 Task: Get directions from Dinosaur Valley State Park, Texas, United States to Hilton Head Island, South Carolina, United States and reverse  starting point and destination and check the driving options
Action: Mouse moved to (107, 85)
Screenshot: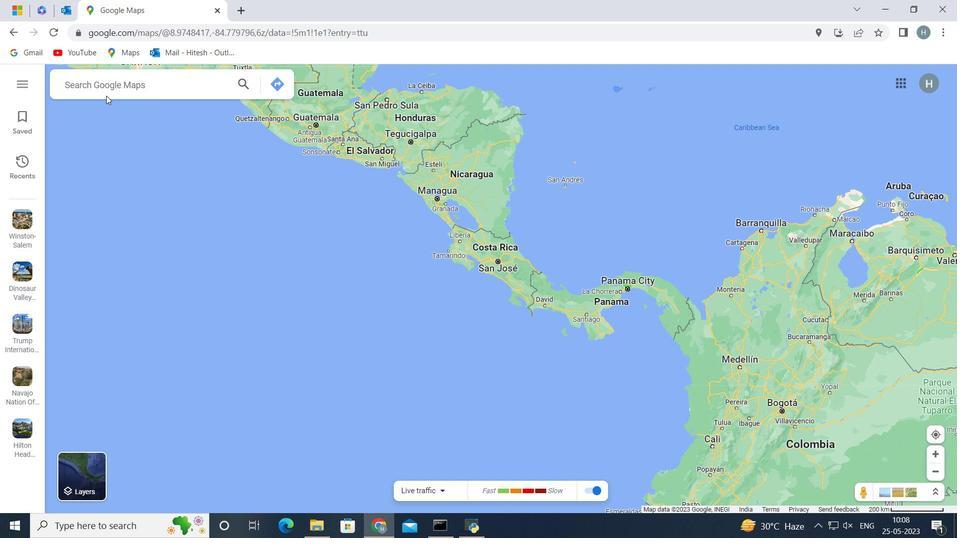 
Action: Mouse pressed left at (107, 85)
Screenshot: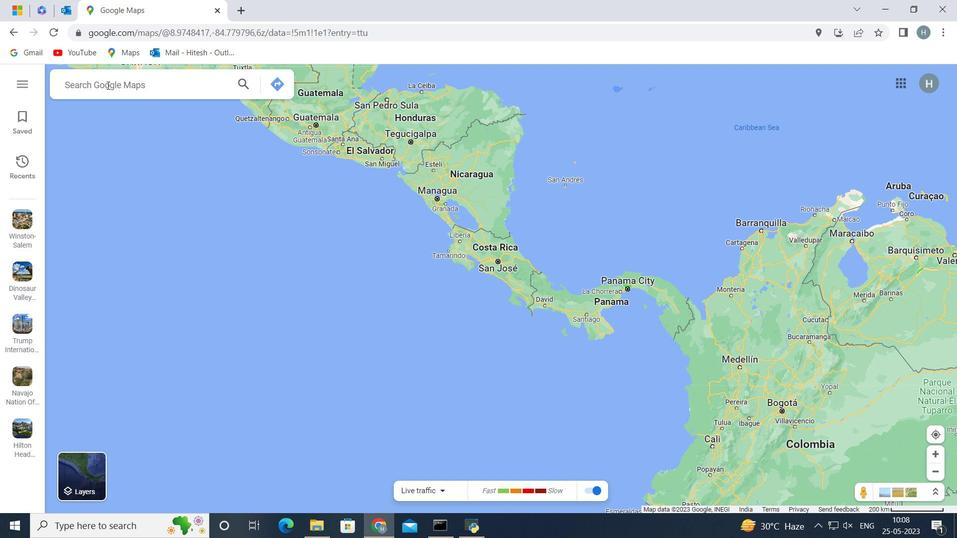 
Action: Key pressed <Key.shift>Dinosaur<Key.space>valley<Key.space>state<Key.space>park<Key.space>texas<Key.space>united<Key.space>states<Key.space>
Screenshot: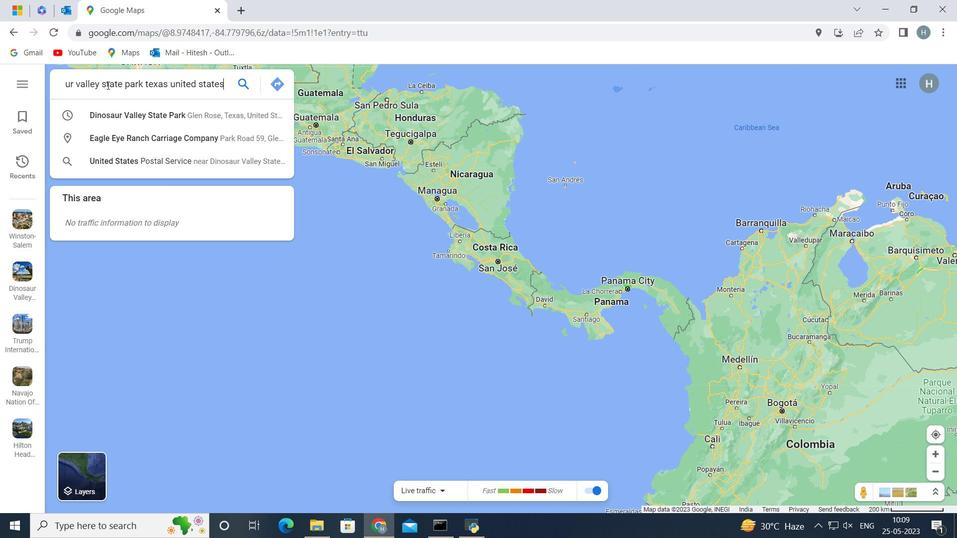 
Action: Mouse moved to (243, 79)
Screenshot: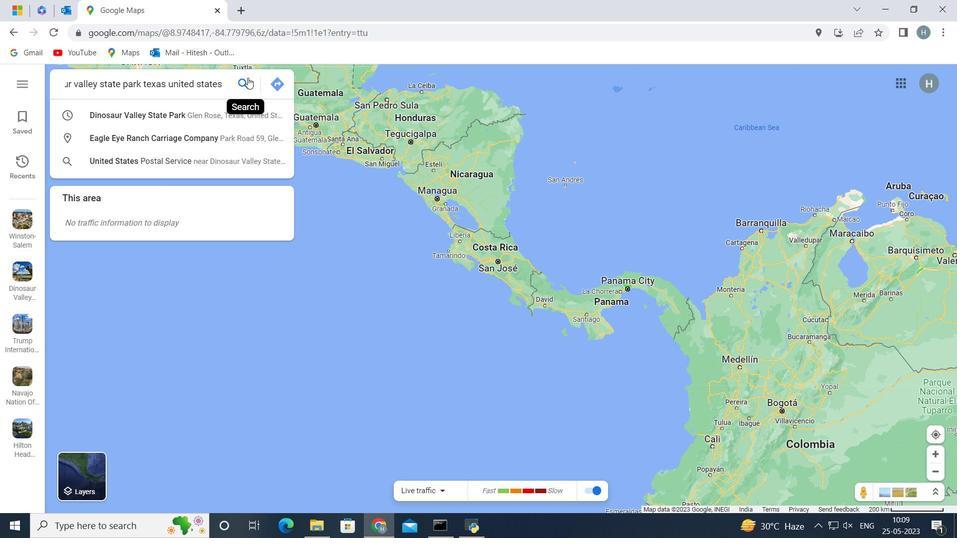
Action: Mouse pressed left at (243, 79)
Screenshot: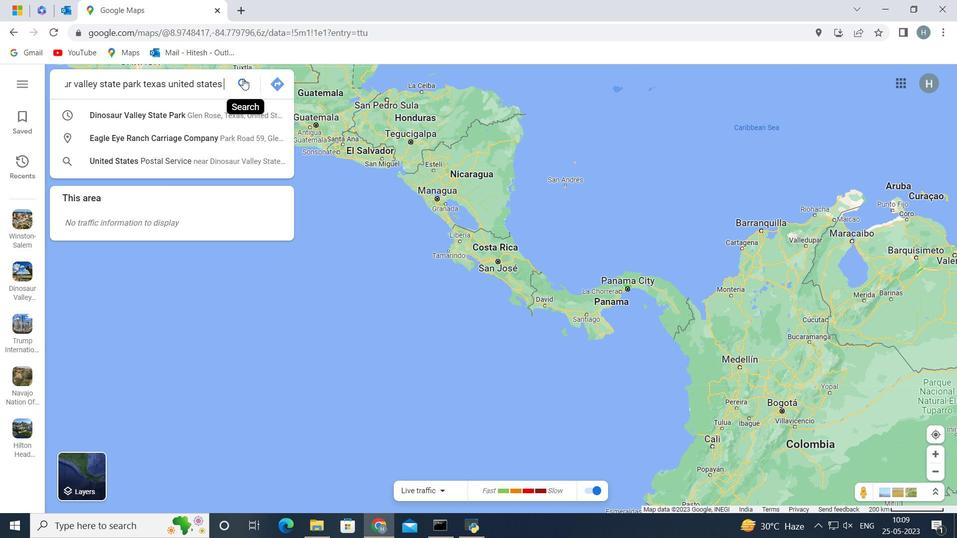 
Action: Mouse moved to (82, 326)
Screenshot: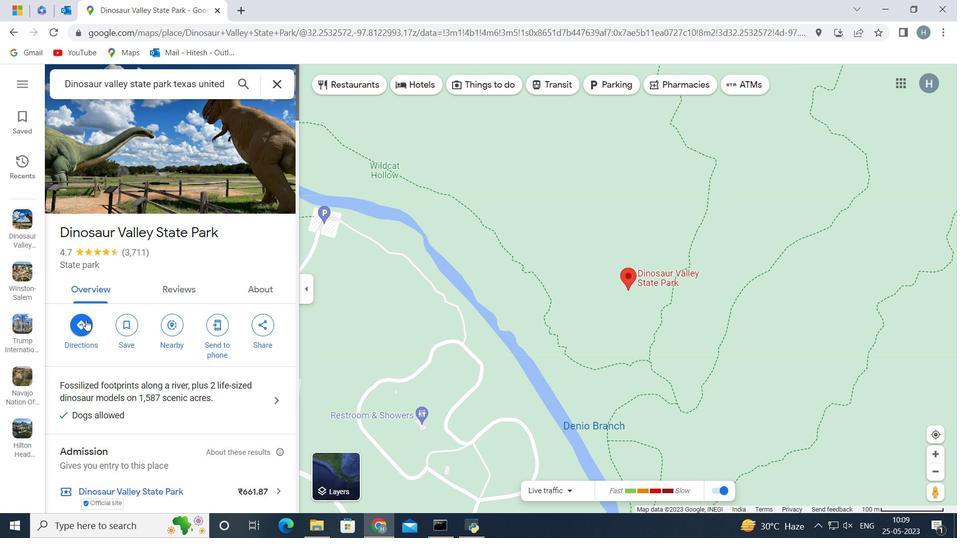 
Action: Mouse pressed left at (82, 326)
Screenshot: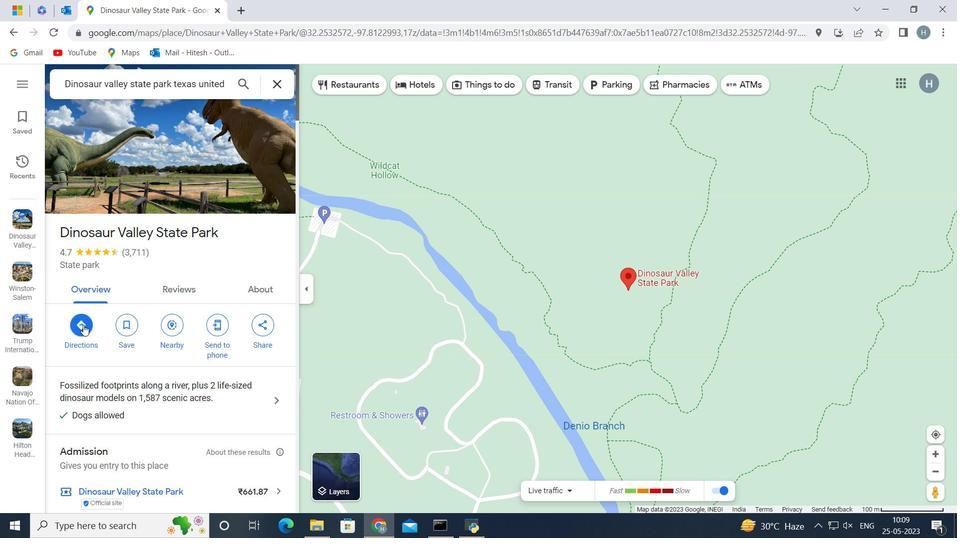 
Action: Mouse moved to (277, 133)
Screenshot: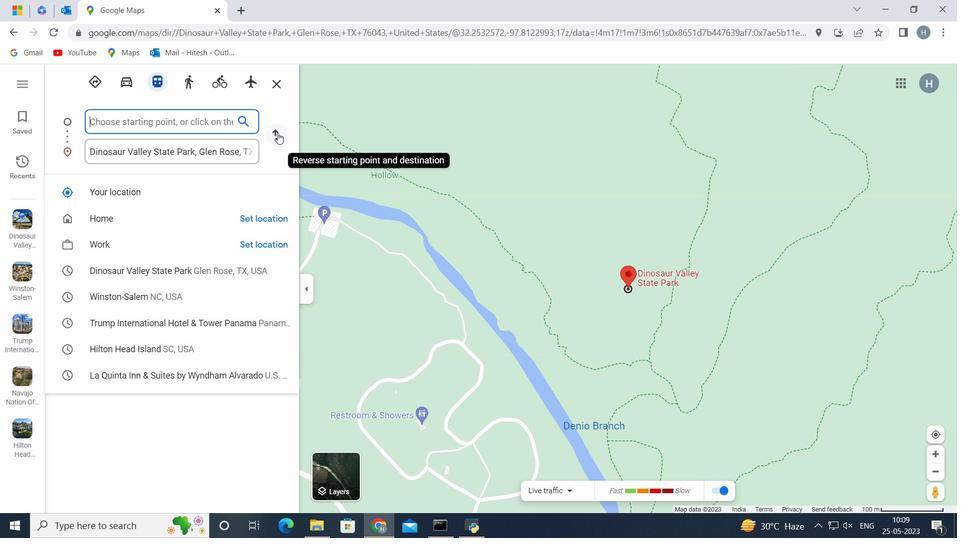 
Action: Mouse pressed left at (277, 133)
Screenshot: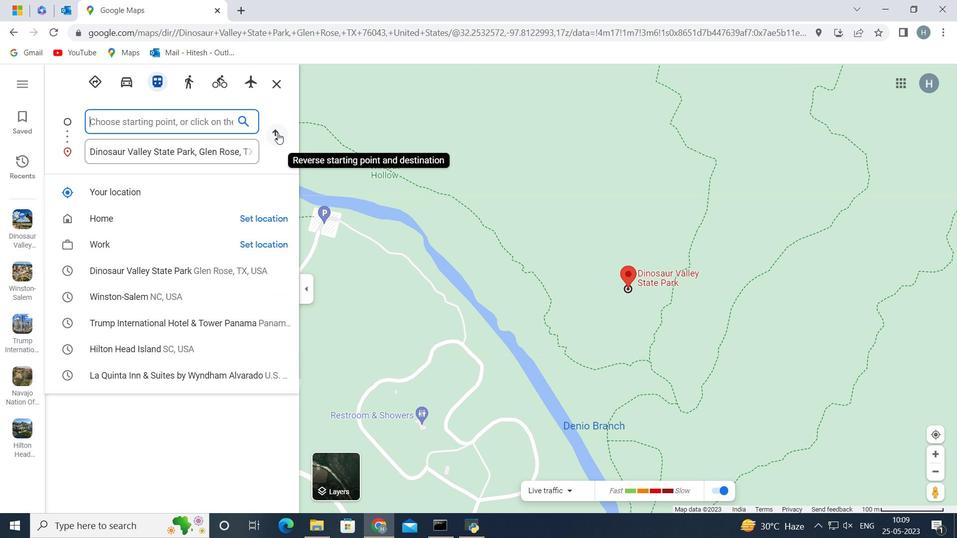 
Action: Mouse moved to (160, 158)
Screenshot: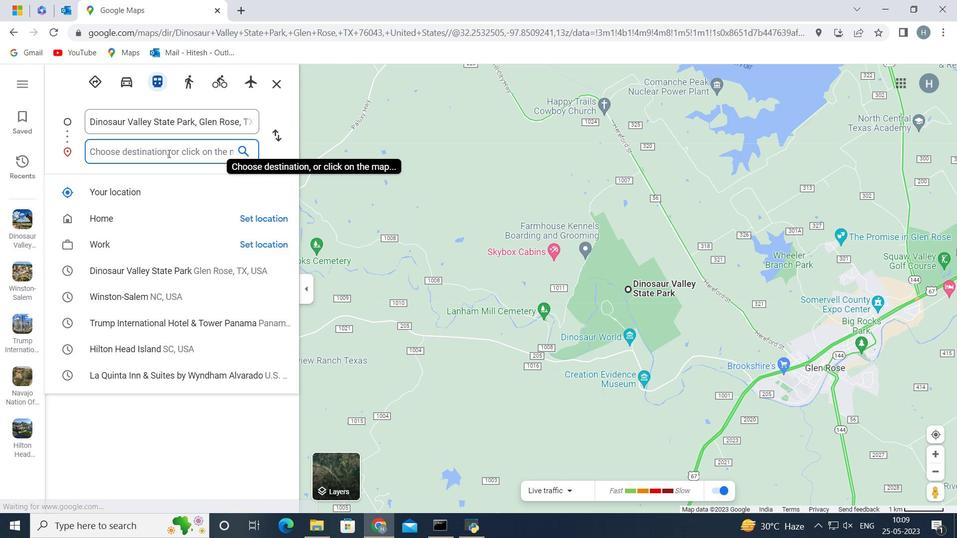 
Action: Key pressed <Key.shift><Key.shift><Key.shift><Key.shift><Key.shift><Key.shift><Key.shift><Key.shift><Key.shift><Key.shift><Key.shift><Key.shift><Key.shift><Key.shift><Key.shift><Key.shift><Key.shift><Key.shift><Key.shift><Key.shift><Key.shift><Key.shift><Key.shift><Key.shift><Key.shift><Key.shift><Key.shift><Key.shift><Key.shift><Key.shift><Key.shift><Key.shift><Key.shift><Key.shift><Key.shift>Hilton<Key.space>head<Key.space>island<Key.space>south<Key.space>carolina<Key.space>united<Key.space>states<Key.space>
Screenshot: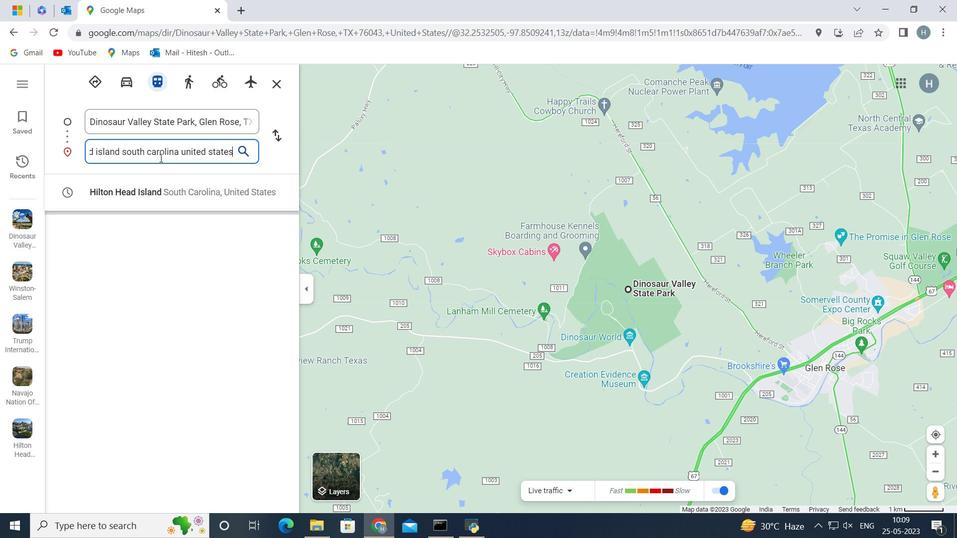 
Action: Mouse moved to (275, 139)
Screenshot: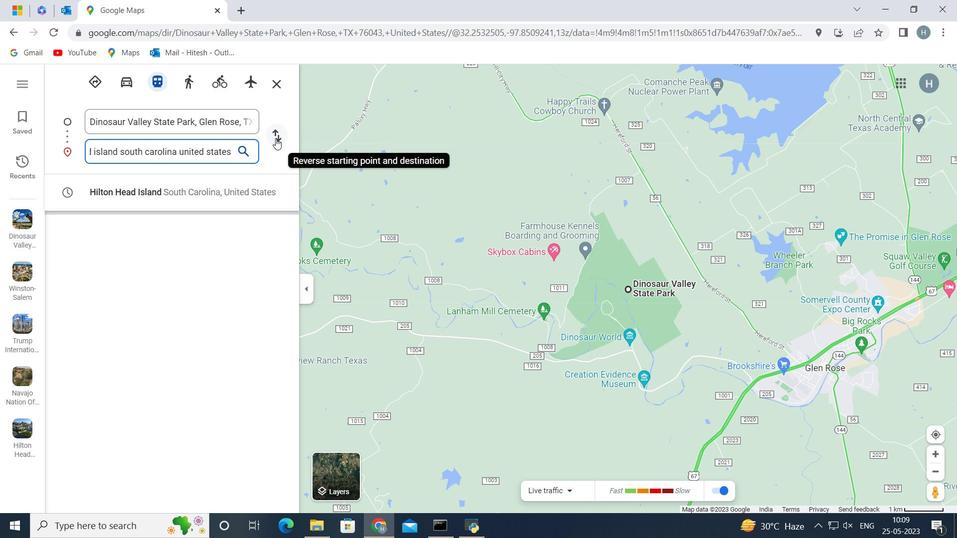 
Action: Mouse pressed left at (275, 139)
Screenshot: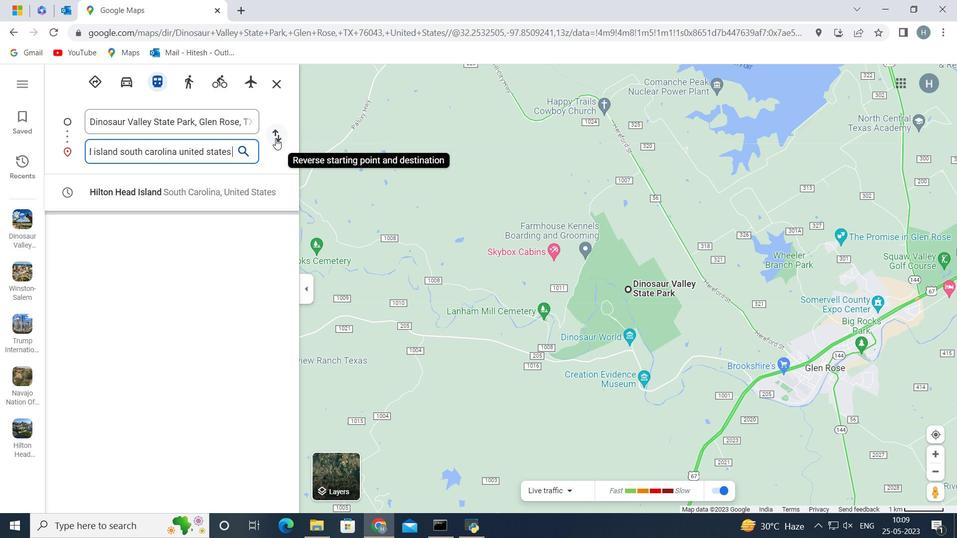 
Action: Mouse moved to (130, 269)
Screenshot: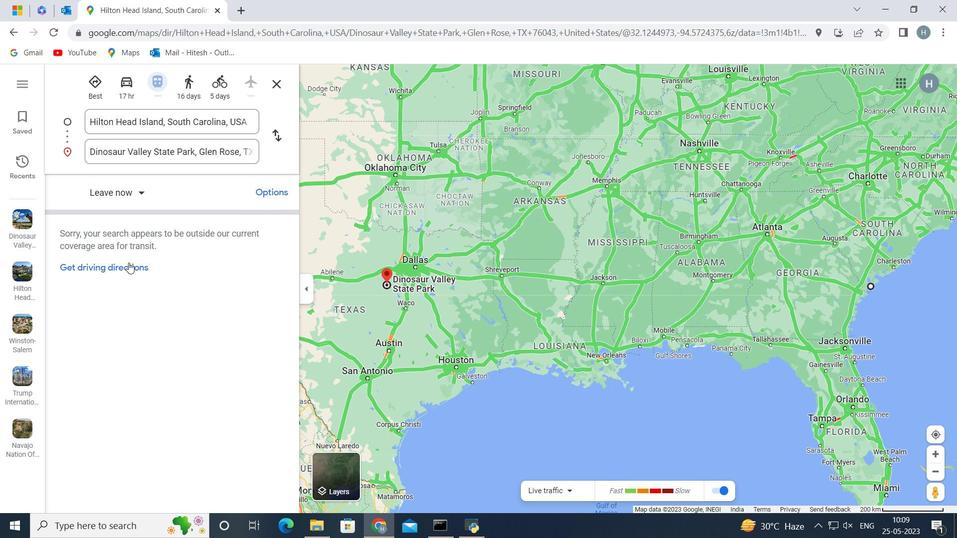 
Action: Mouse pressed left at (130, 269)
Screenshot: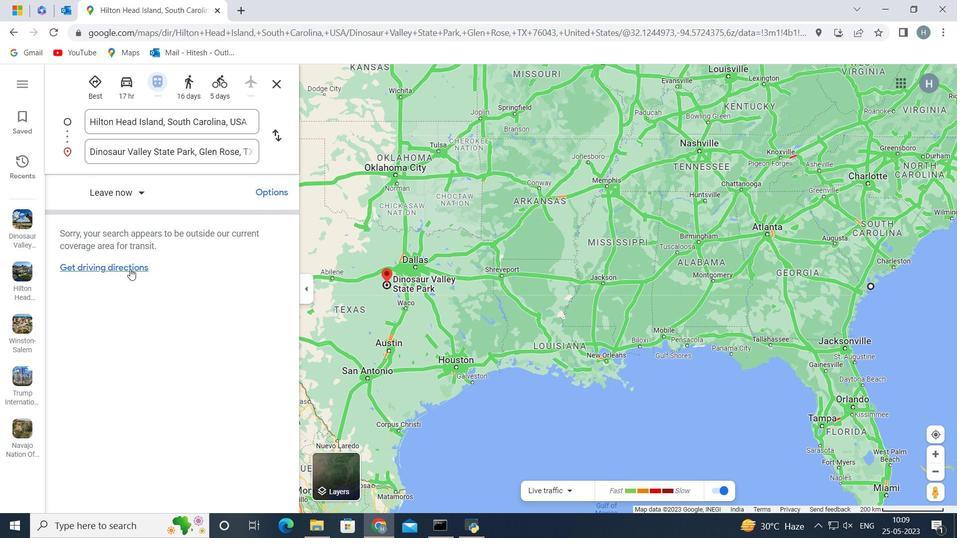 
Action: Mouse moved to (140, 260)
Screenshot: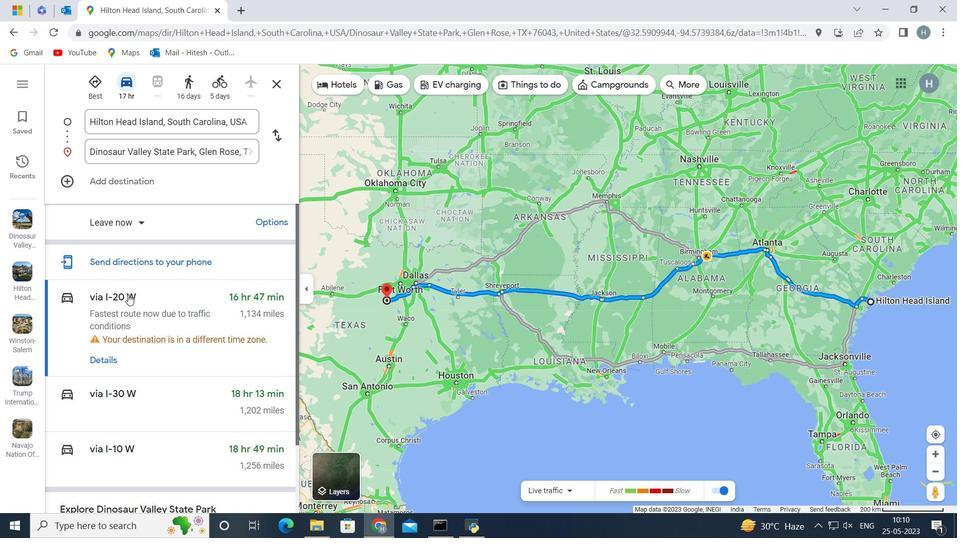 
Action: Mouse scrolled (140, 259) with delta (0, 0)
Screenshot: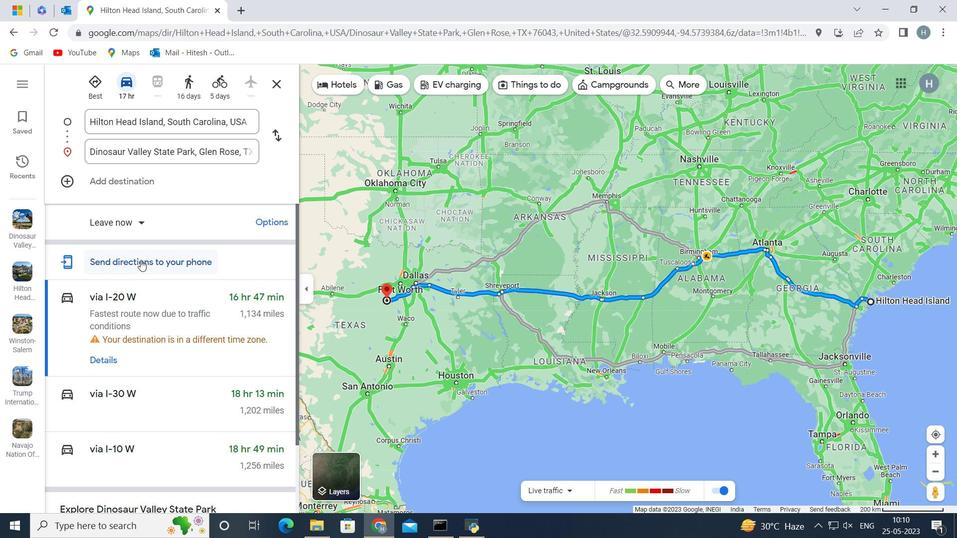 
Action: Mouse scrolled (140, 259) with delta (0, 0)
Screenshot: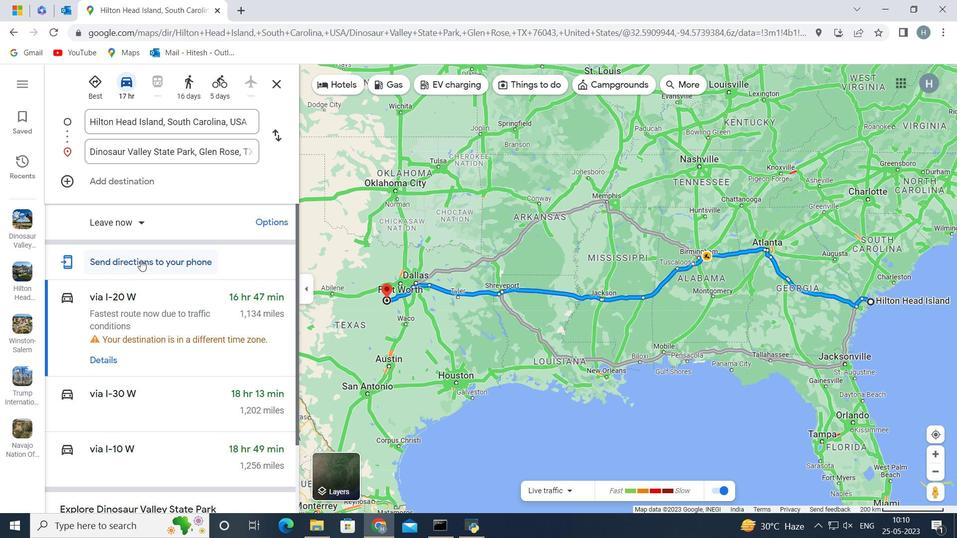 
Action: Mouse scrolled (140, 260) with delta (0, 0)
Screenshot: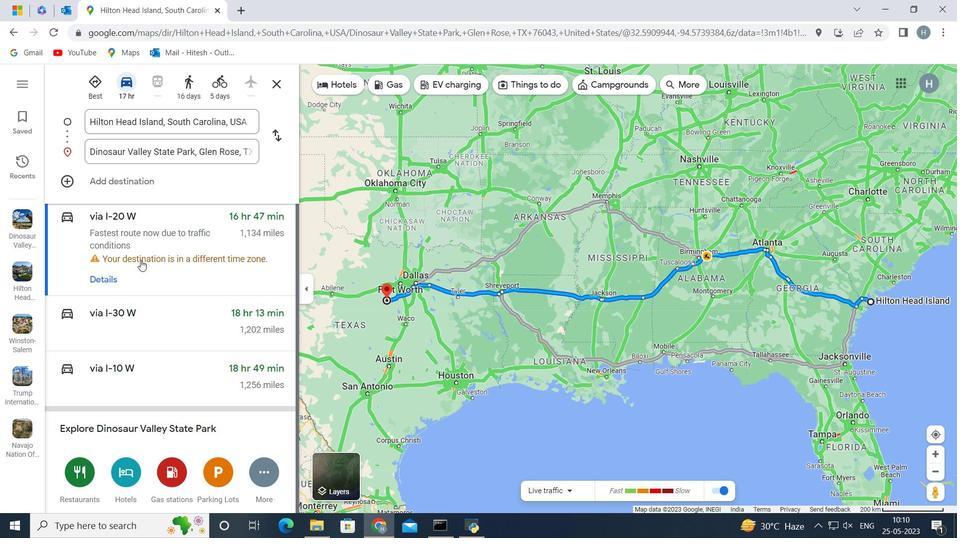 
Action: Mouse scrolled (140, 260) with delta (0, 0)
Screenshot: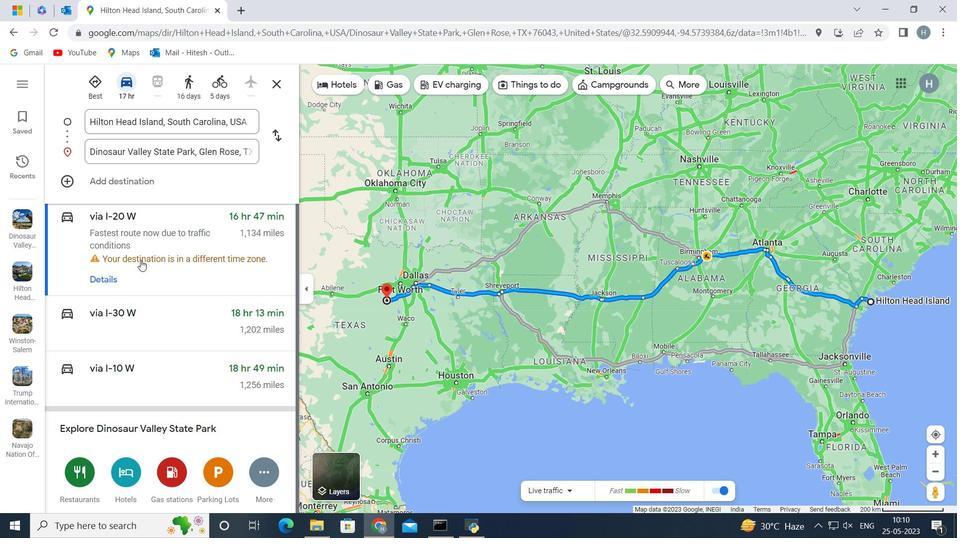 
Action: Mouse scrolled (140, 260) with delta (0, 0)
Screenshot: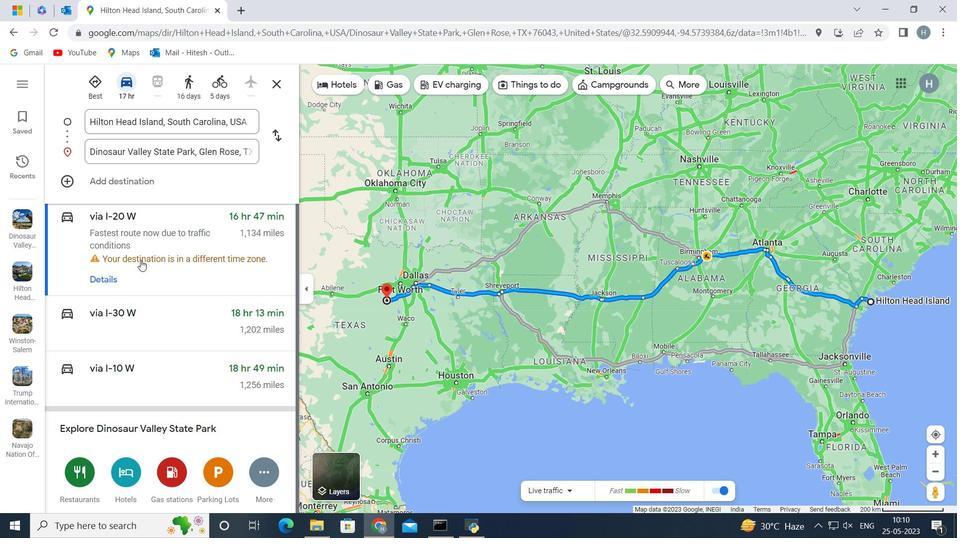 
Action: Mouse moved to (164, 279)
Screenshot: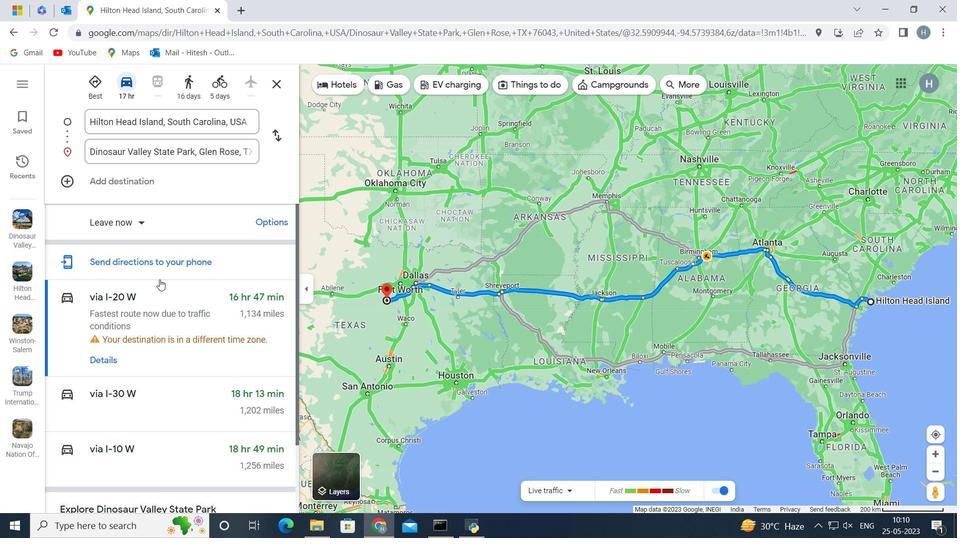 
Action: Mouse scrolled (164, 279) with delta (0, 0)
Screenshot: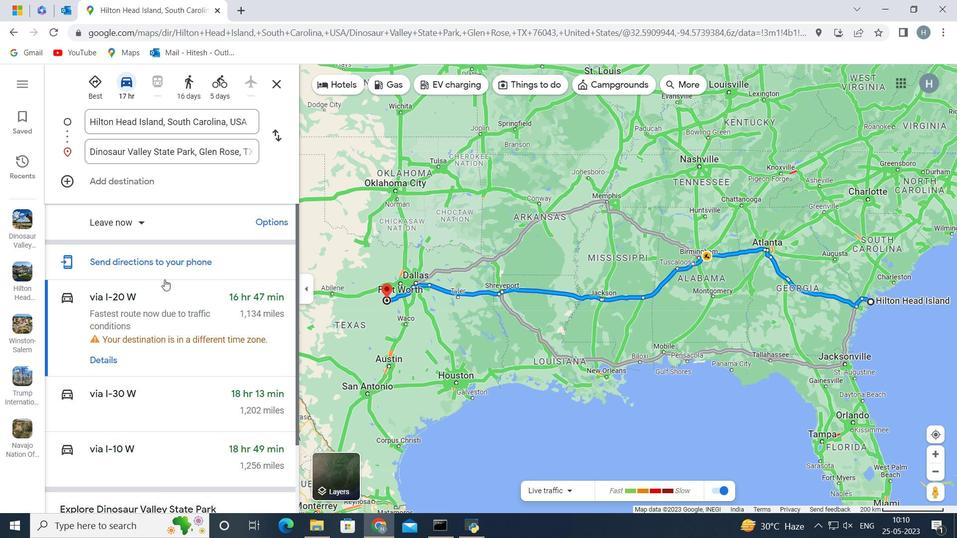 
Action: Mouse scrolled (164, 279) with delta (0, 0)
Screenshot: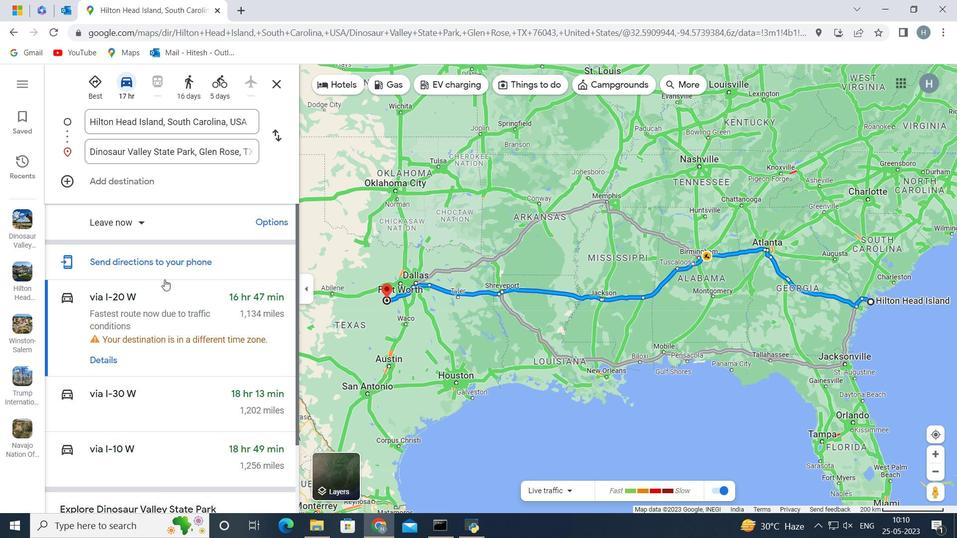 
Action: Mouse scrolled (164, 279) with delta (0, 0)
Screenshot: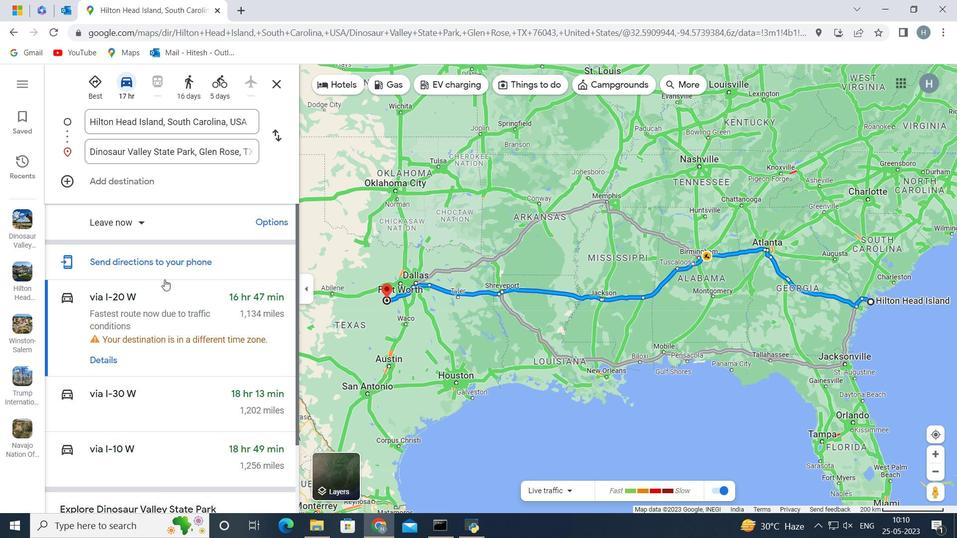 
Action: Mouse moved to (177, 442)
Screenshot: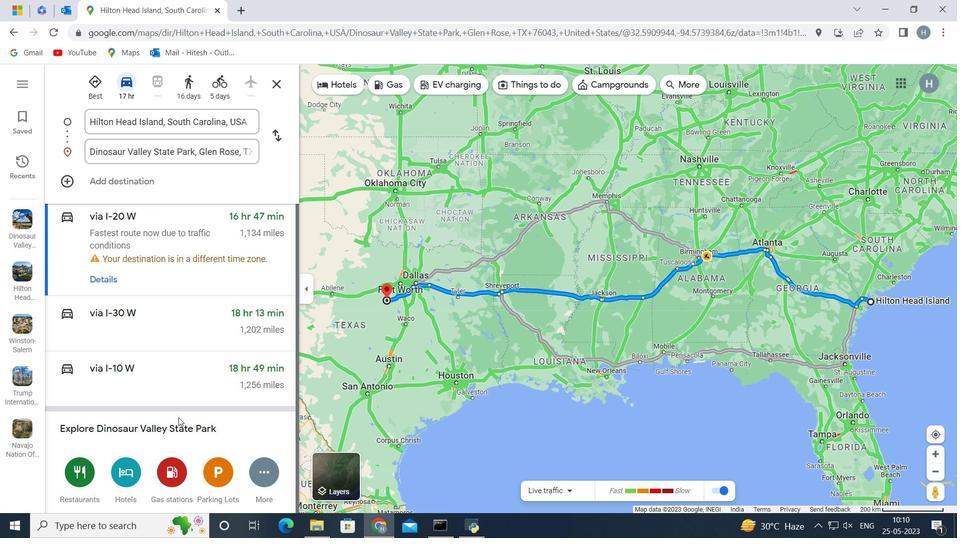 
Action: Mouse scrolled (177, 442) with delta (0, 0)
Screenshot: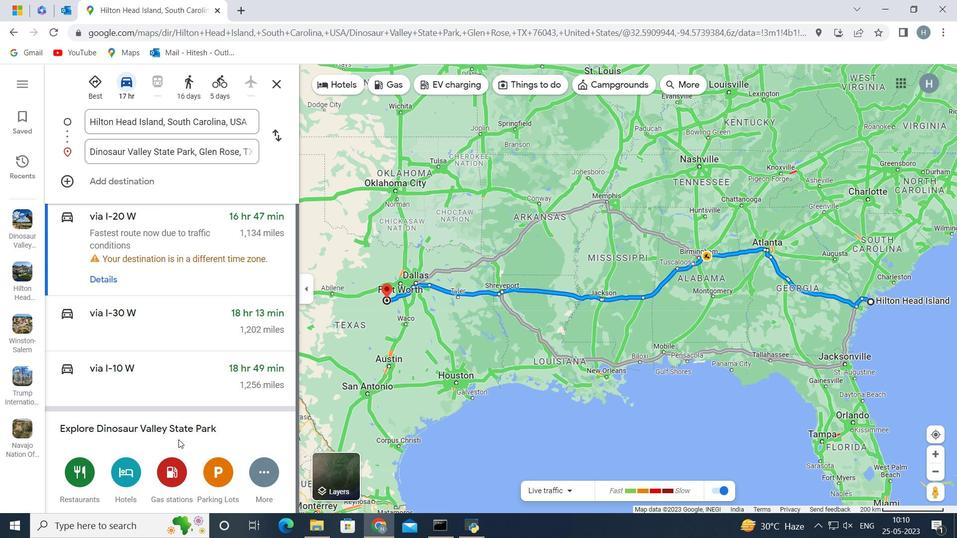 
Action: Mouse scrolled (177, 442) with delta (0, 0)
Screenshot: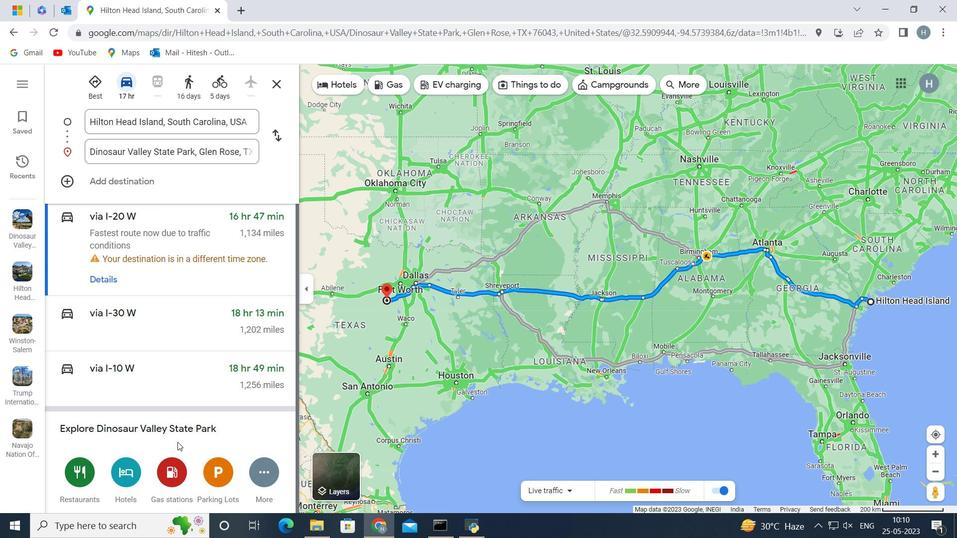 
Action: Mouse scrolled (177, 442) with delta (0, 0)
Screenshot: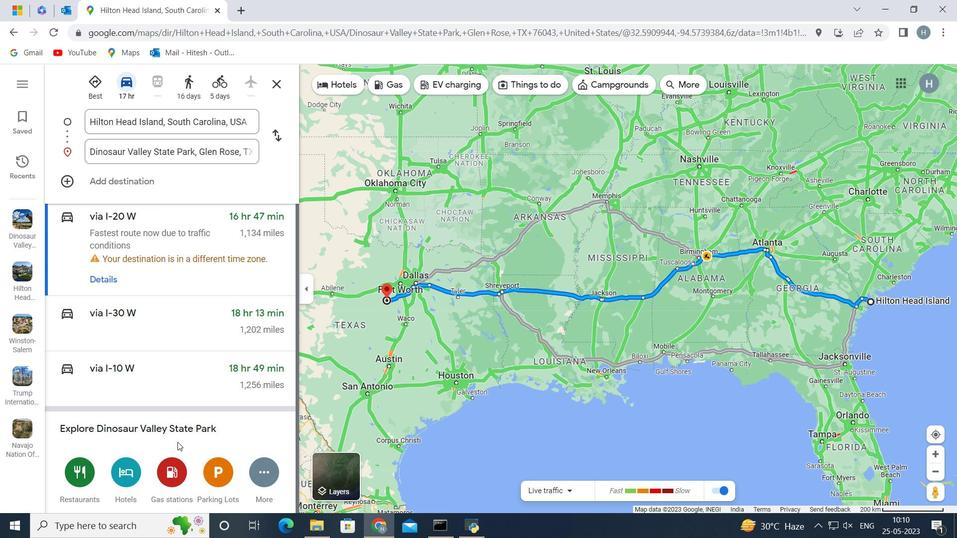
Action: Mouse moved to (176, 443)
Screenshot: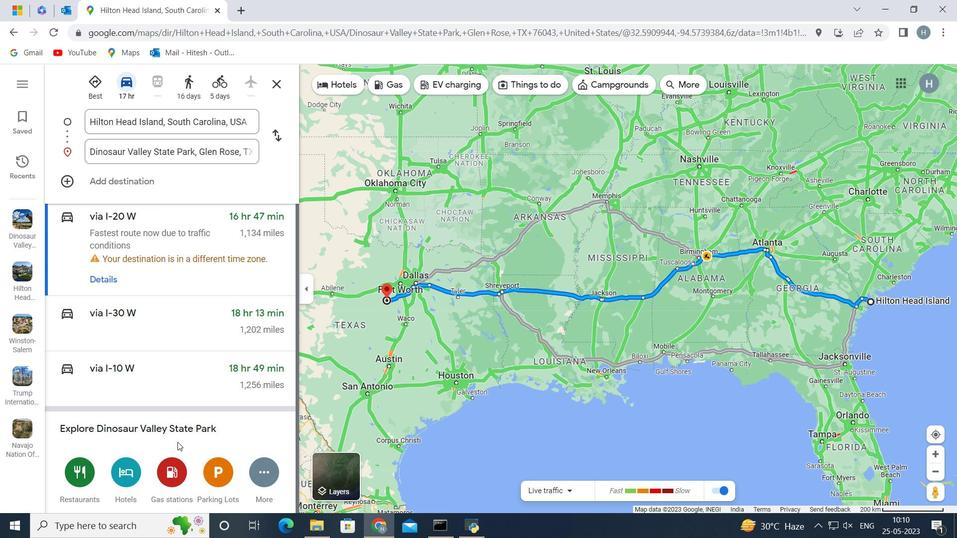 
Action: Mouse scrolled (176, 442) with delta (0, 0)
Screenshot: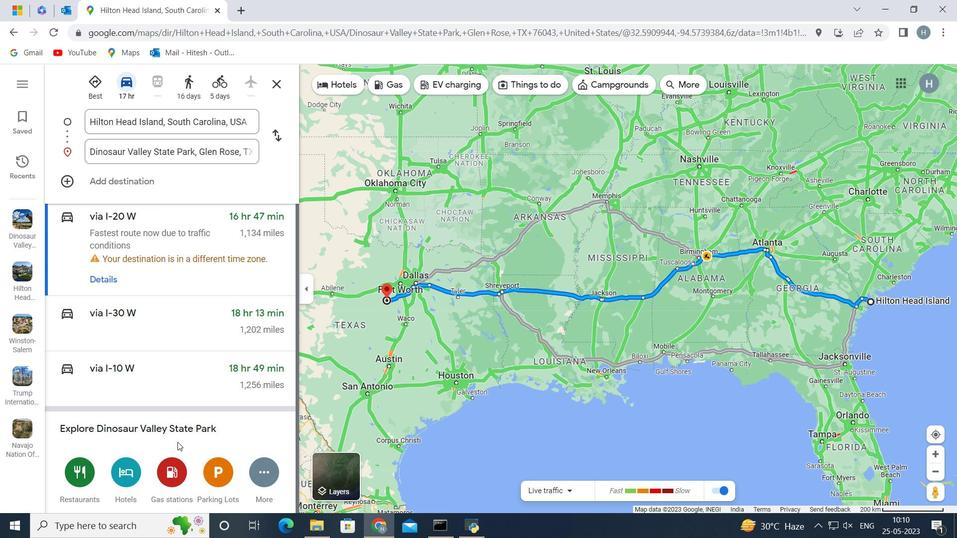 
Action: Mouse moved to (263, 466)
Screenshot: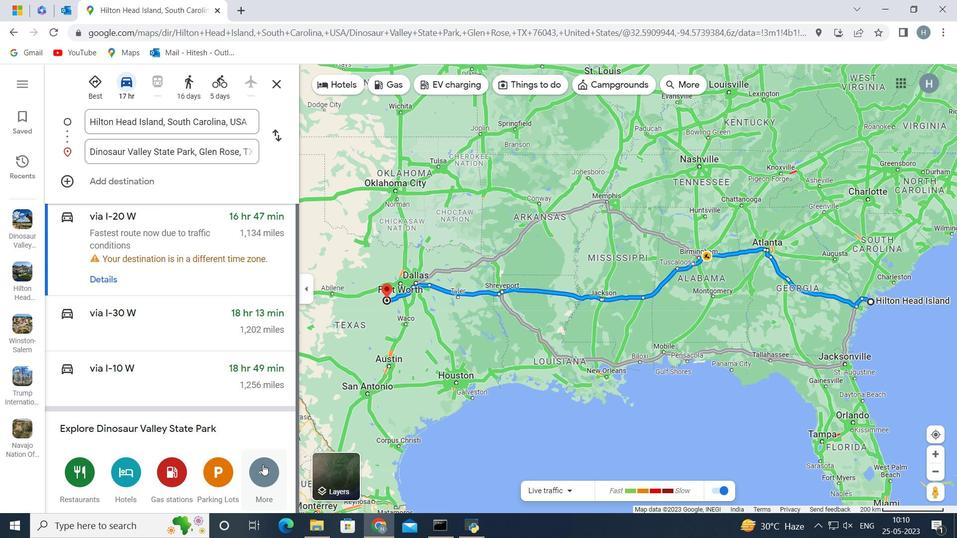 
Action: Mouse pressed left at (263, 466)
Screenshot: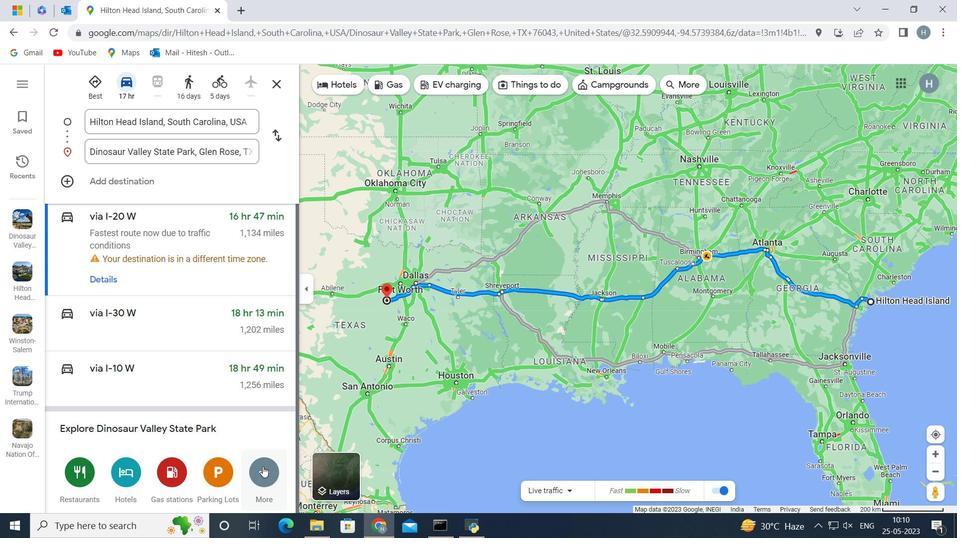 
Action: Mouse moved to (207, 387)
Screenshot: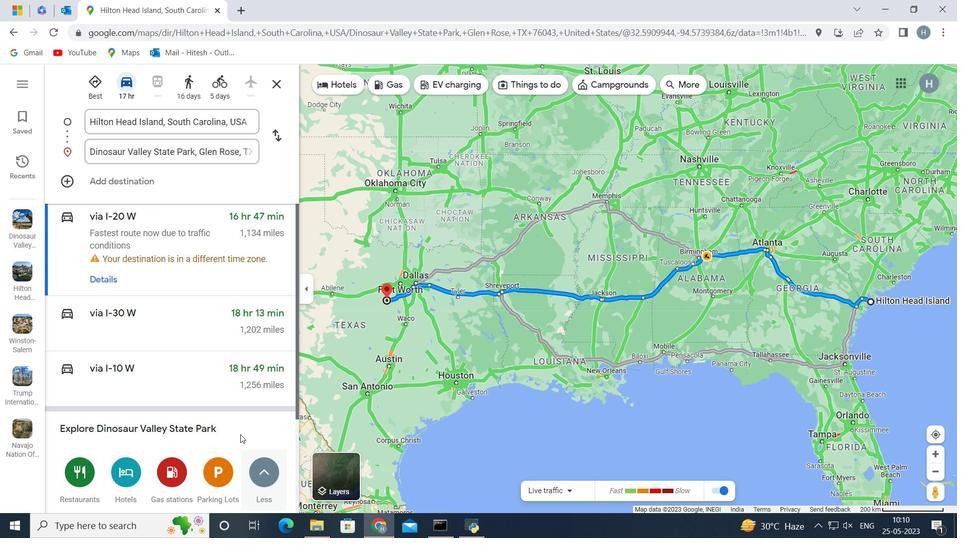 
Action: Mouse scrolled (207, 386) with delta (0, 0)
Screenshot: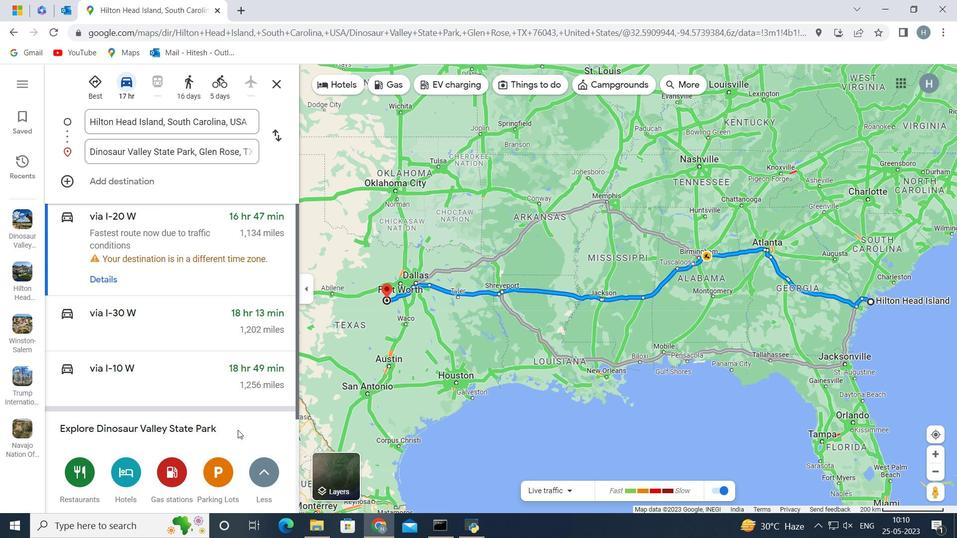 
Action: Mouse moved to (206, 387)
Screenshot: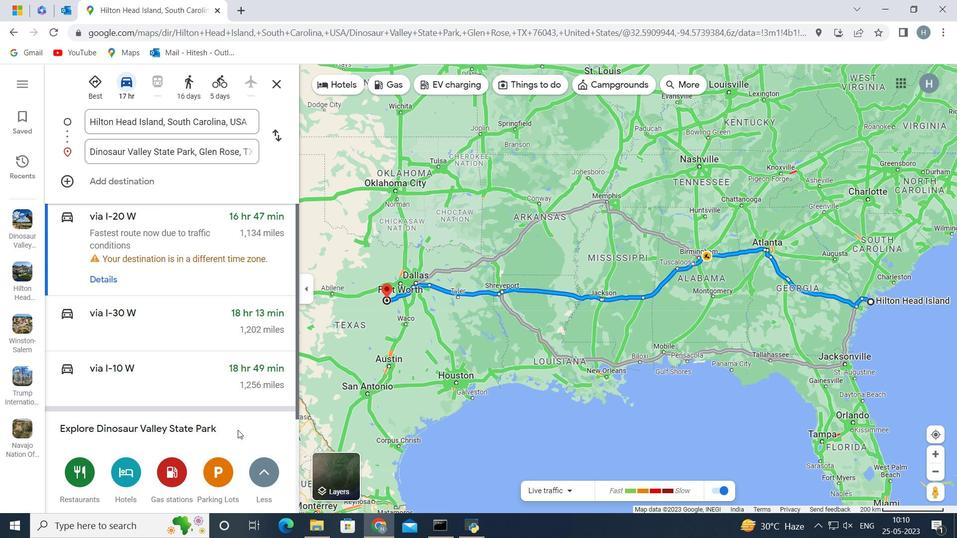 
Action: Mouse scrolled (206, 386) with delta (0, 0)
Screenshot: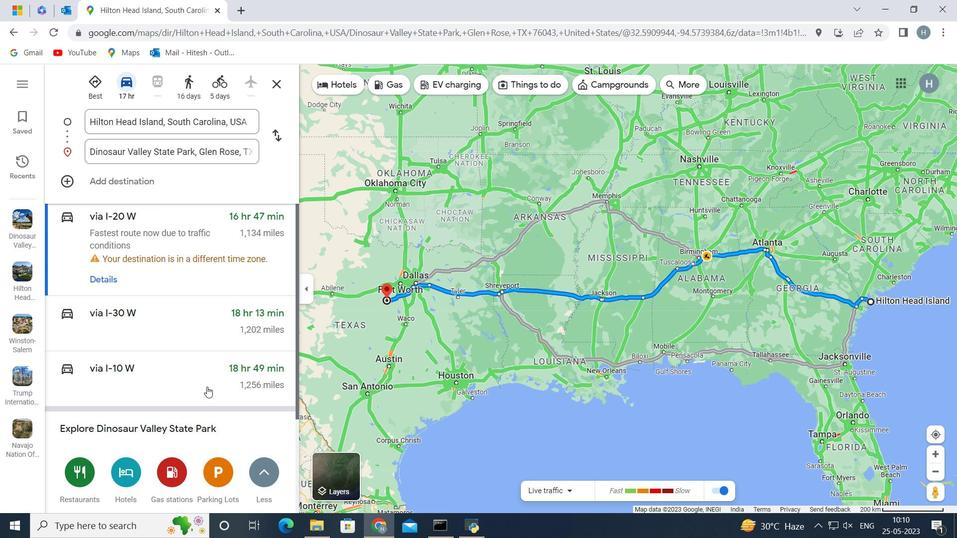 
Action: Mouse scrolled (206, 386) with delta (0, 0)
Screenshot: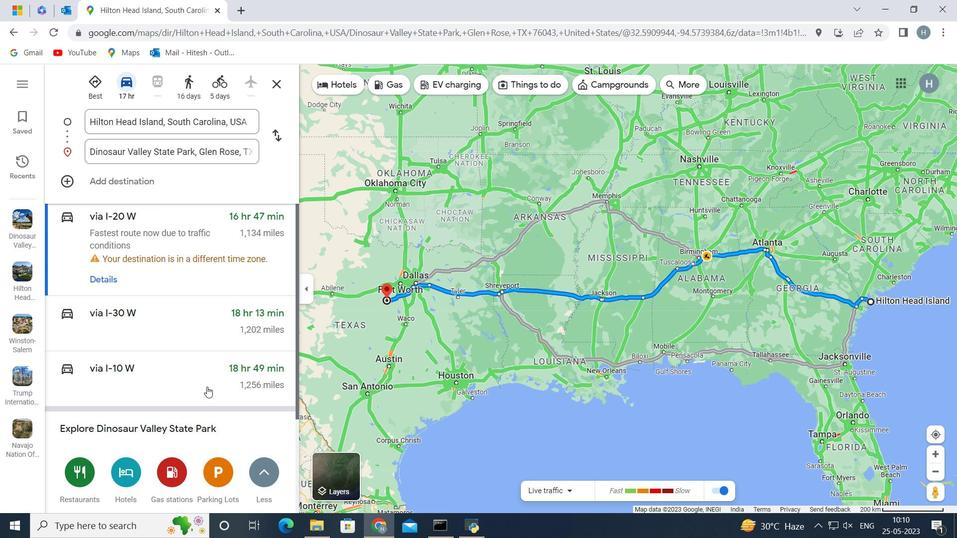 
Action: Mouse scrolled (206, 386) with delta (0, 0)
Screenshot: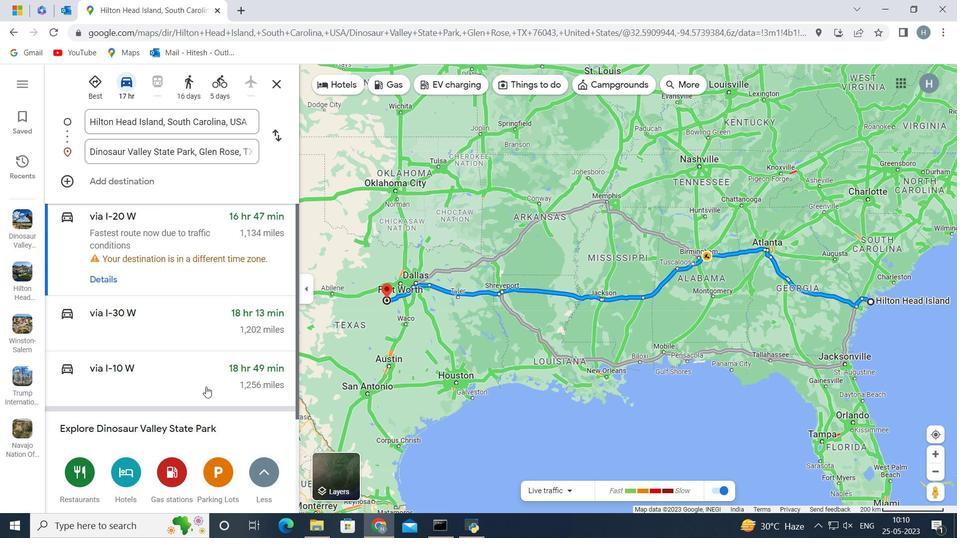 
Action: Mouse moved to (184, 355)
Screenshot: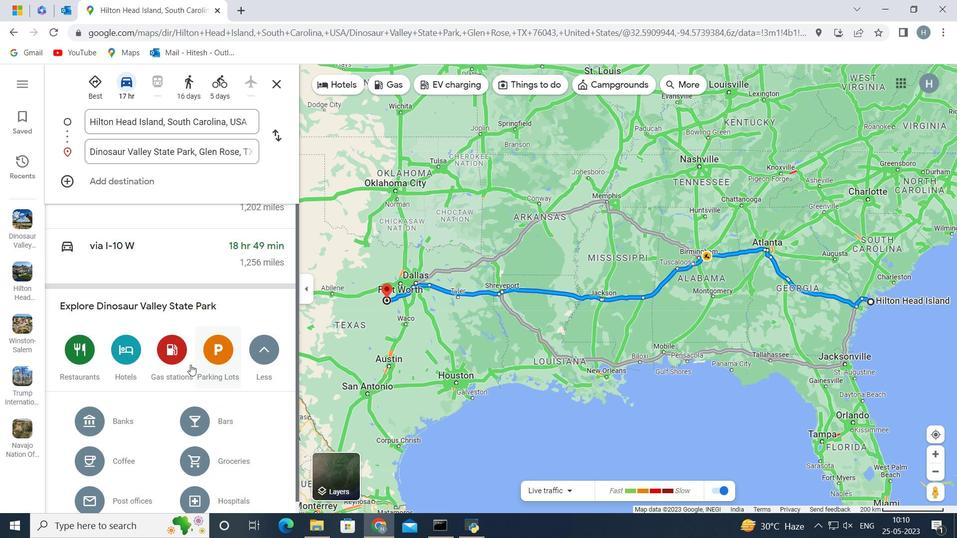 
Action: Mouse scrolled (184, 355) with delta (0, 0)
Screenshot: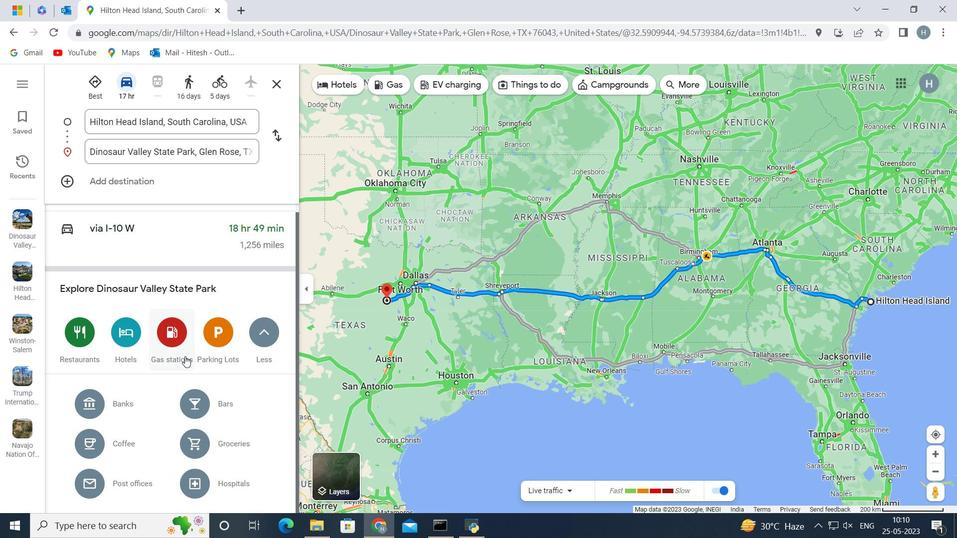 
Action: Mouse scrolled (184, 355) with delta (0, 0)
Screenshot: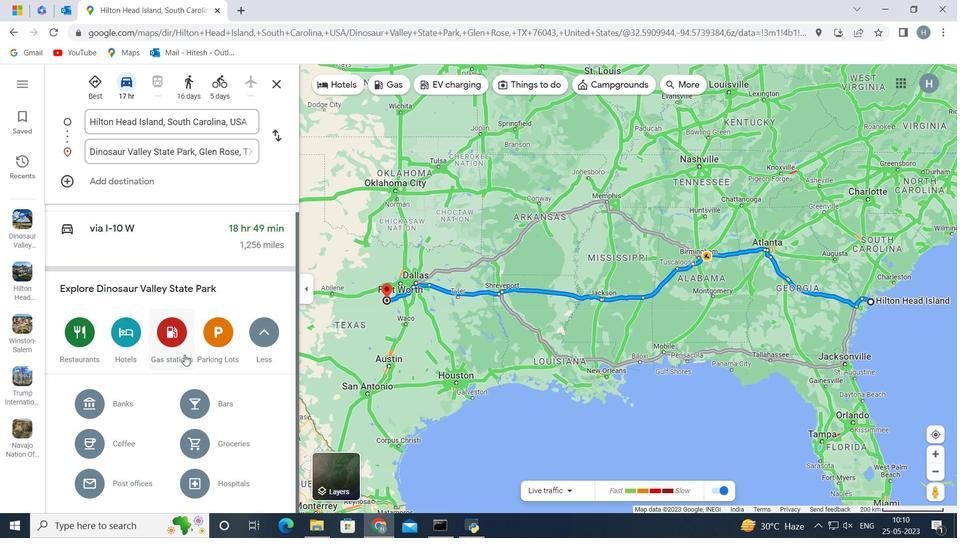 
Action: Mouse scrolled (184, 355) with delta (0, 0)
Screenshot: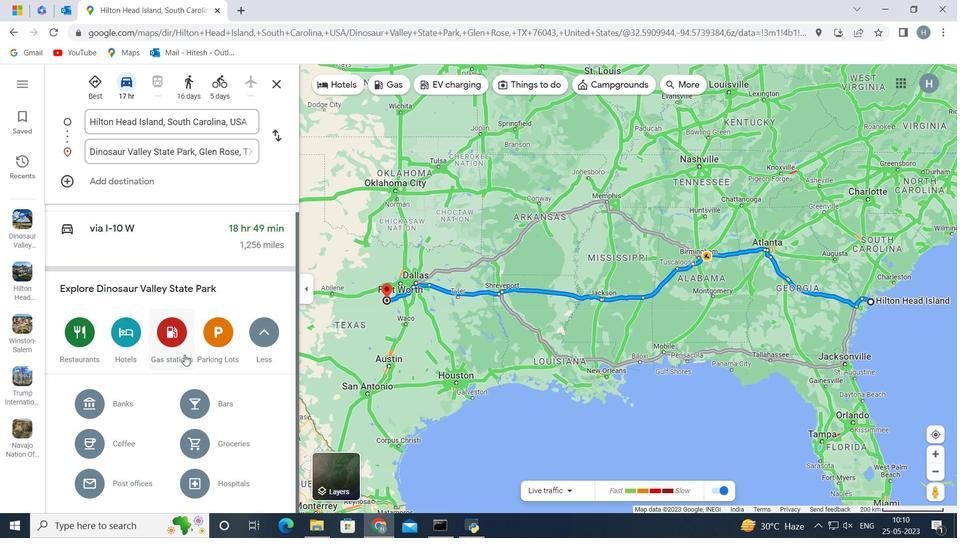 
Action: Mouse scrolled (184, 355) with delta (0, 0)
Screenshot: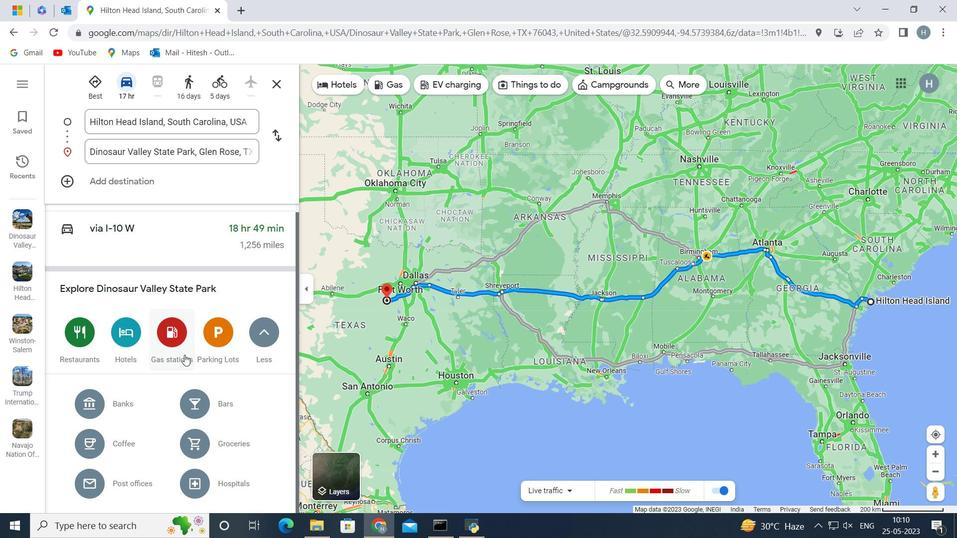 
Action: Mouse moved to (174, 391)
Screenshot: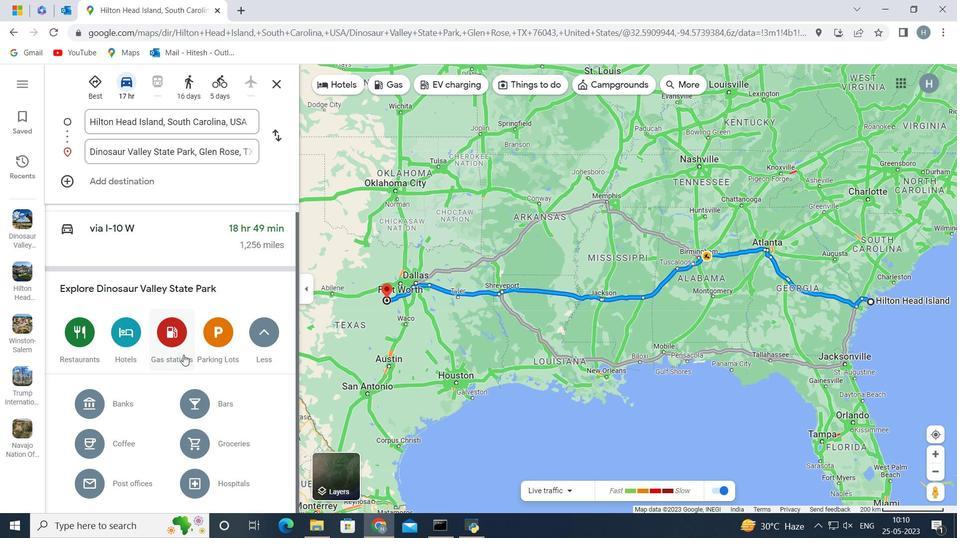 
Action: Mouse scrolled (174, 392) with delta (0, 0)
Screenshot: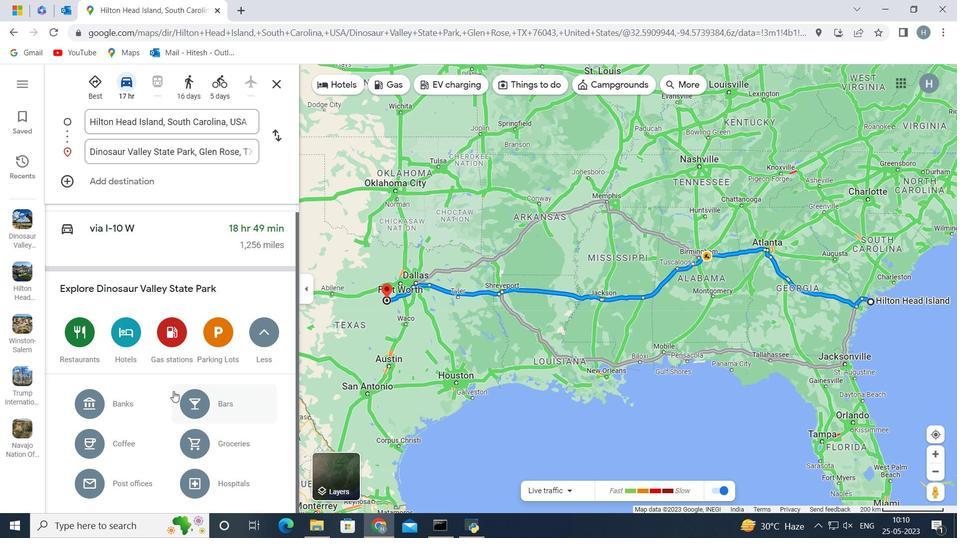 
Action: Mouse scrolled (174, 392) with delta (0, 0)
Screenshot: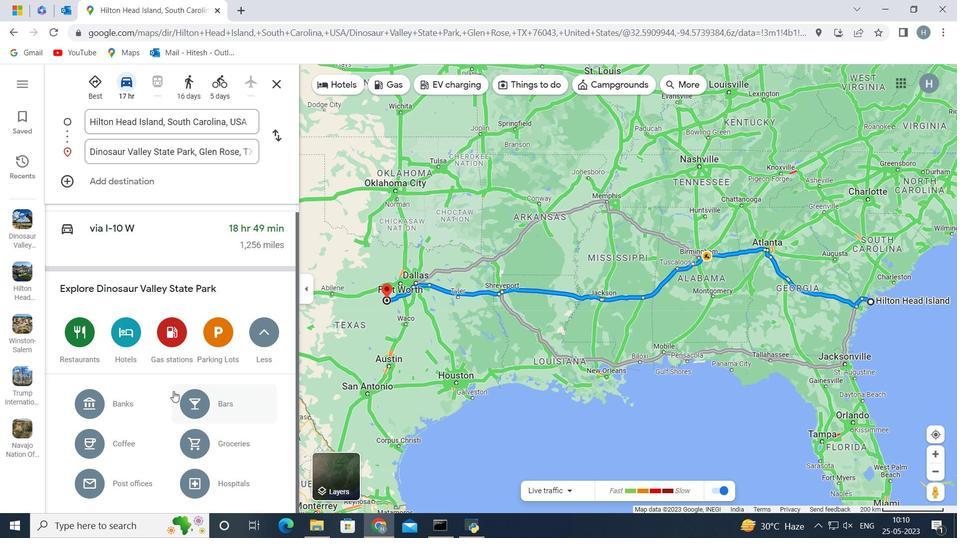 
Action: Mouse moved to (175, 391)
Screenshot: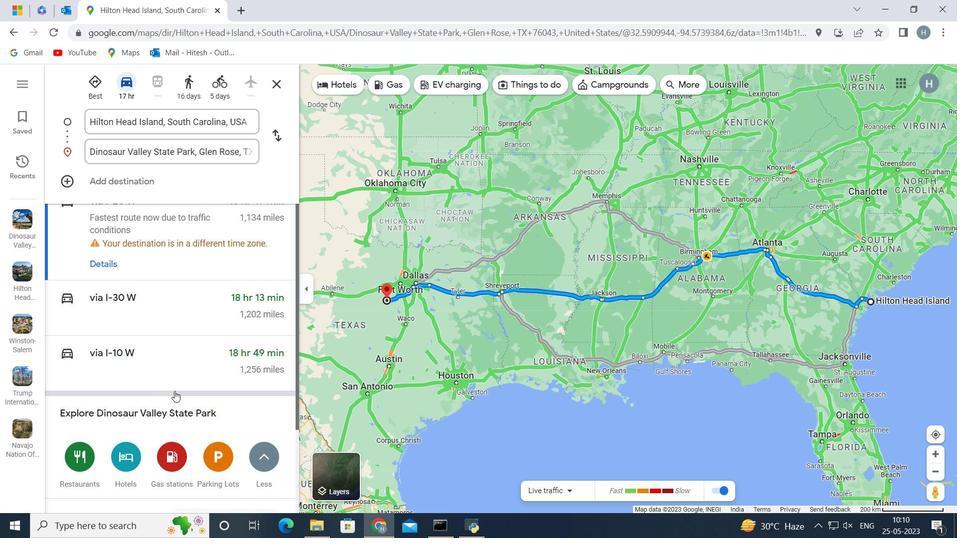 
Action: Mouse scrolled (175, 392) with delta (0, 0)
Screenshot: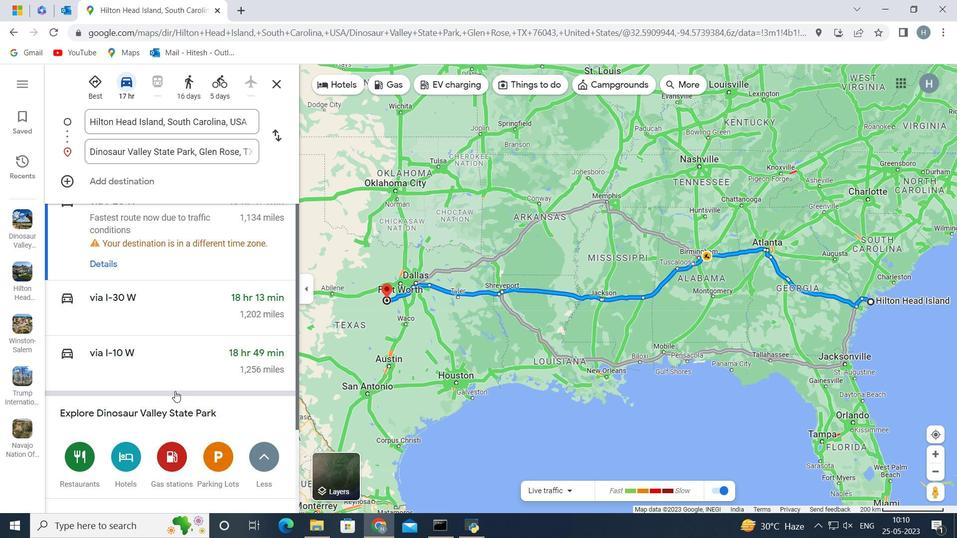 
Action: Mouse scrolled (175, 392) with delta (0, 0)
Screenshot: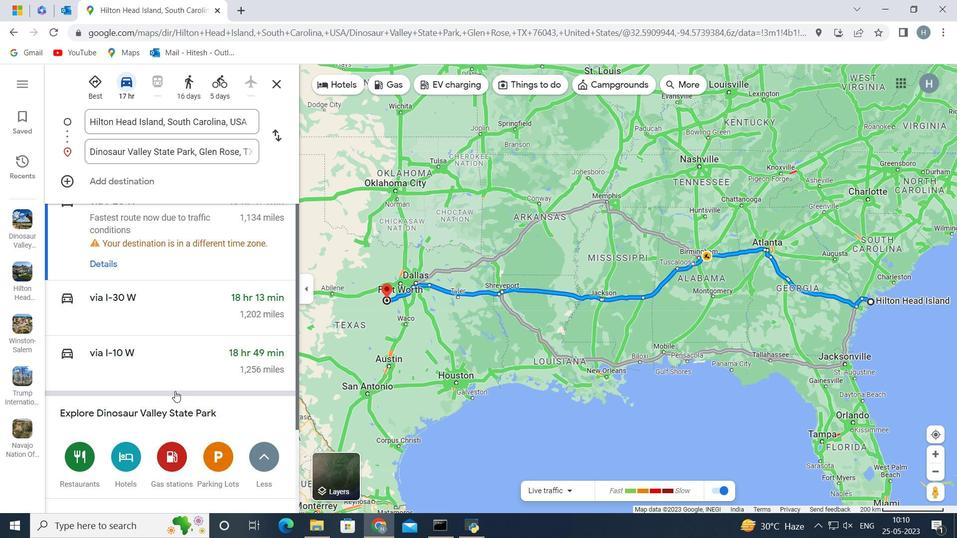 
Action: Mouse scrolled (175, 392) with delta (0, 0)
Screenshot: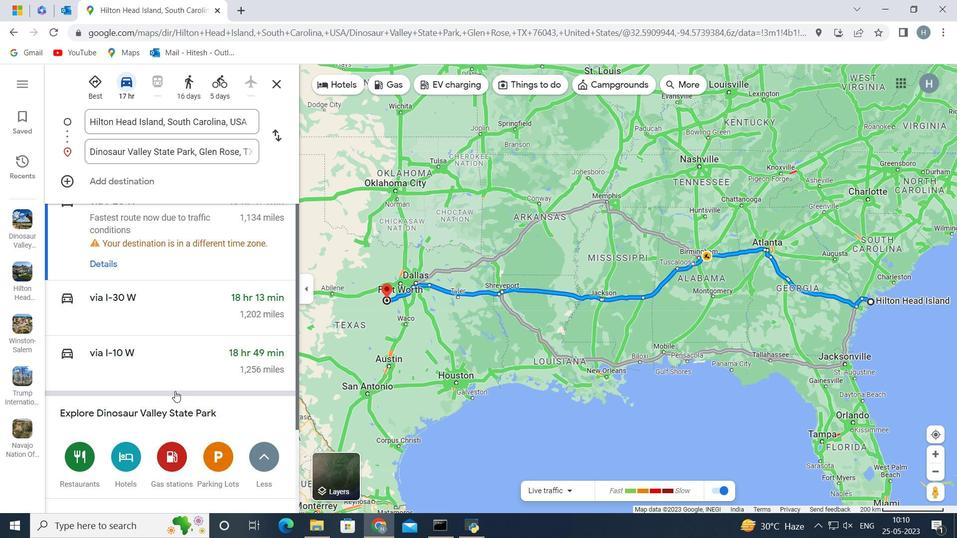 
Action: Mouse scrolled (175, 392) with delta (0, 0)
Screenshot: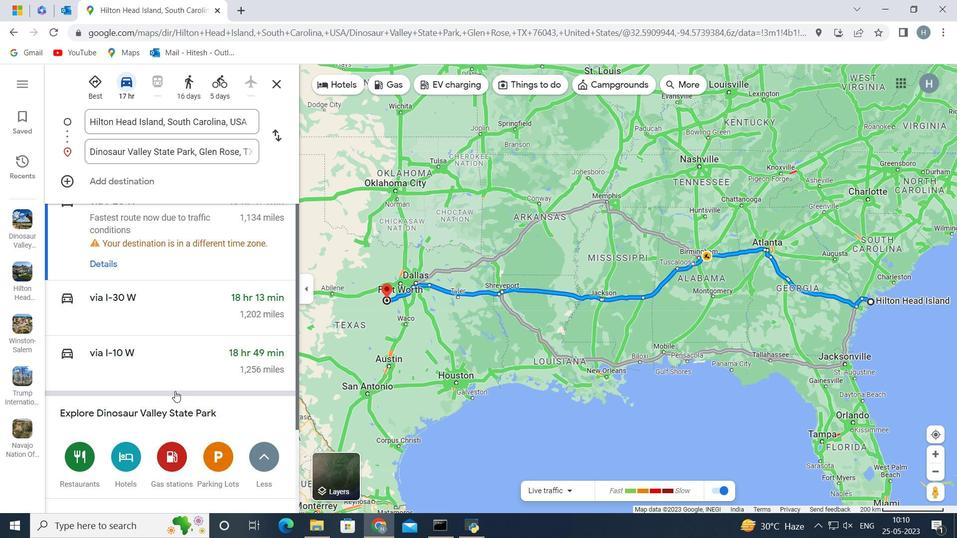
Action: Mouse moved to (166, 340)
Screenshot: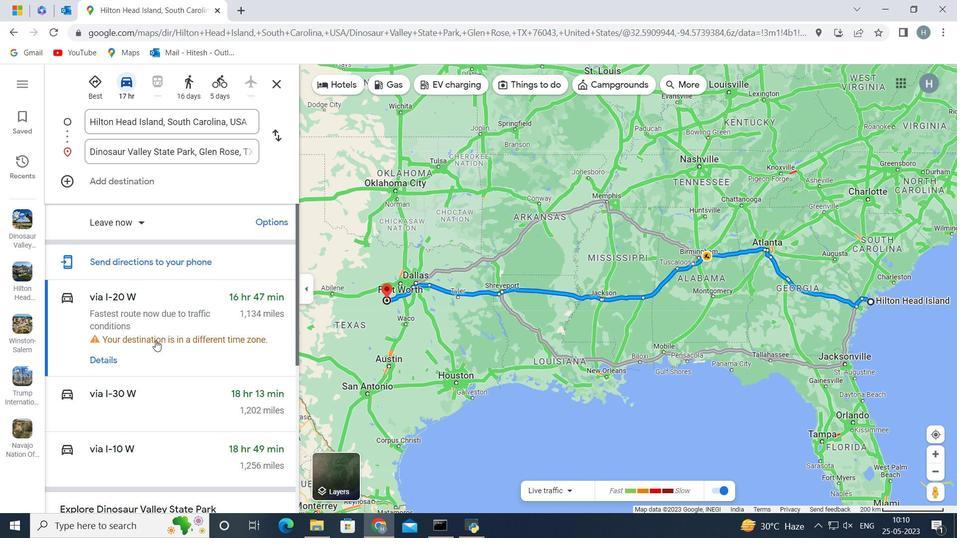 
Action: Mouse scrolled (166, 340) with delta (0, 0)
Screenshot: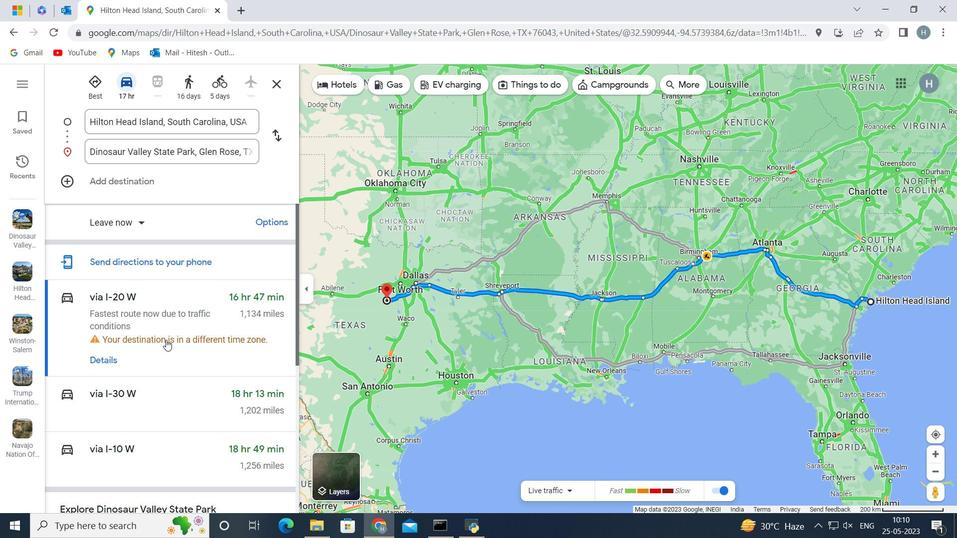 
Action: Mouse moved to (155, 342)
Screenshot: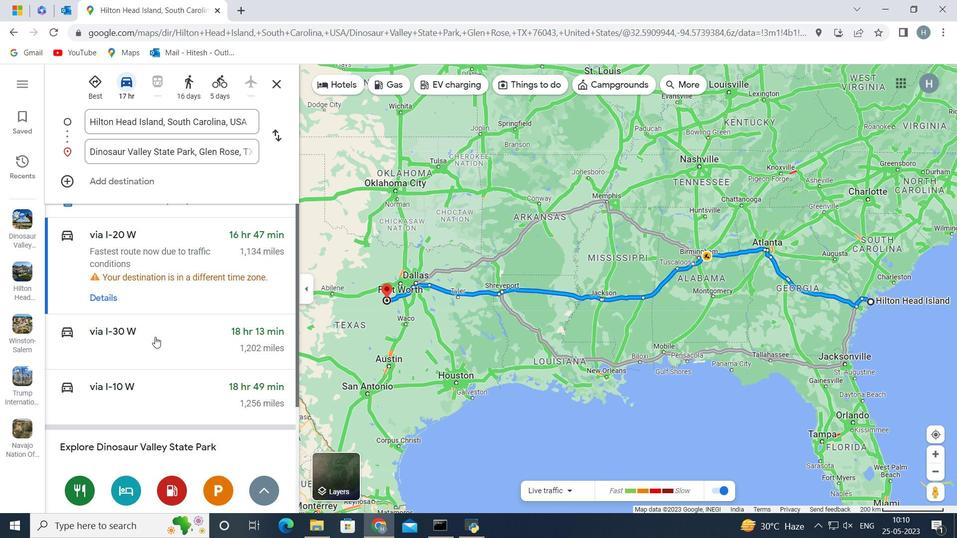 
Action: Mouse pressed left at (155, 342)
Screenshot: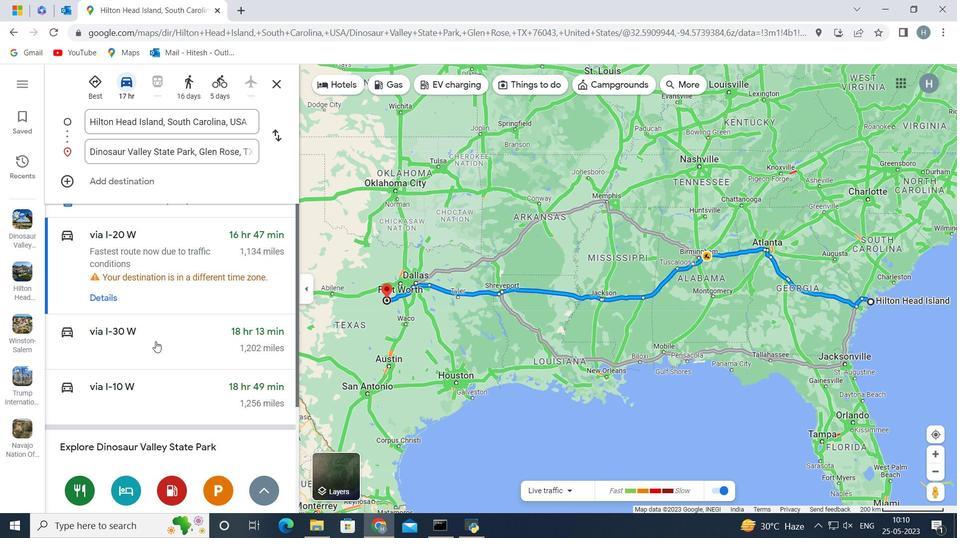 
Action: Mouse moved to (164, 397)
Screenshot: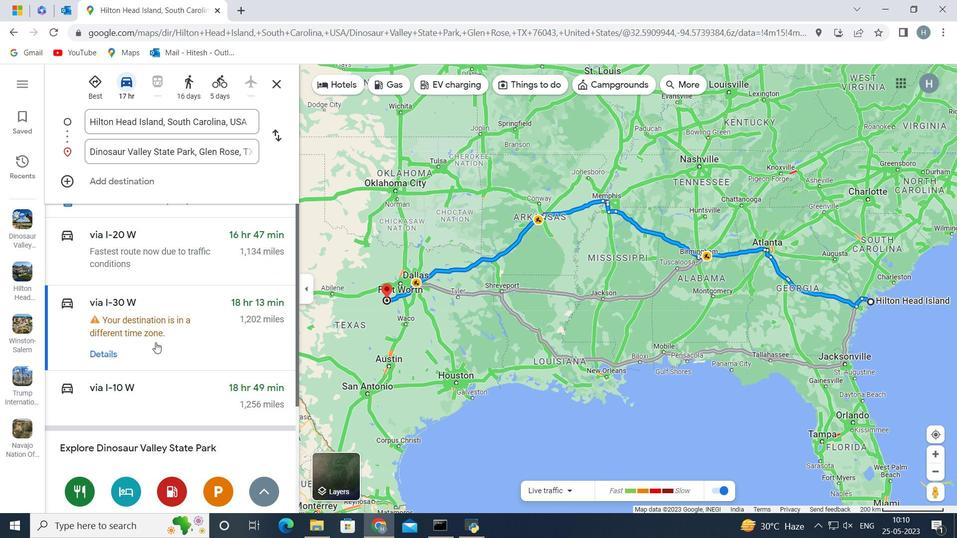 
Action: Mouse pressed left at (164, 397)
Screenshot: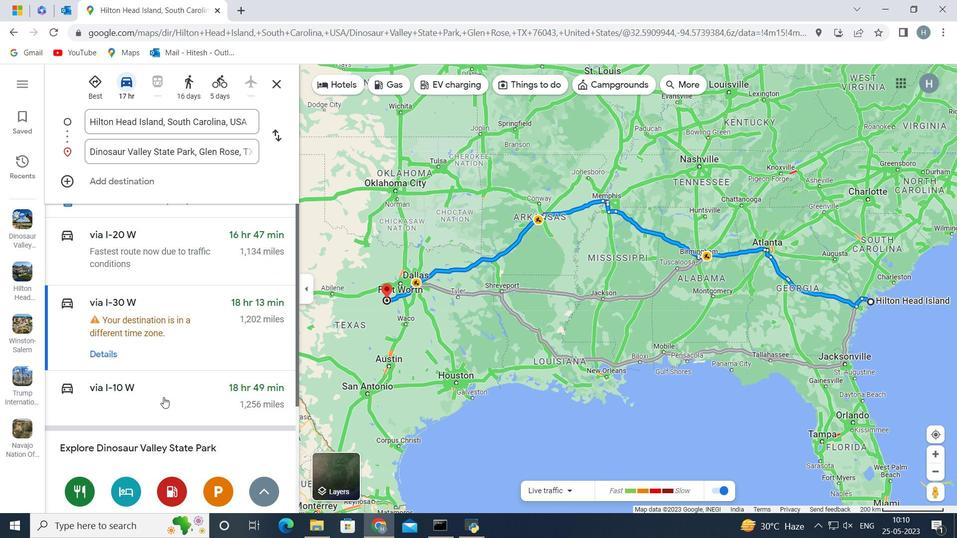 
Action: Mouse moved to (147, 263)
Screenshot: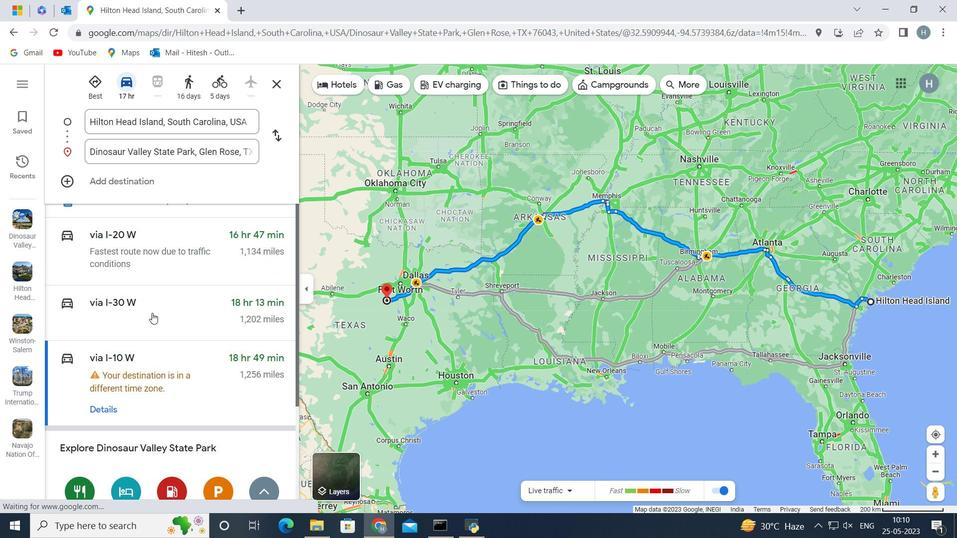
Action: Mouse pressed left at (147, 263)
Screenshot: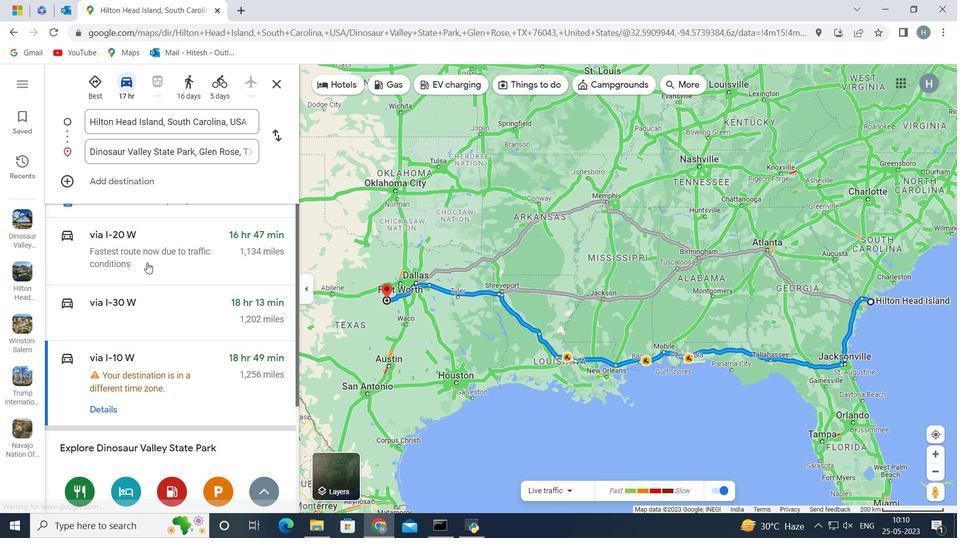 
Action: Mouse moved to (72, 234)
Screenshot: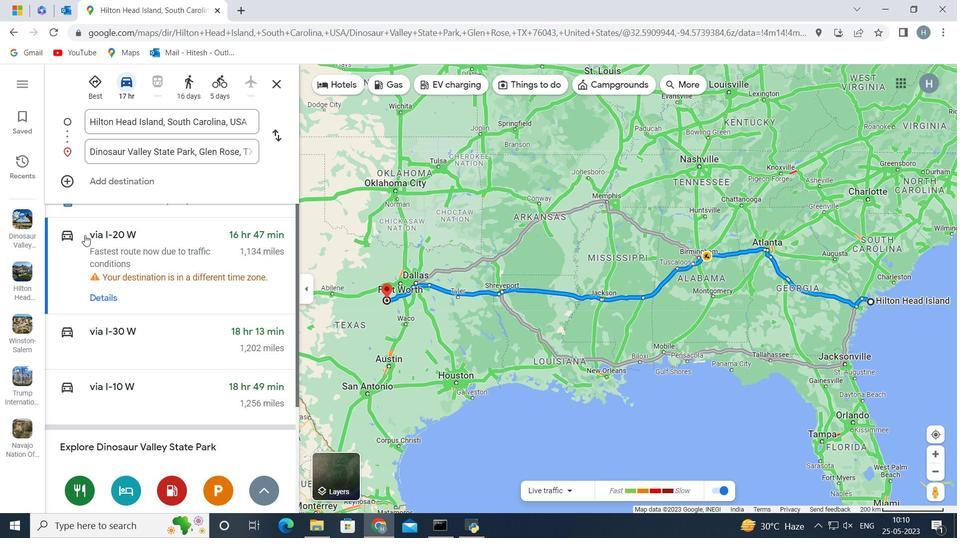 
Action: Mouse pressed left at (72, 234)
Screenshot: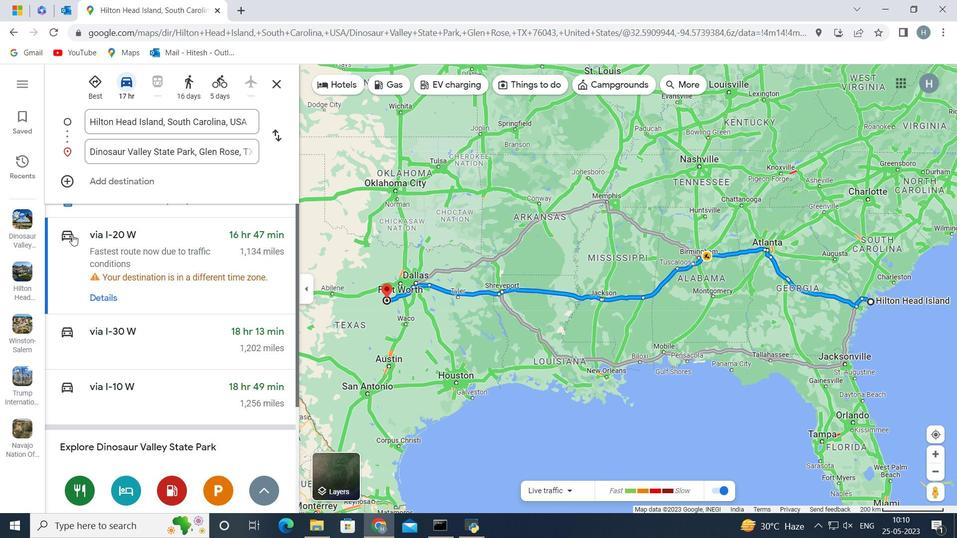 
Action: Mouse moved to (65, 250)
Screenshot: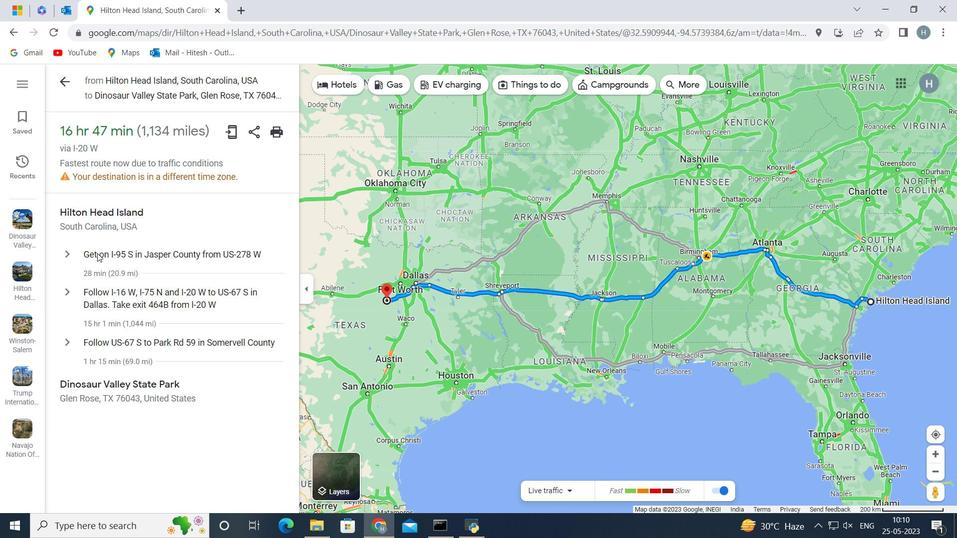 
Action: Mouse pressed left at (65, 250)
Screenshot: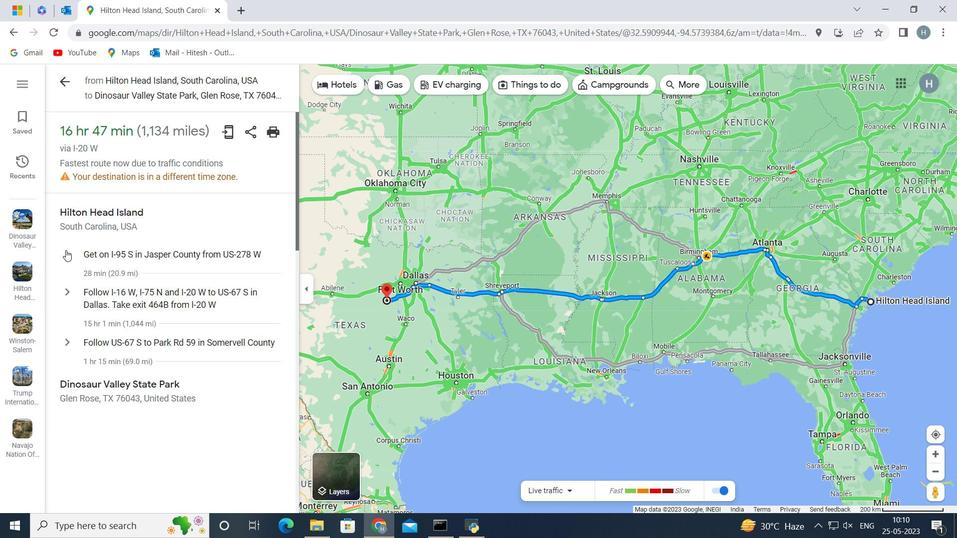 
Action: Mouse moved to (265, 303)
Screenshot: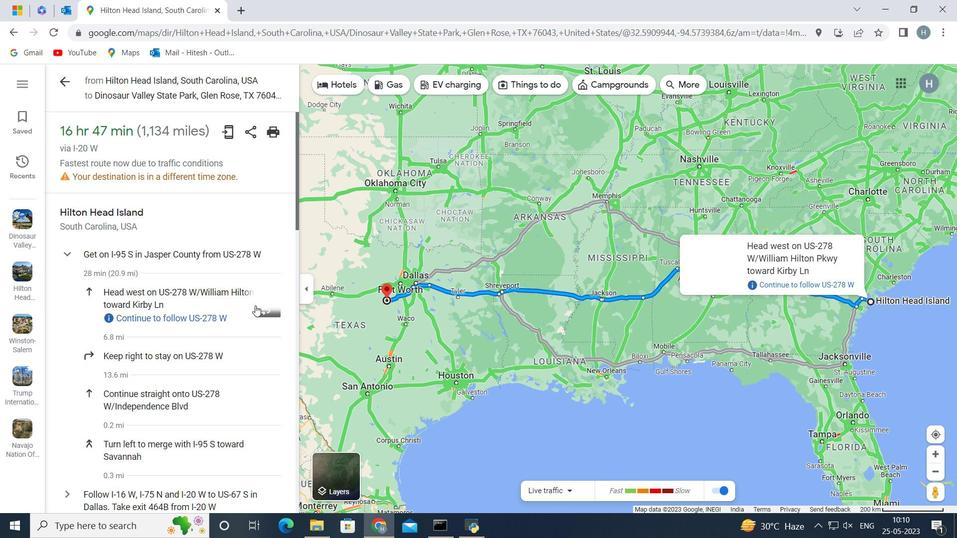 
Action: Mouse pressed left at (265, 303)
Screenshot: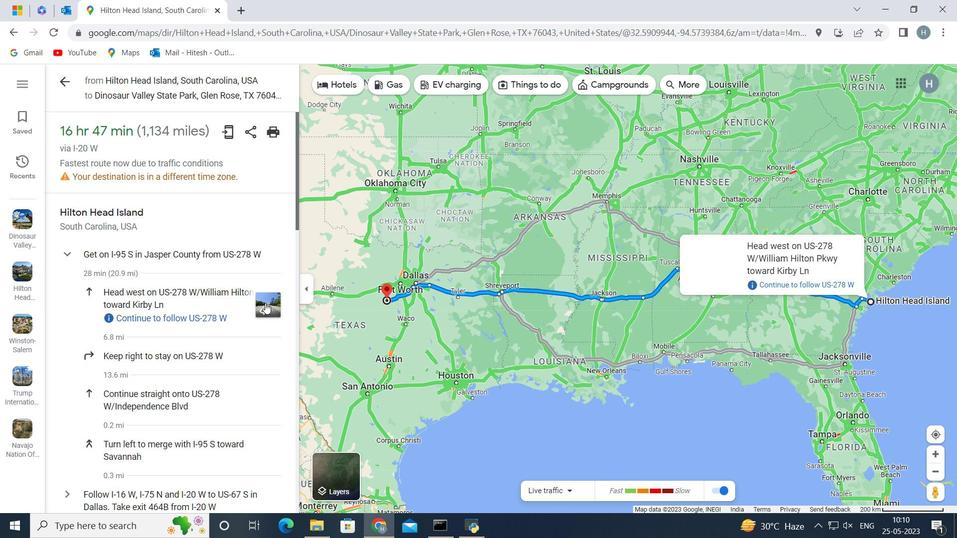 
Action: Mouse moved to (449, 203)
Screenshot: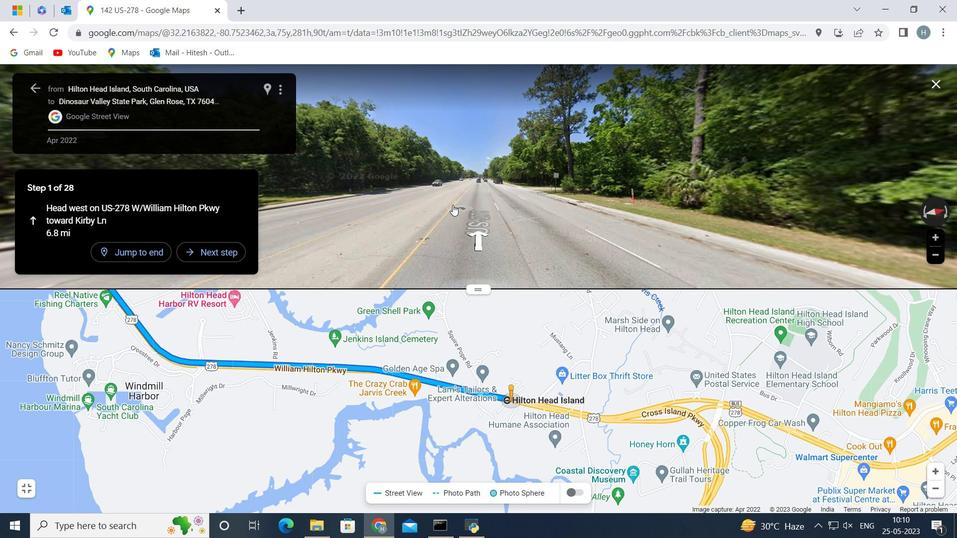 
Action: Mouse scrolled (449, 204) with delta (0, 0)
Screenshot: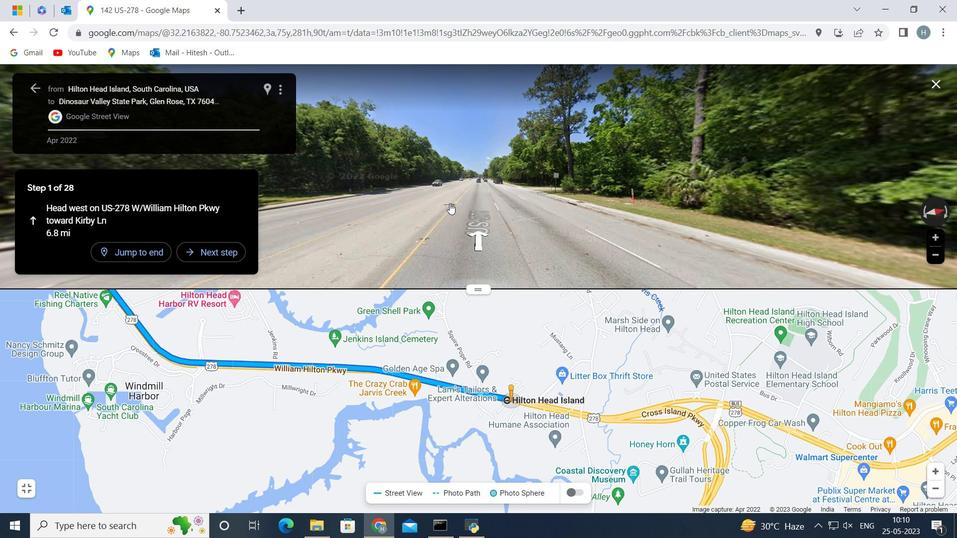 
Action: Mouse scrolled (449, 204) with delta (0, 0)
Screenshot: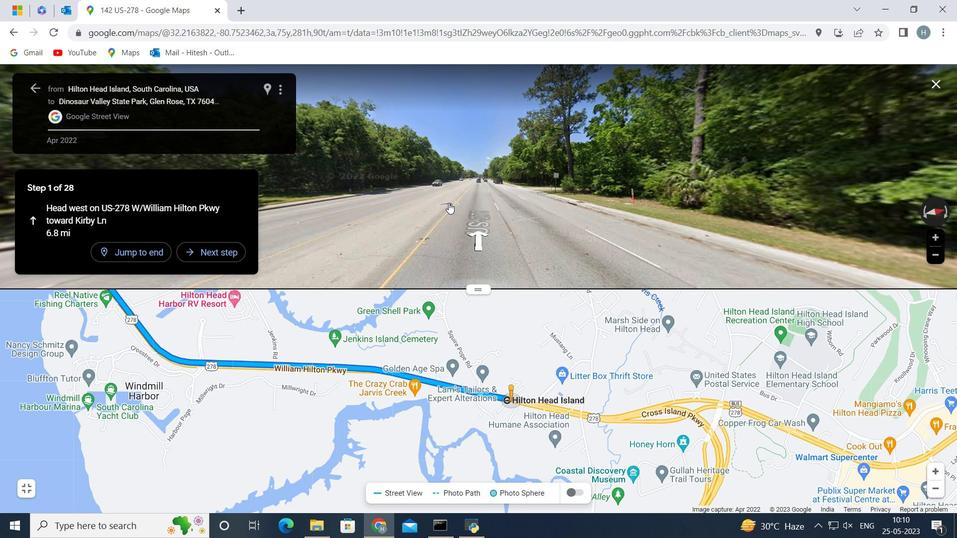 
Action: Mouse scrolled (449, 204) with delta (0, 0)
Screenshot: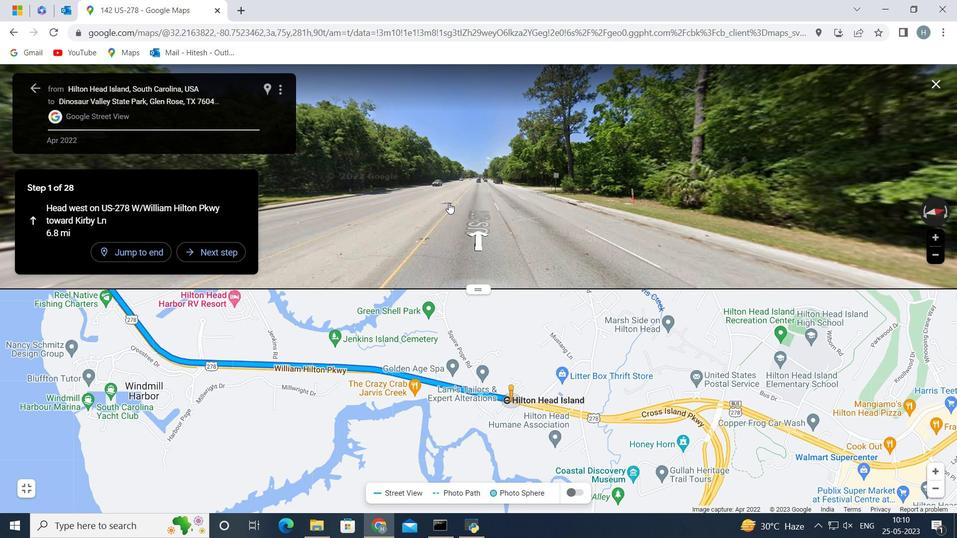 
Action: Mouse scrolled (449, 204) with delta (0, 0)
Screenshot: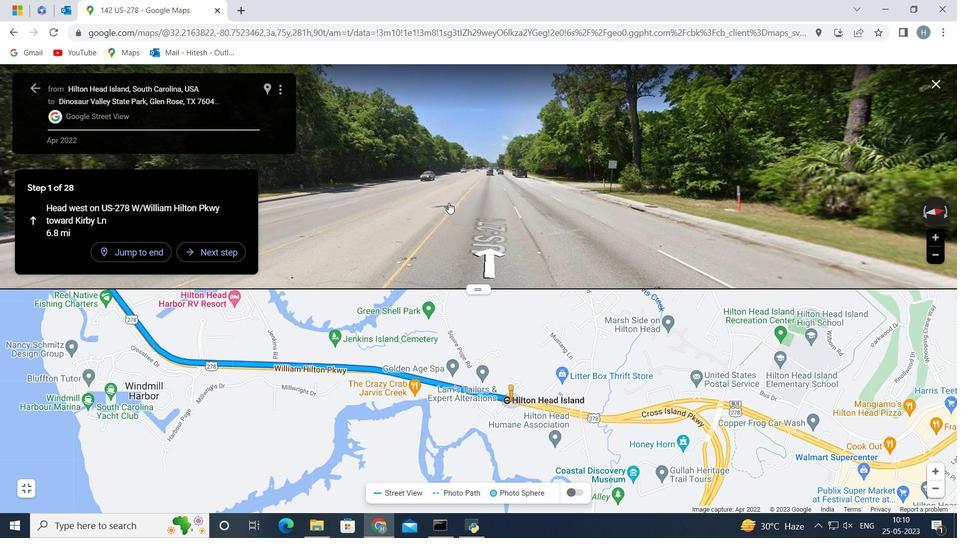 
Action: Mouse scrolled (449, 204) with delta (0, 0)
Screenshot: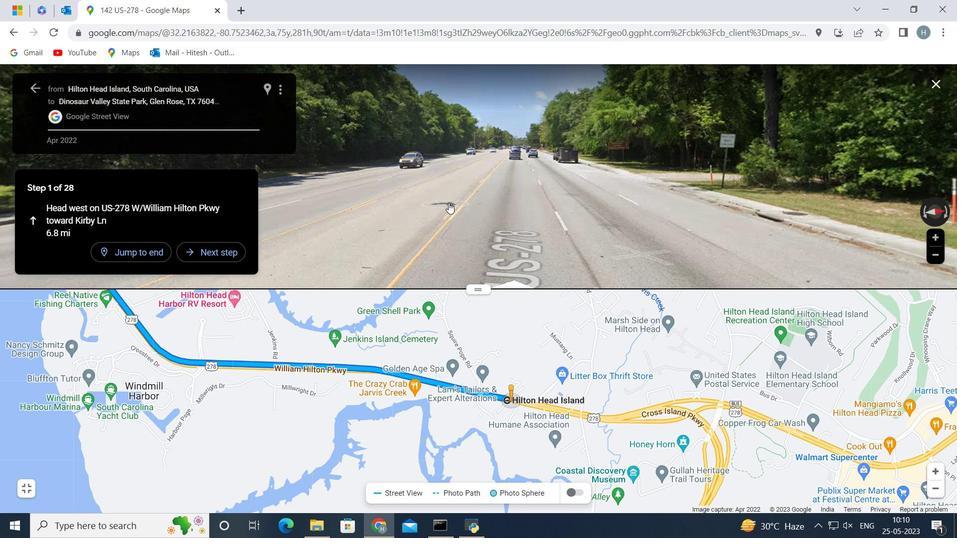 
Action: Mouse scrolled (449, 203) with delta (0, 0)
Screenshot: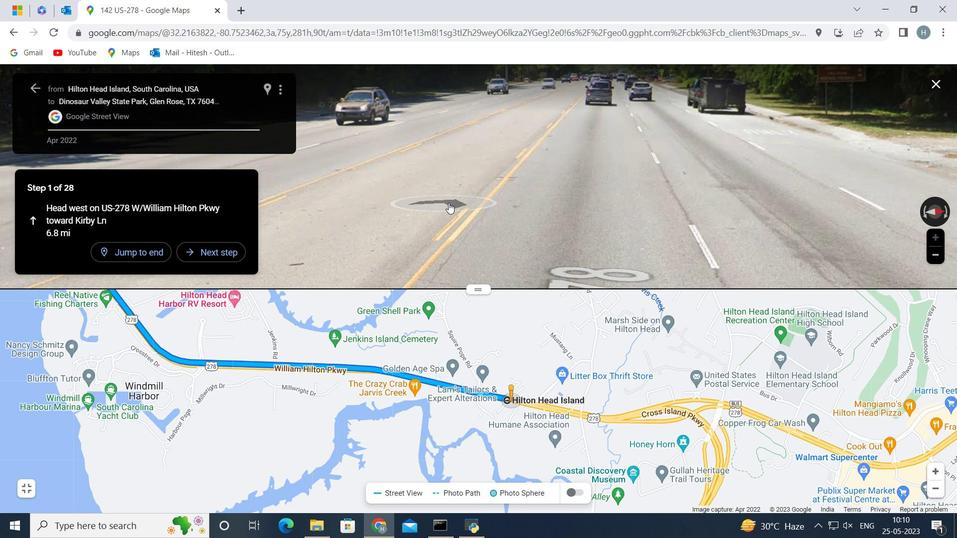 
Action: Mouse scrolled (449, 203) with delta (0, 0)
Screenshot: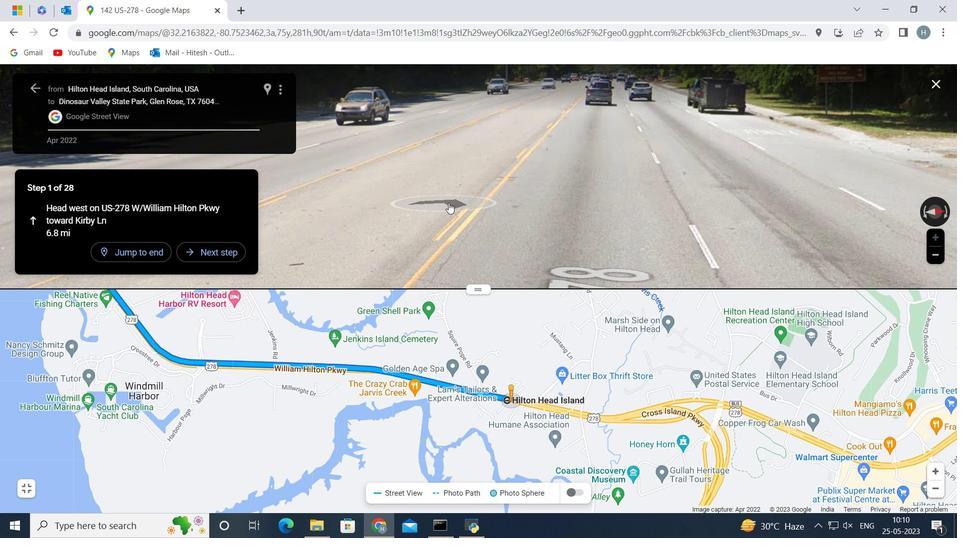 
Action: Mouse scrolled (449, 203) with delta (0, 0)
Screenshot: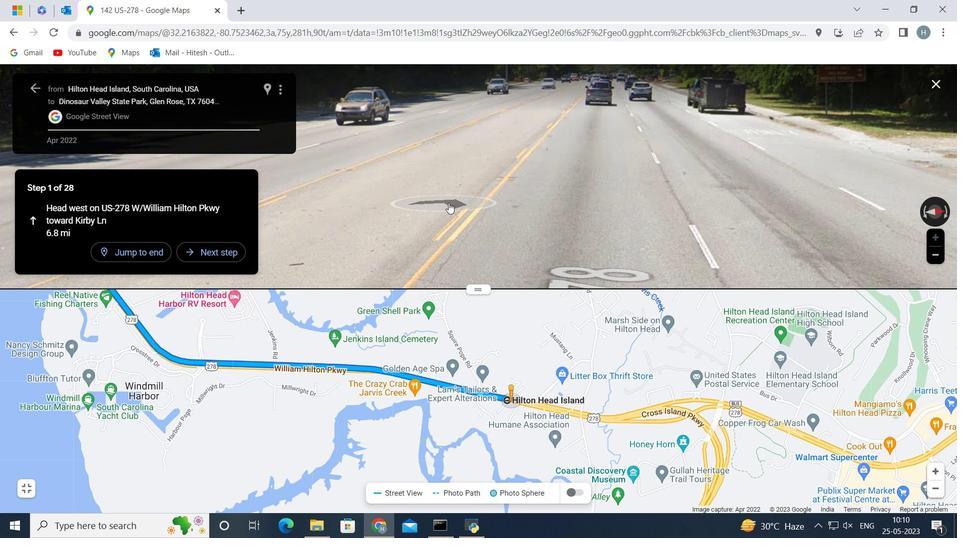
Action: Mouse scrolled (449, 203) with delta (0, 0)
Screenshot: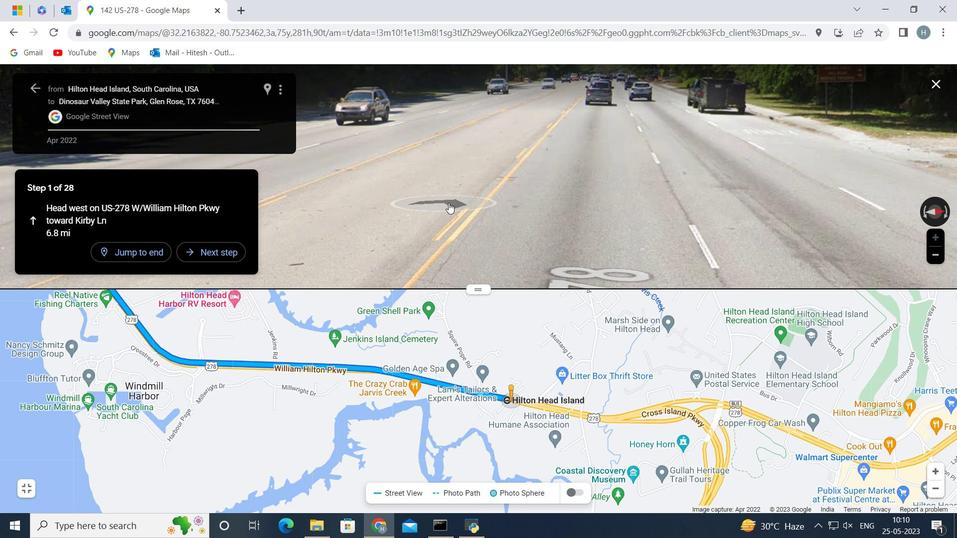 
Action: Mouse moved to (451, 202)
Screenshot: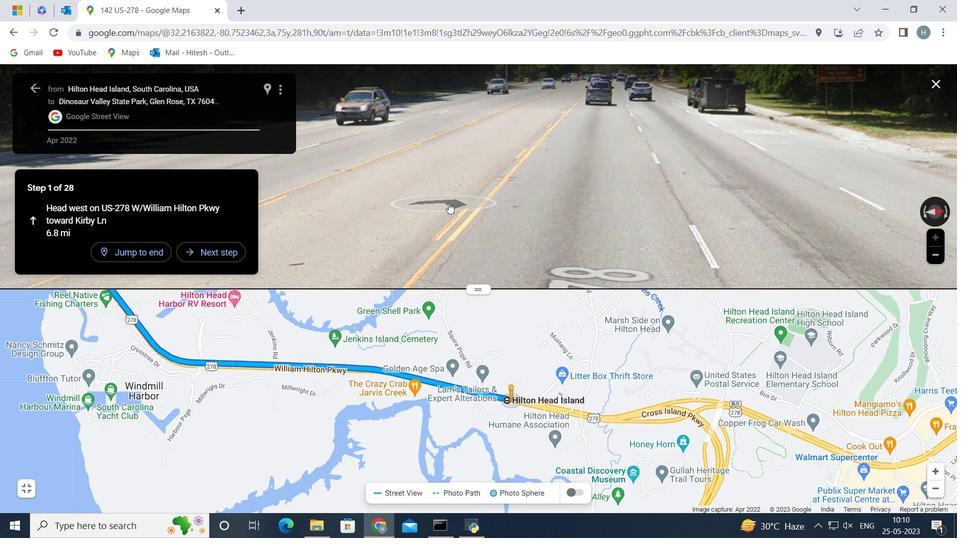 
Action: Mouse scrolled (451, 201) with delta (0, 0)
Screenshot: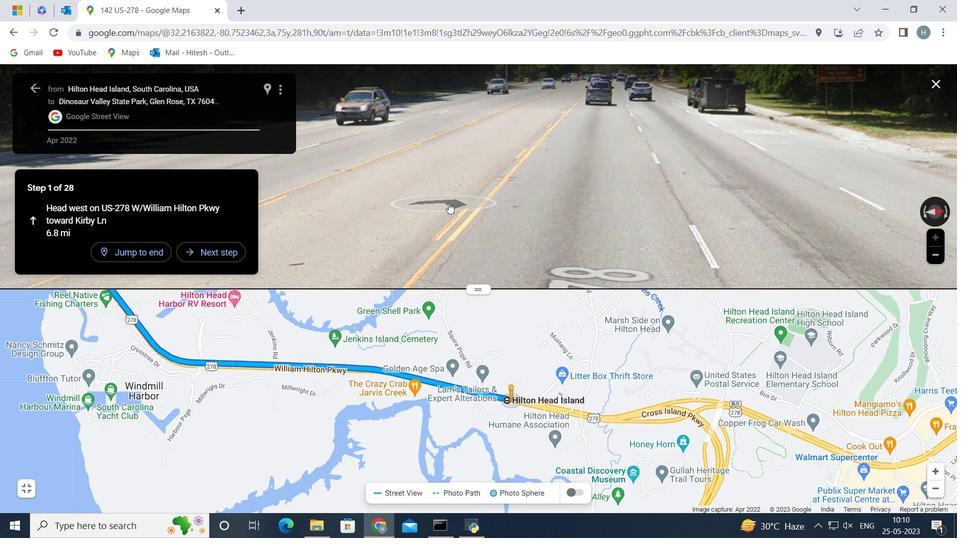 
Action: Mouse moved to (482, 195)
Screenshot: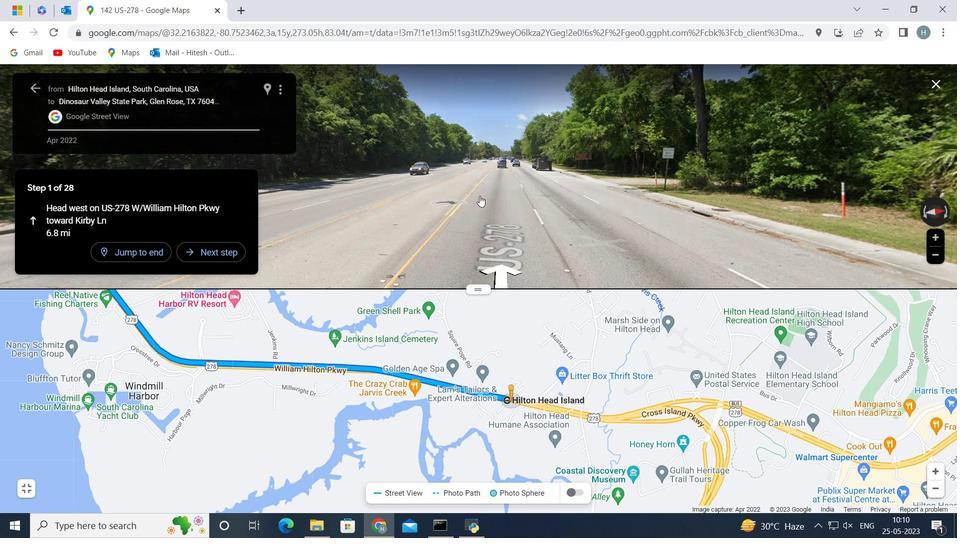 
Action: Mouse scrolled (482, 195) with delta (0, 0)
Screenshot: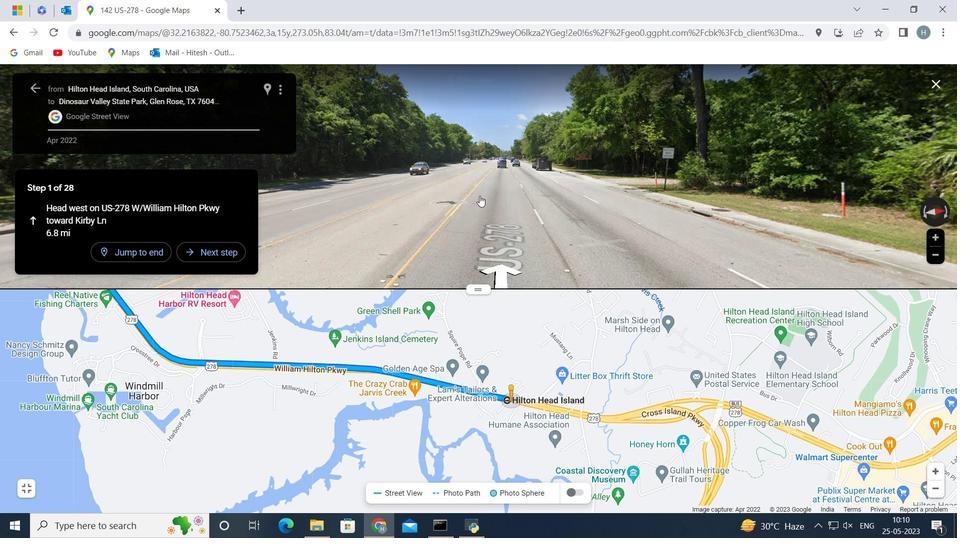 
Action: Mouse scrolled (482, 195) with delta (0, 0)
Screenshot: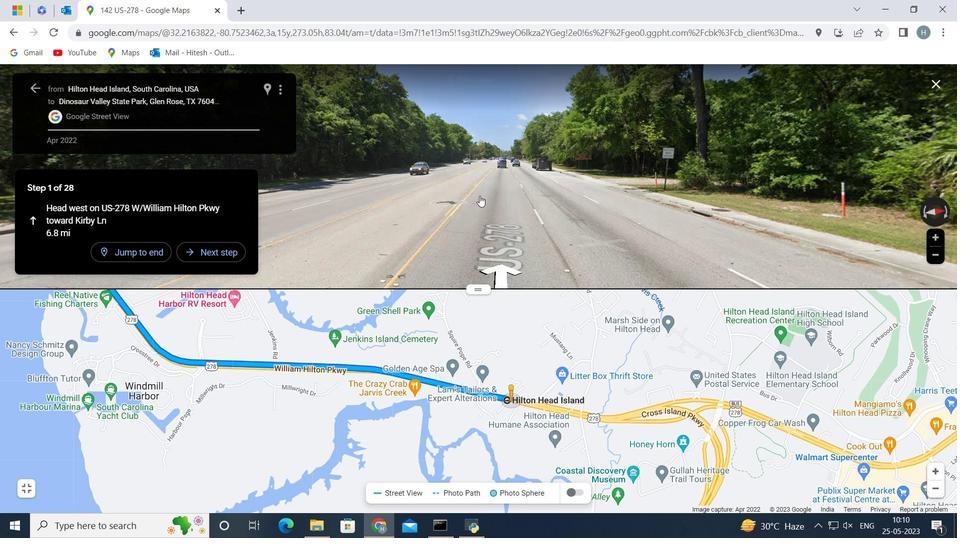 
Action: Mouse scrolled (482, 195) with delta (0, 0)
Screenshot: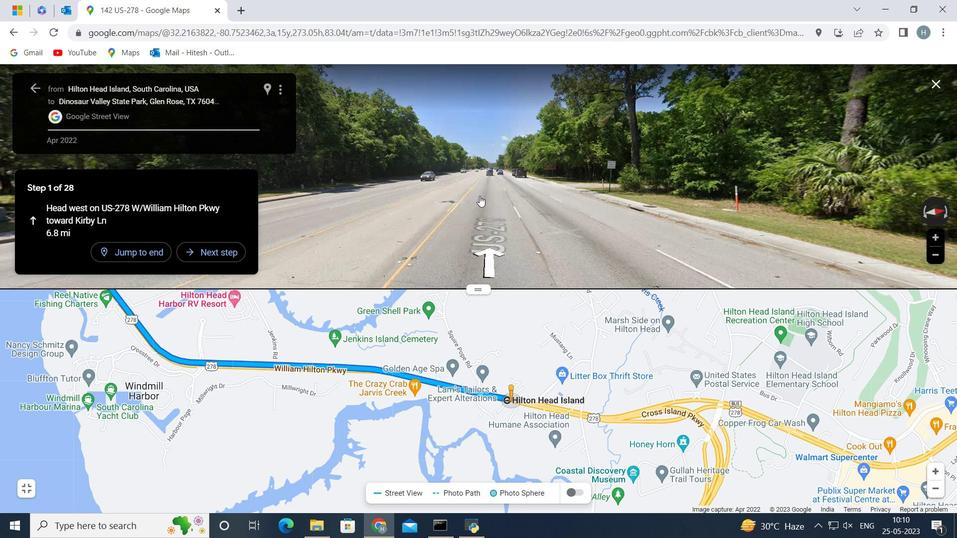 
Action: Mouse scrolled (482, 195) with delta (0, 0)
Screenshot: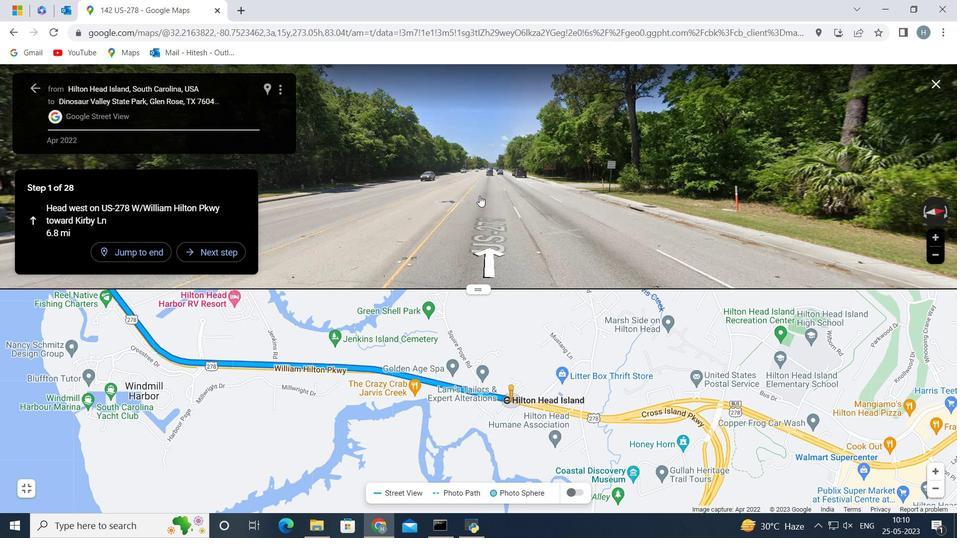 
Action: Mouse pressed left at (482, 195)
Screenshot: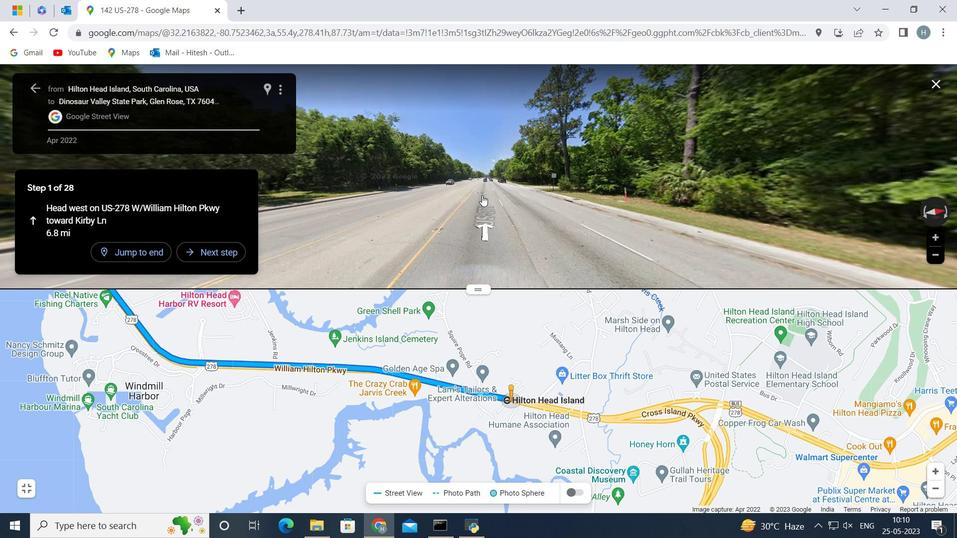 
Action: Mouse moved to (477, 188)
Screenshot: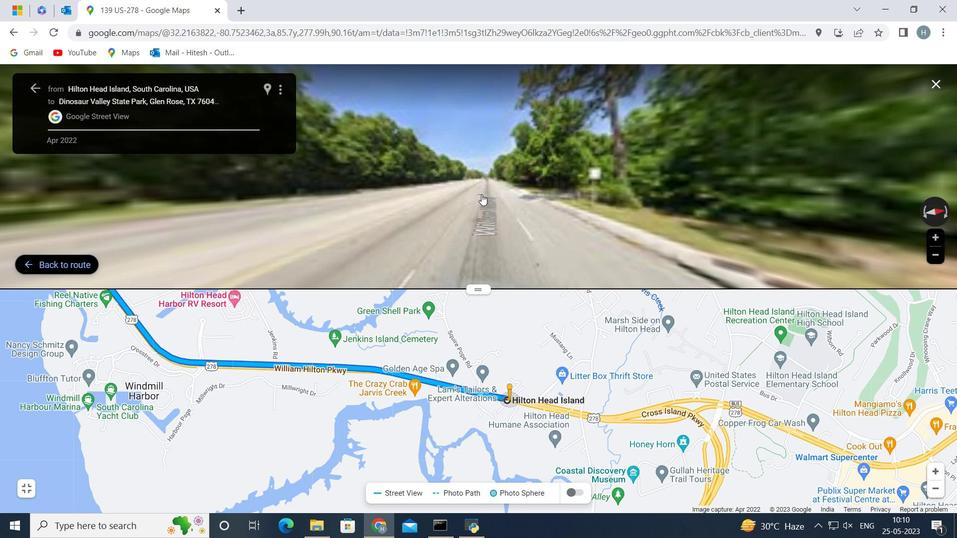 
Action: Mouse pressed left at (477, 188)
Screenshot: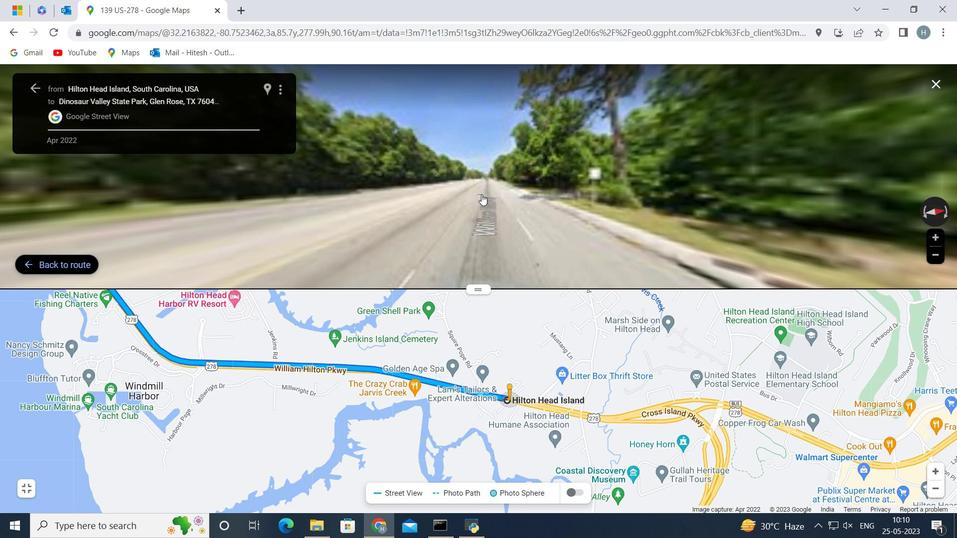 
Action: Mouse moved to (474, 184)
Screenshot: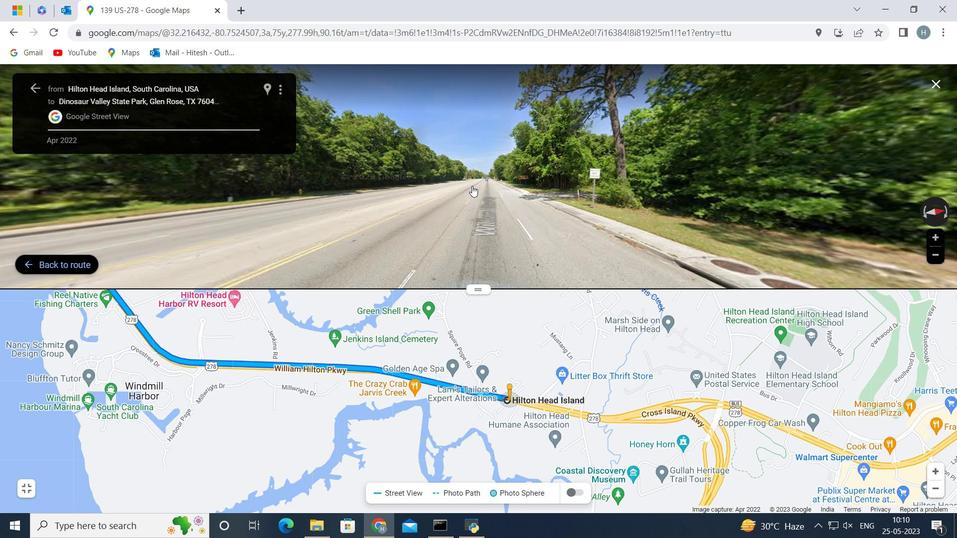 
Action: Mouse pressed left at (474, 184)
Screenshot: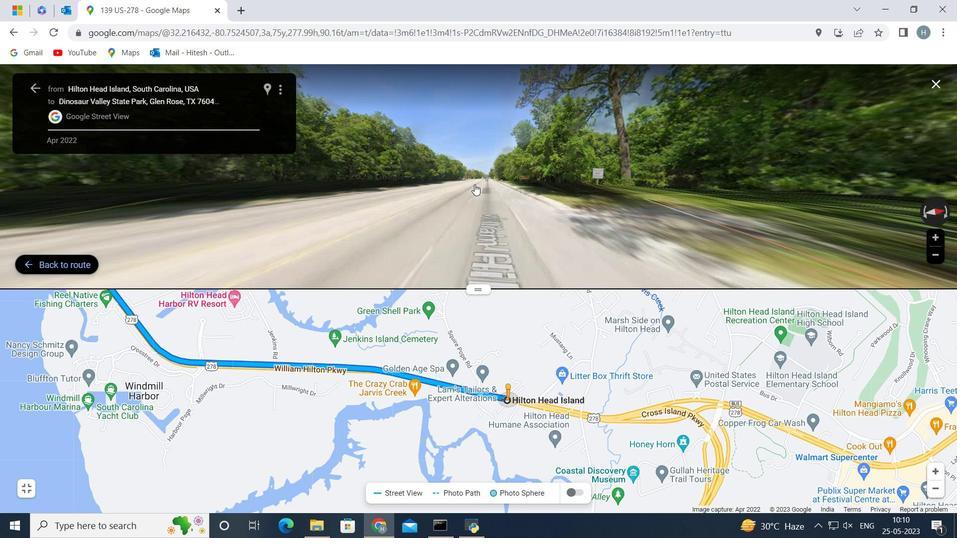 
Action: Mouse moved to (464, 164)
Screenshot: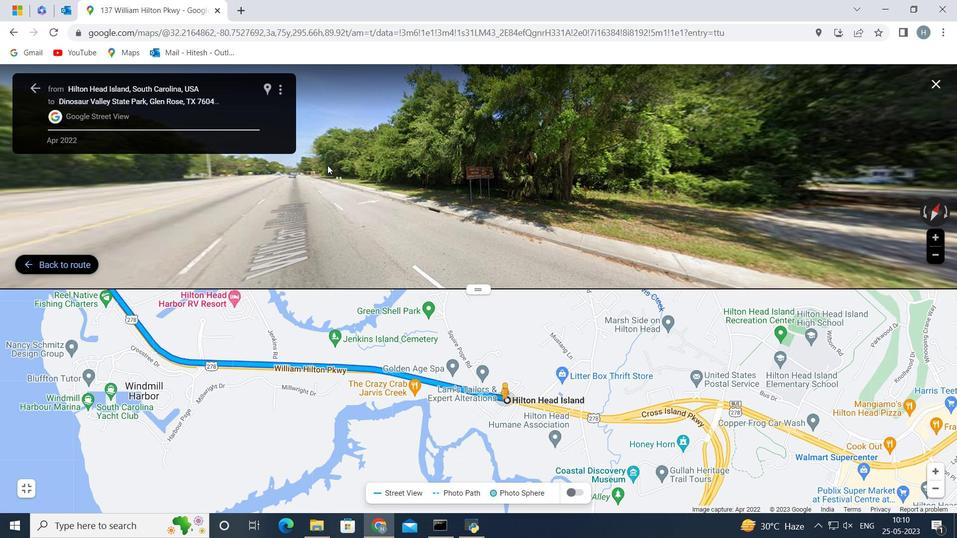 
Action: Mouse pressed left at (464, 164)
Screenshot: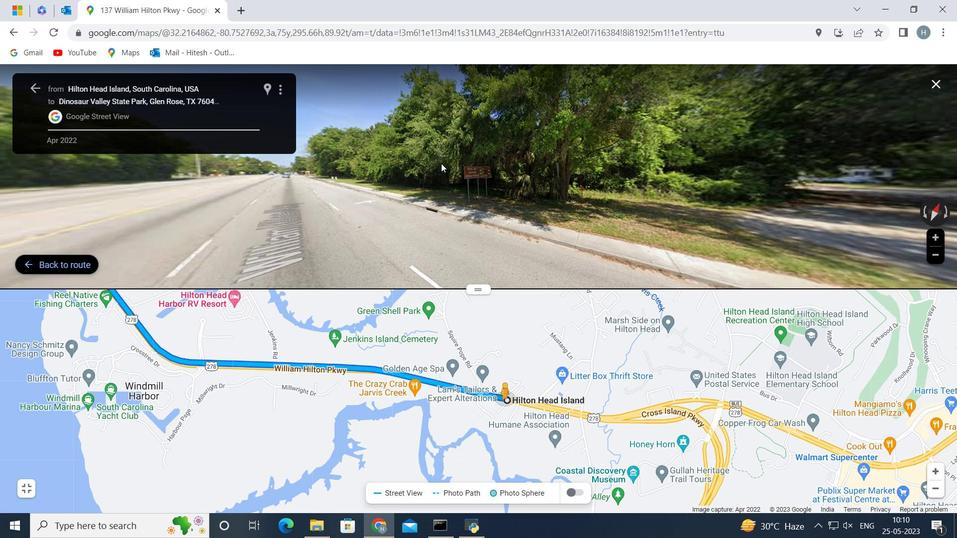 
Action: Mouse moved to (515, 148)
Screenshot: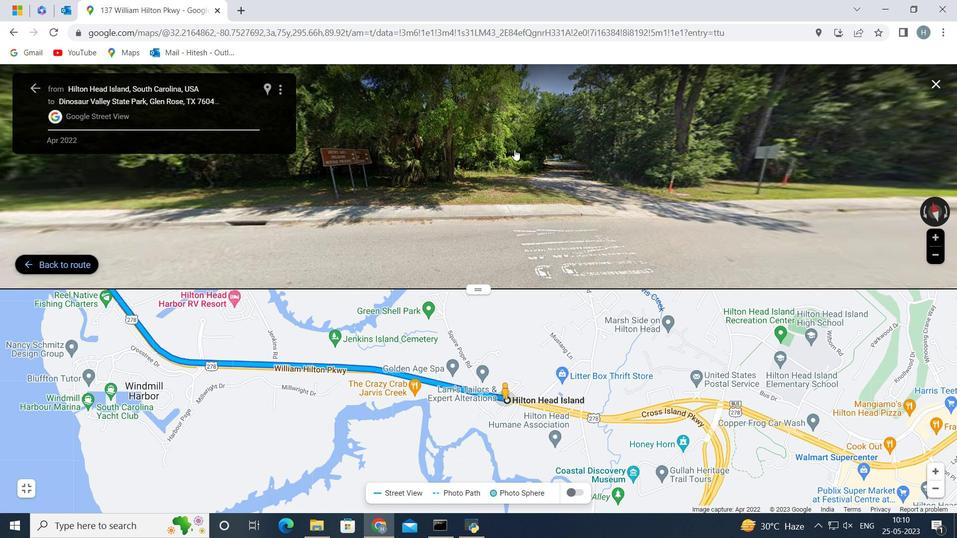 
Action: Mouse pressed left at (515, 148)
Screenshot: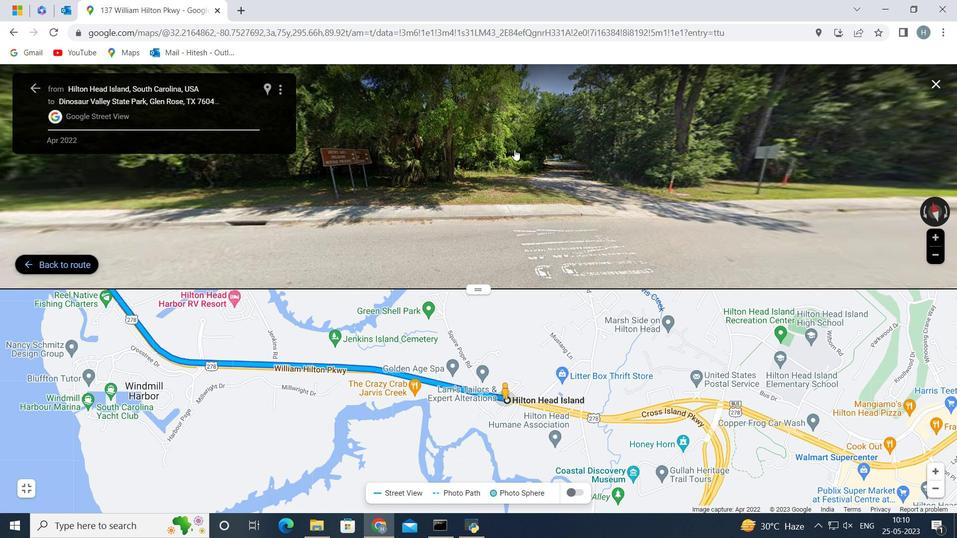 
Action: Mouse moved to (577, 165)
Screenshot: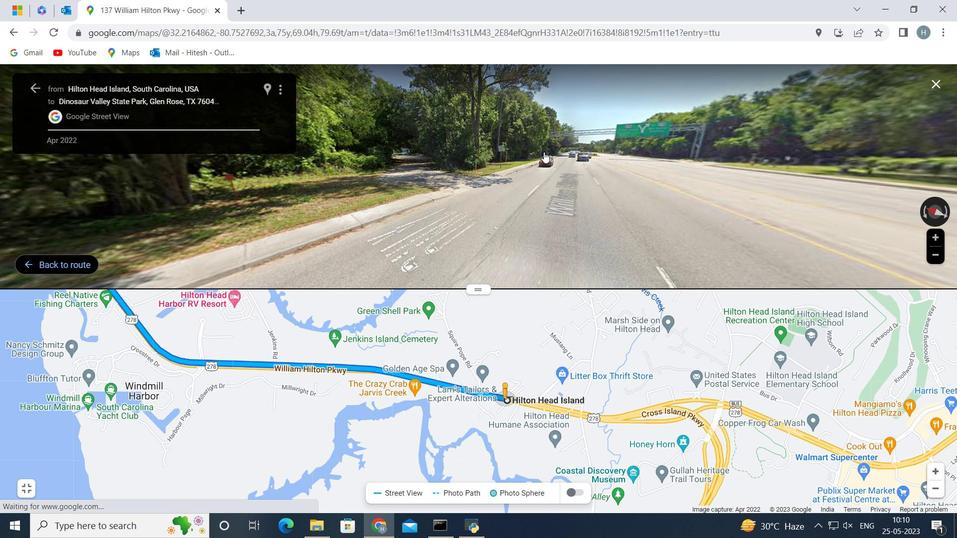 
Action: Mouse pressed left at (577, 165)
Screenshot: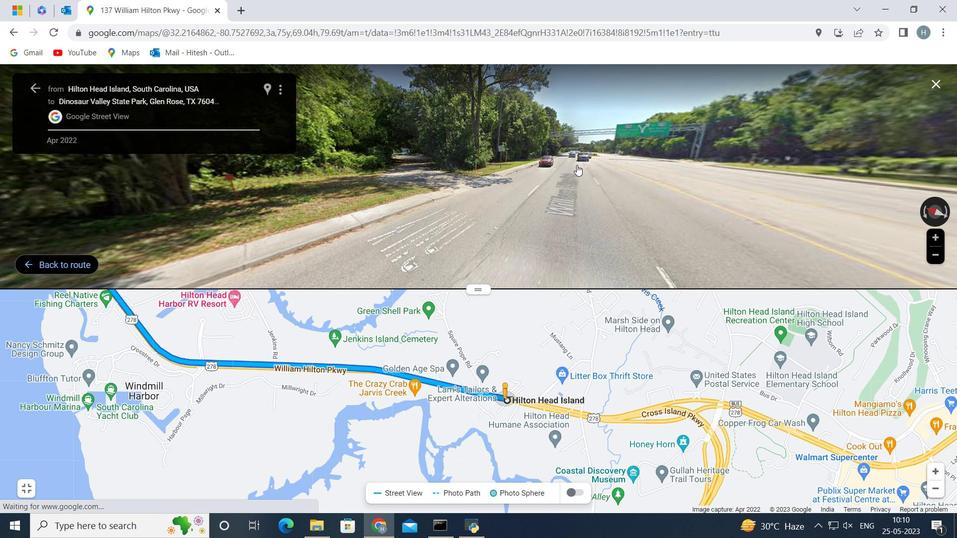 
Action: Mouse moved to (509, 140)
Screenshot: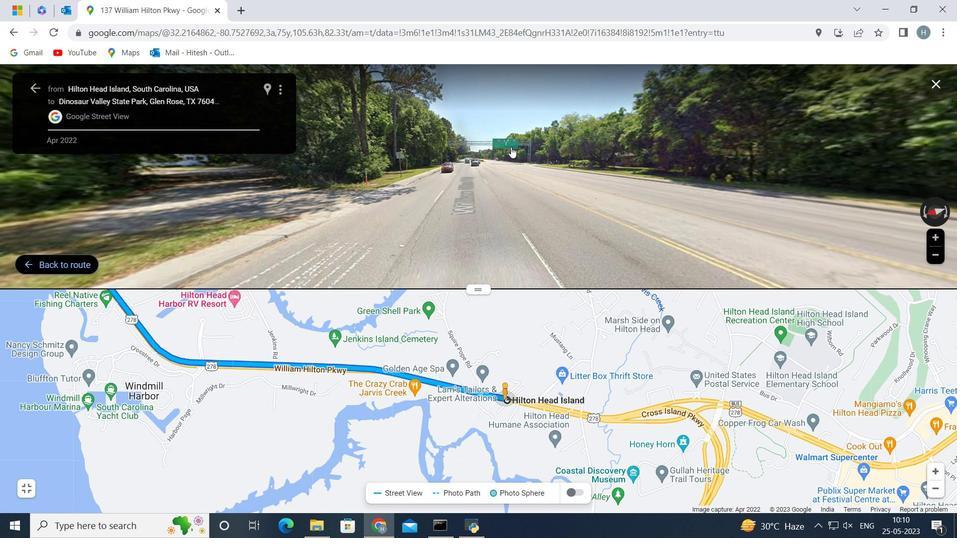 
Action: Mouse scrolled (509, 141) with delta (0, 0)
Screenshot: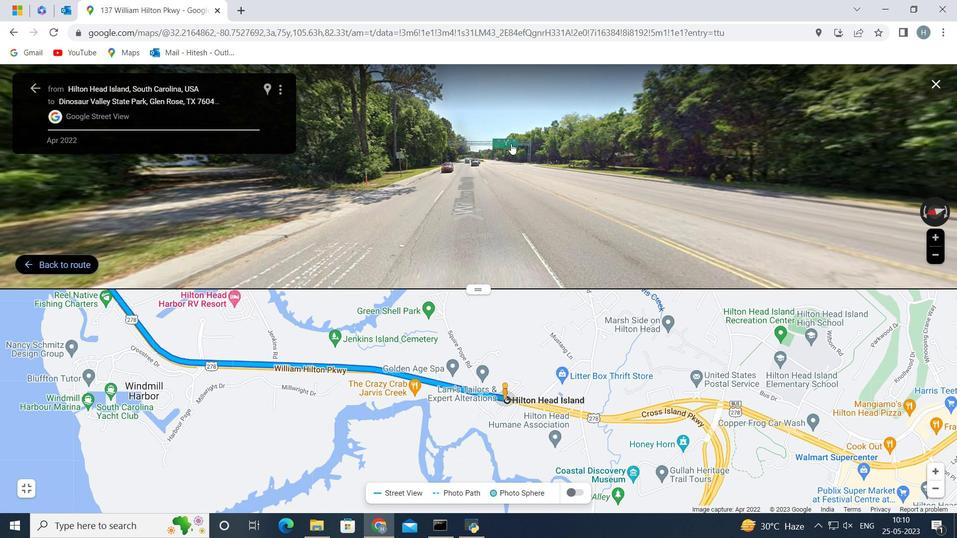 
Action: Mouse scrolled (509, 141) with delta (0, 0)
Screenshot: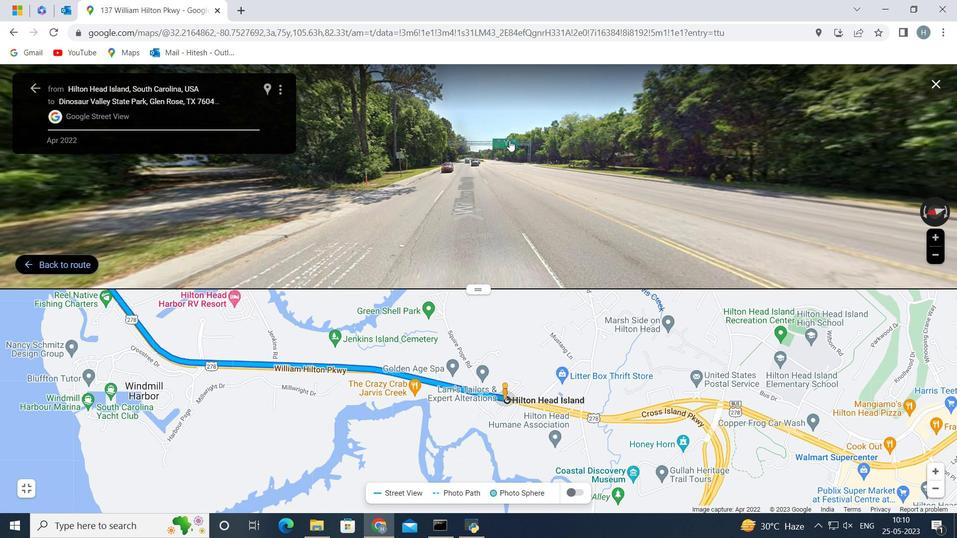 
Action: Mouse scrolled (509, 141) with delta (0, 0)
Screenshot: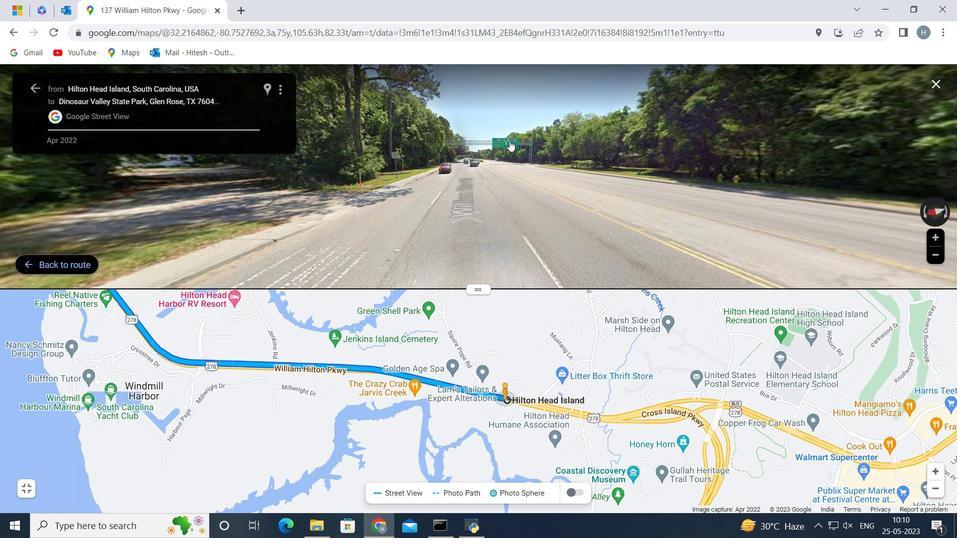 
Action: Mouse scrolled (509, 141) with delta (0, 0)
Screenshot: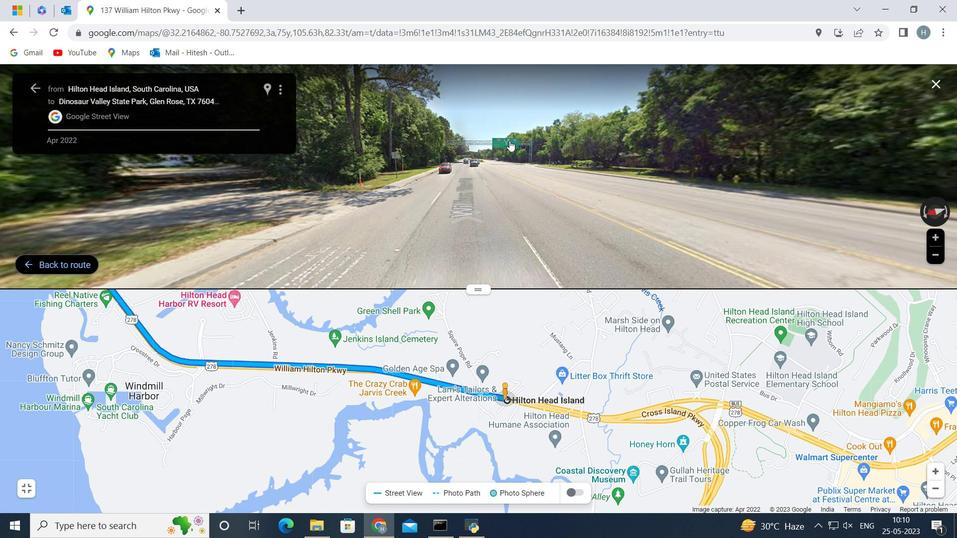 
Action: Mouse scrolled (509, 141) with delta (0, 0)
Screenshot: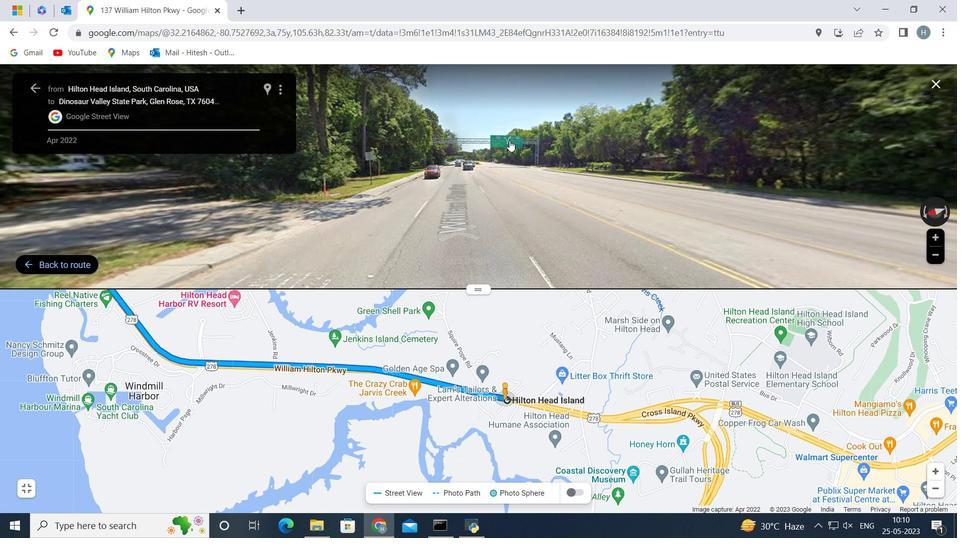
Action: Mouse scrolled (509, 141) with delta (0, 0)
Screenshot: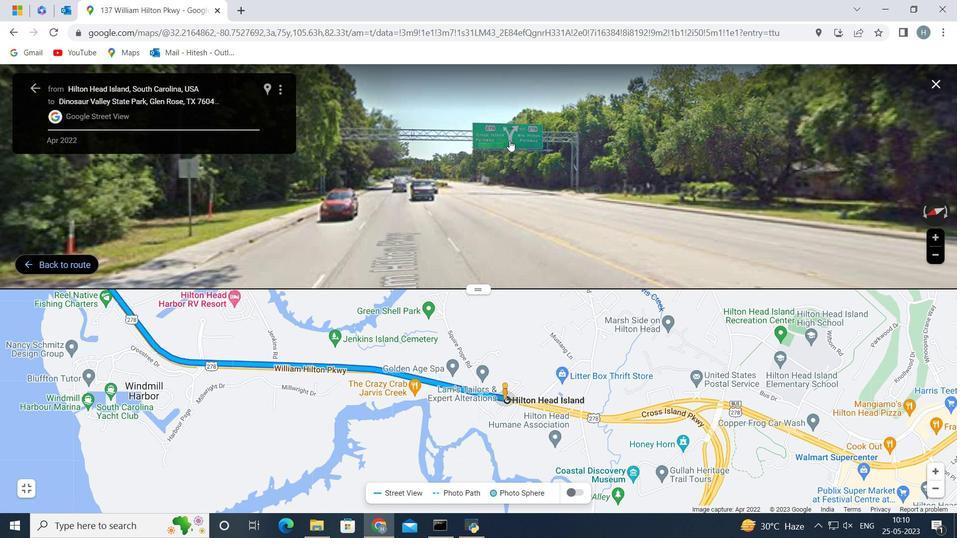 
Action: Mouse scrolled (509, 141) with delta (0, 0)
Screenshot: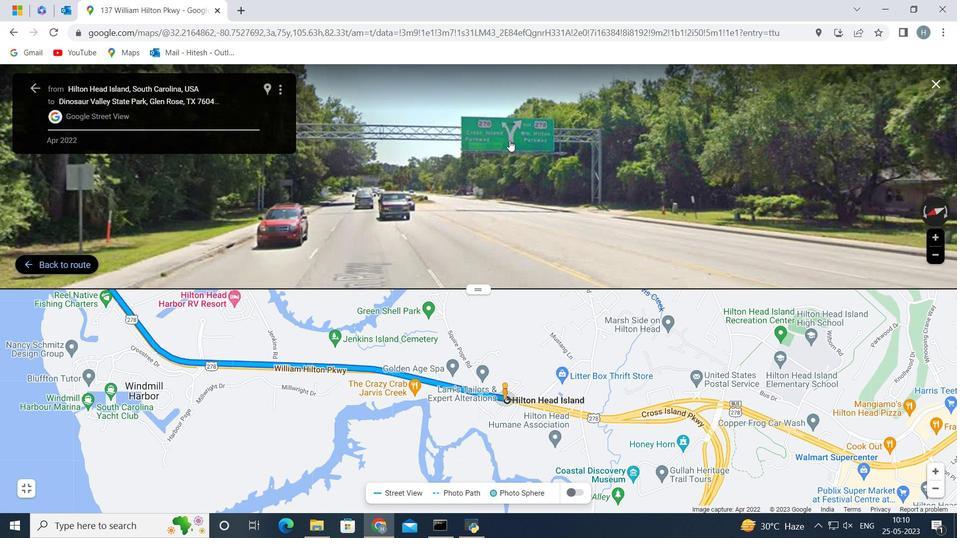 
Action: Mouse scrolled (509, 141) with delta (0, 0)
Screenshot: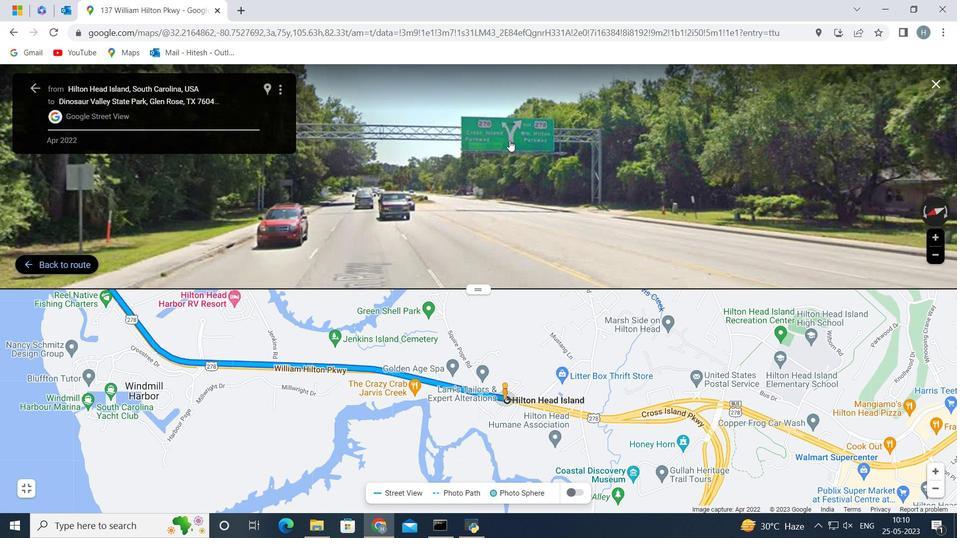 
Action: Mouse scrolled (509, 141) with delta (0, 0)
Screenshot: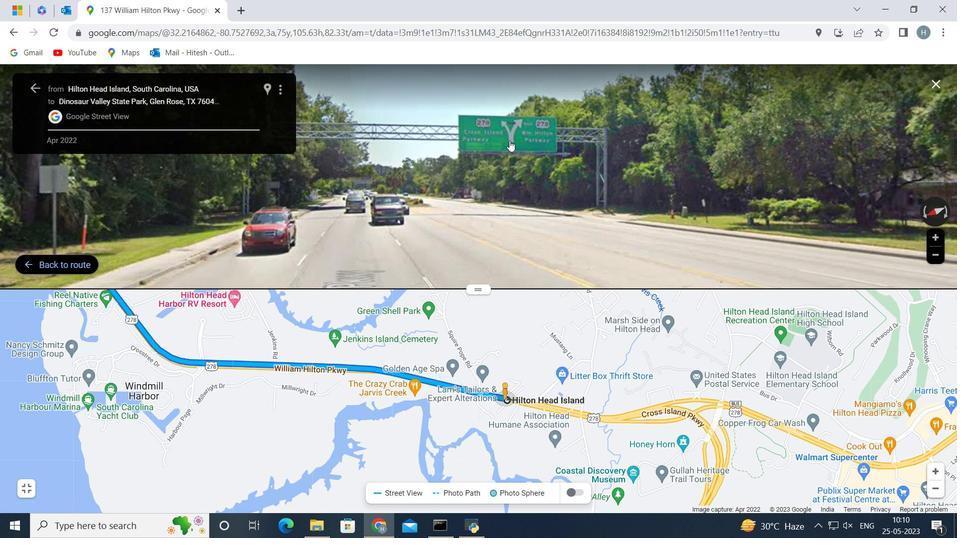 
Action: Mouse scrolled (509, 141) with delta (0, 0)
Screenshot: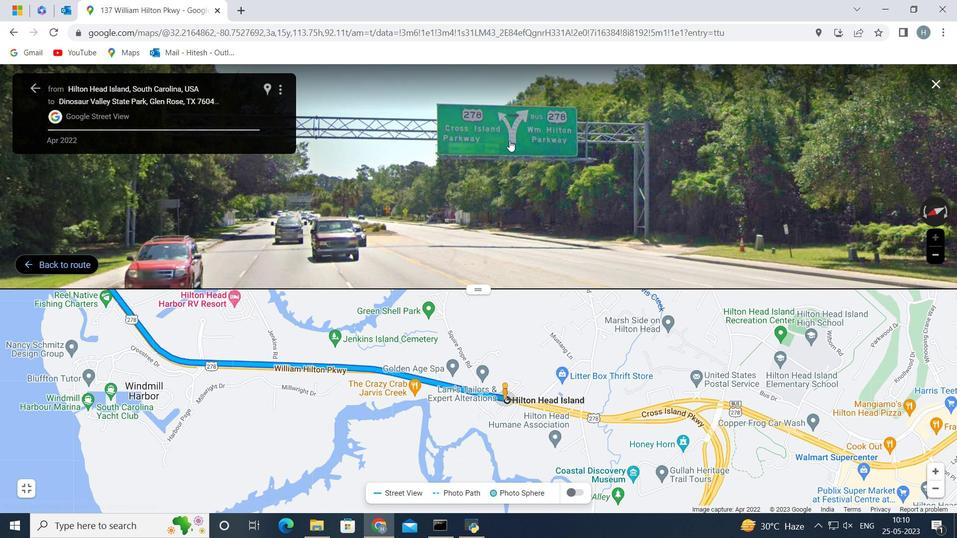 
Action: Mouse scrolled (509, 141) with delta (0, 0)
Screenshot: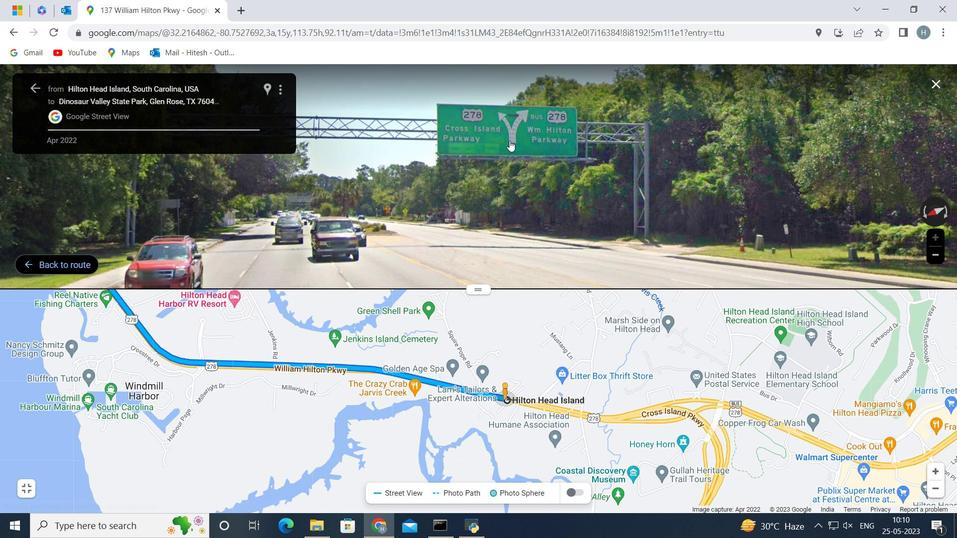 
Action: Mouse scrolled (509, 141) with delta (0, 0)
Screenshot: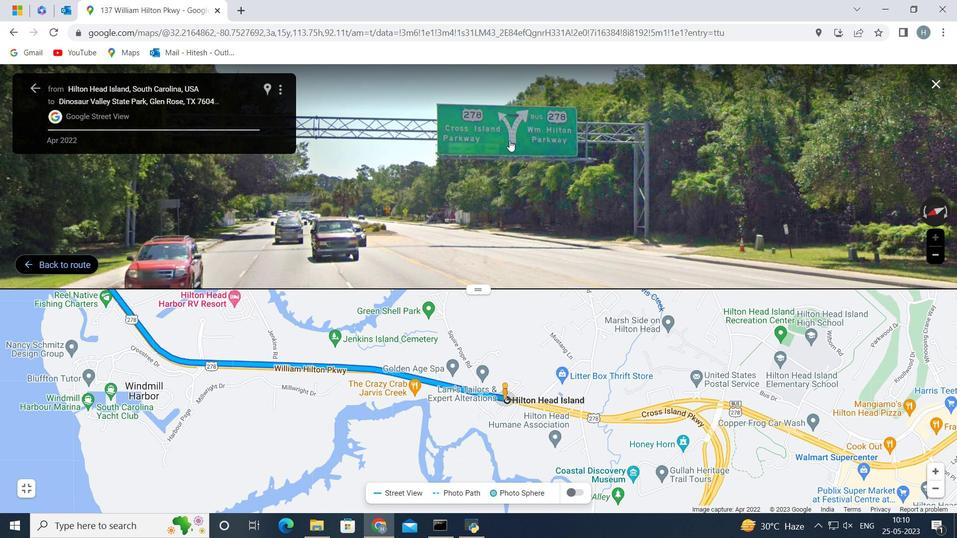 
Action: Mouse scrolled (509, 140) with delta (0, 0)
Screenshot: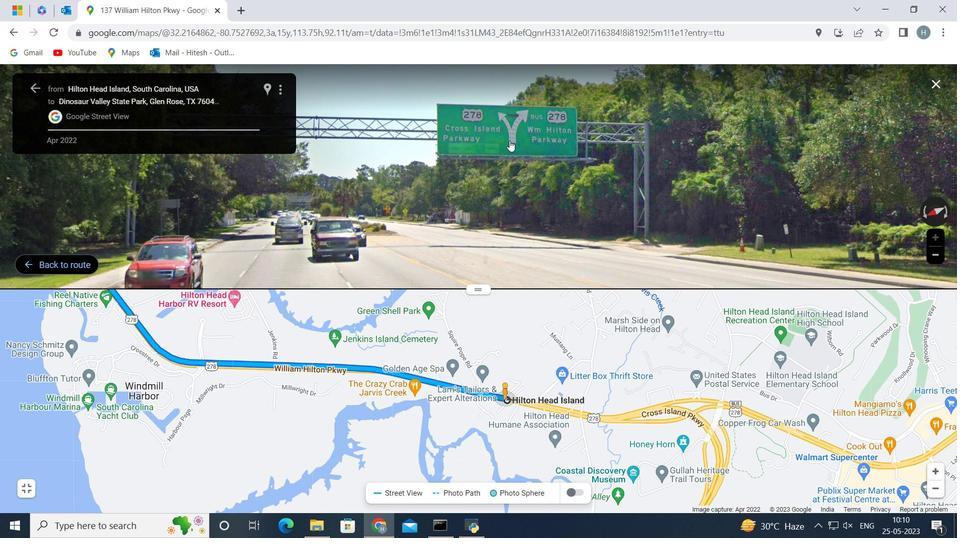 
Action: Mouse scrolled (509, 140) with delta (0, 0)
Screenshot: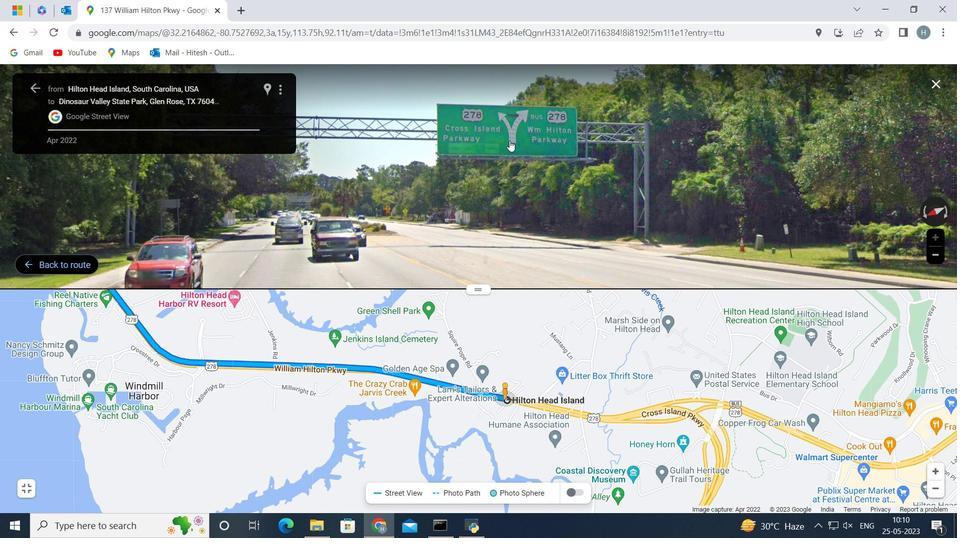 
Action: Mouse scrolled (509, 140) with delta (0, 0)
Screenshot: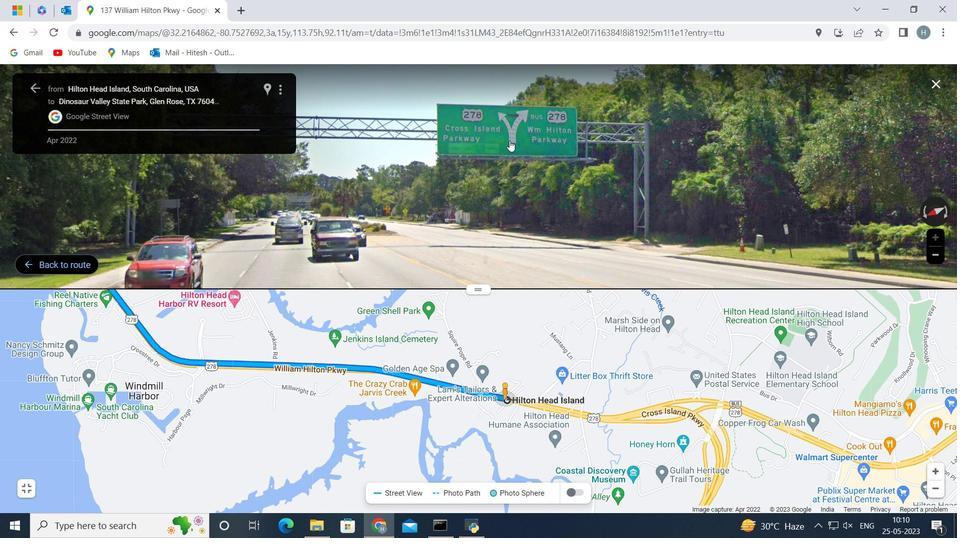 
Action: Mouse scrolled (509, 140) with delta (0, 0)
Screenshot: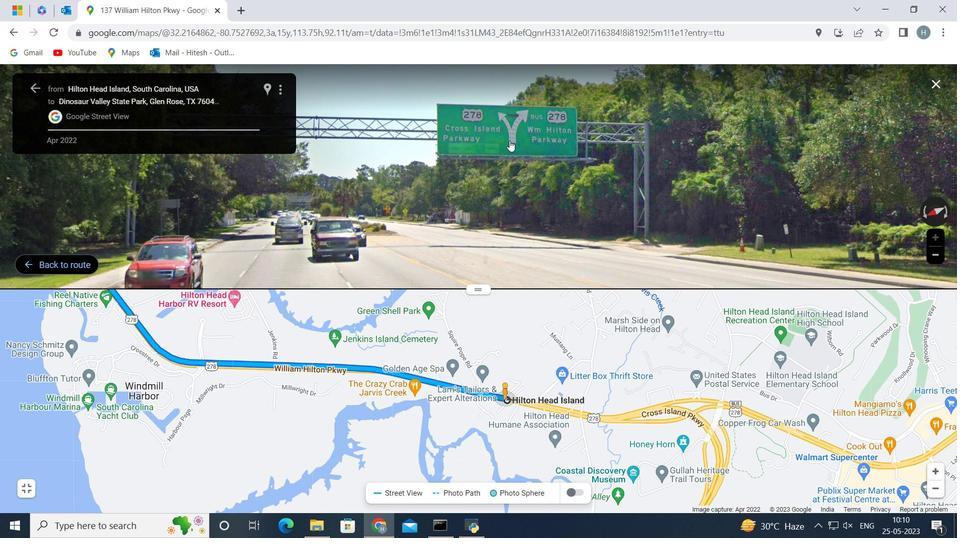 
Action: Mouse scrolled (509, 140) with delta (0, 0)
Screenshot: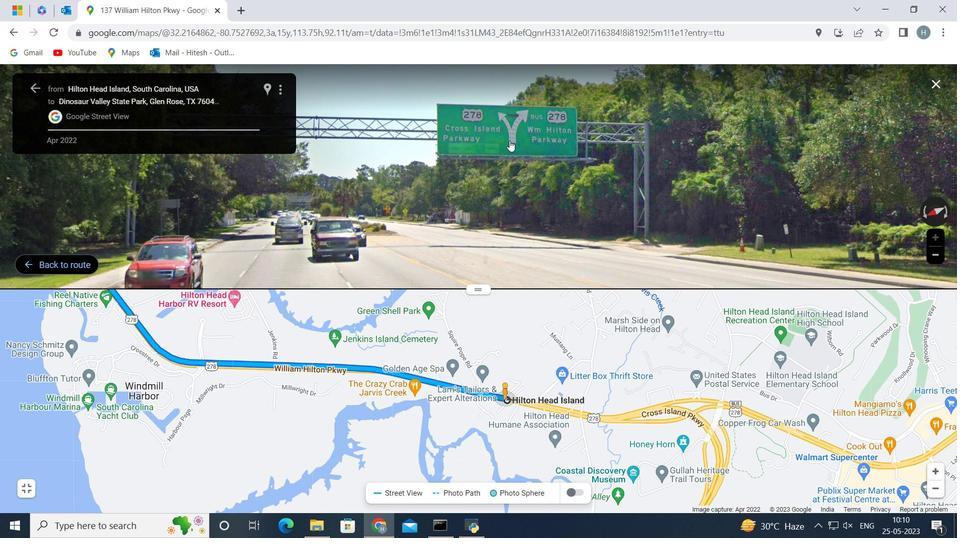 
Action: Mouse scrolled (509, 140) with delta (0, 0)
Screenshot: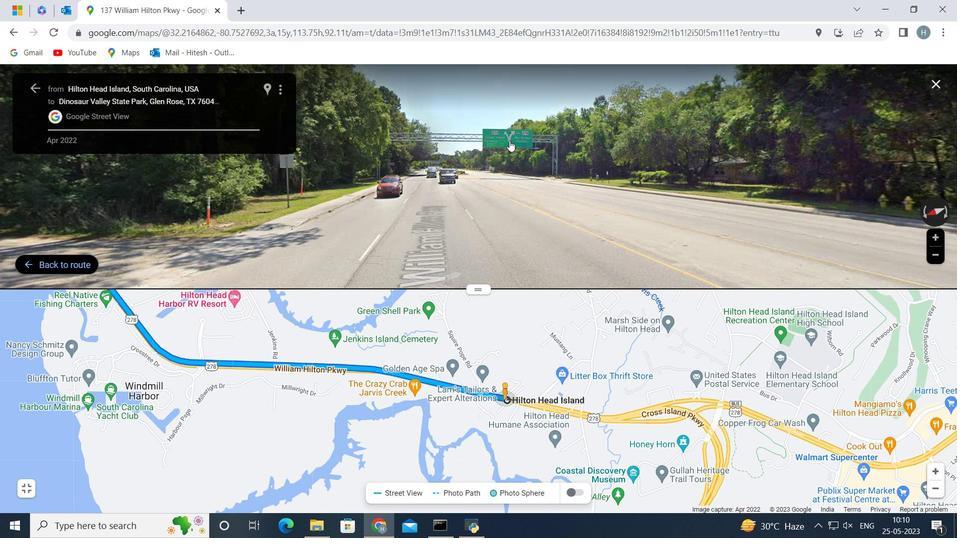 
Action: Mouse scrolled (509, 140) with delta (0, 0)
Screenshot: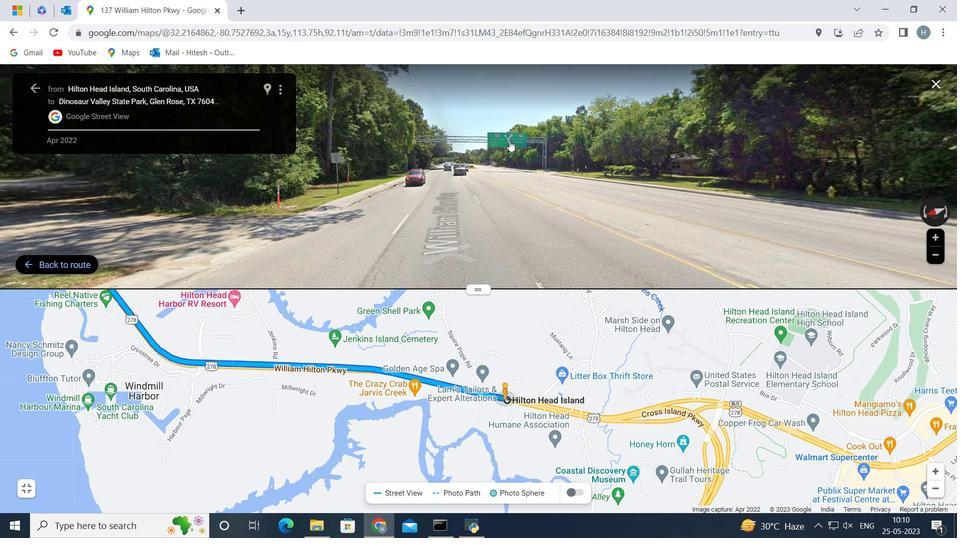 
Action: Mouse scrolled (509, 140) with delta (0, 0)
Screenshot: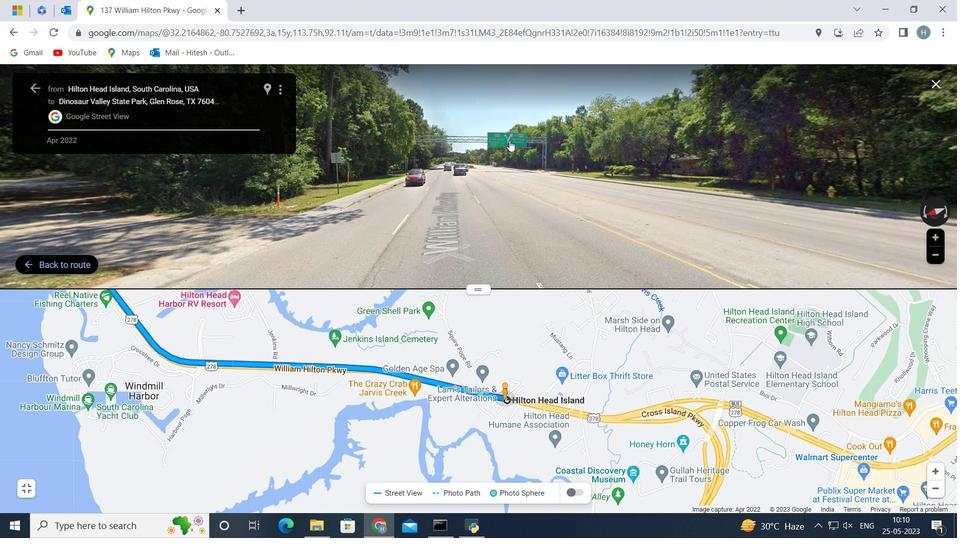
Action: Mouse scrolled (509, 140) with delta (0, 0)
Screenshot: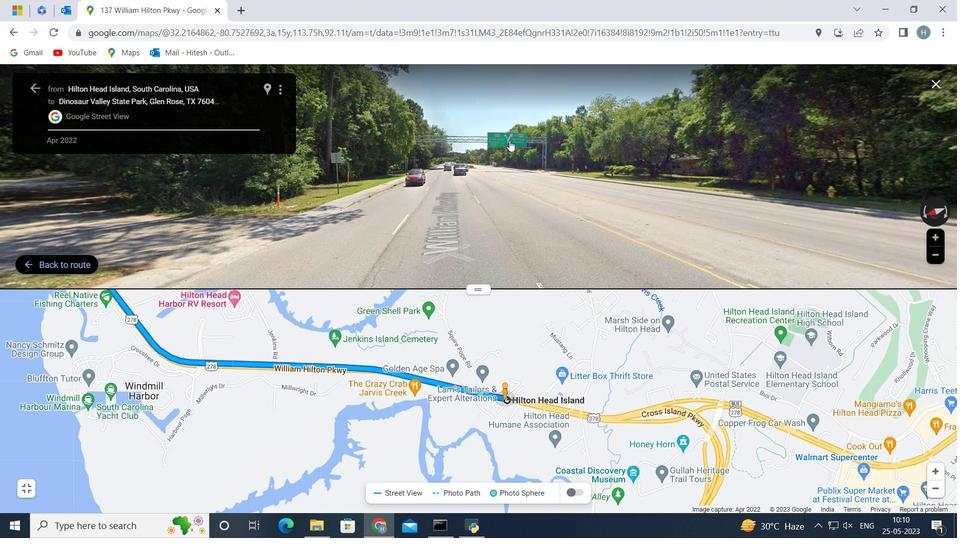 
Action: Mouse scrolled (509, 140) with delta (0, 0)
Screenshot: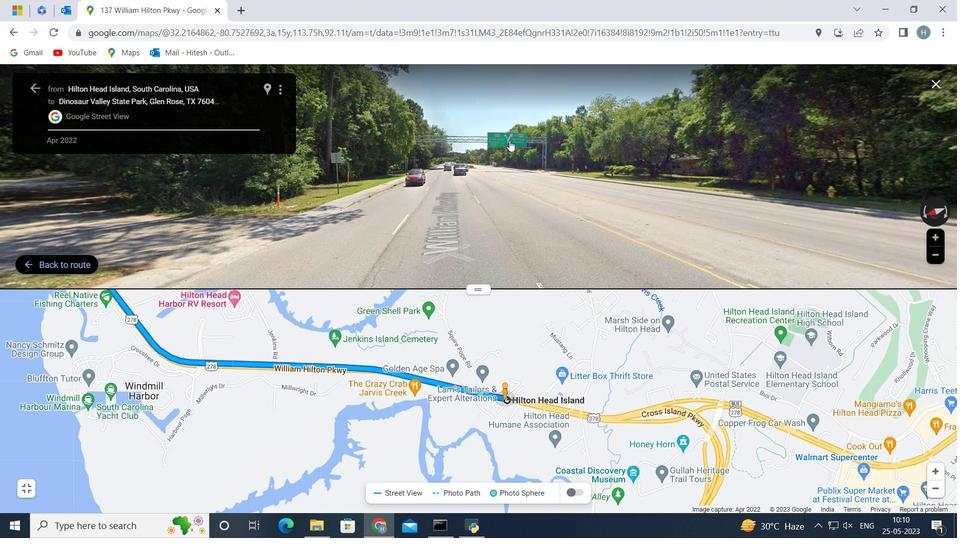 
Action: Mouse scrolled (509, 140) with delta (0, 0)
Screenshot: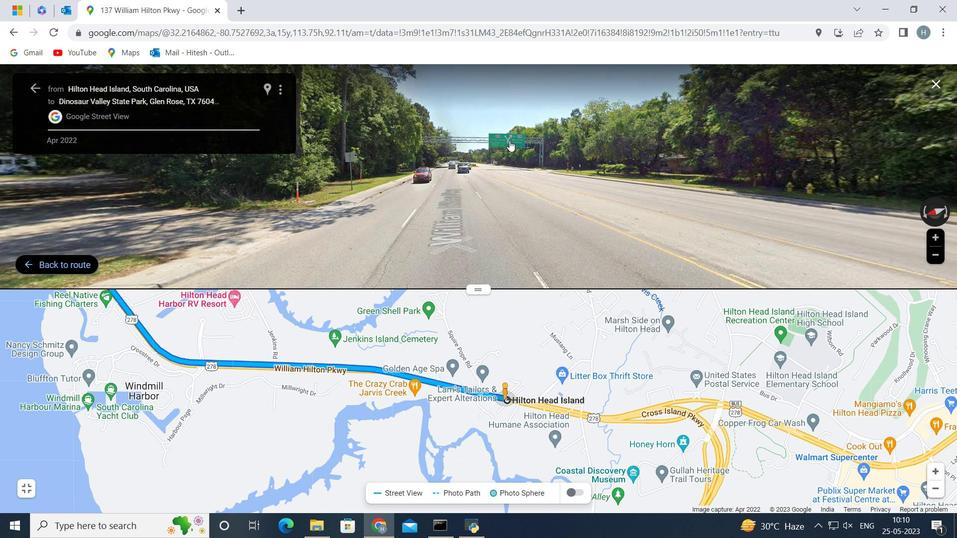 
Action: Mouse scrolled (509, 140) with delta (0, 0)
Screenshot: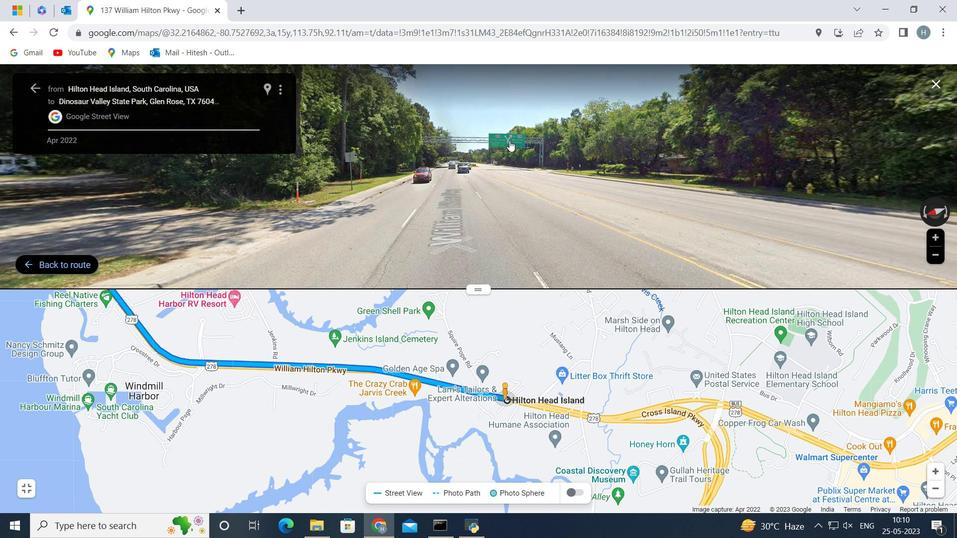 
Action: Mouse scrolled (509, 140) with delta (0, 0)
Screenshot: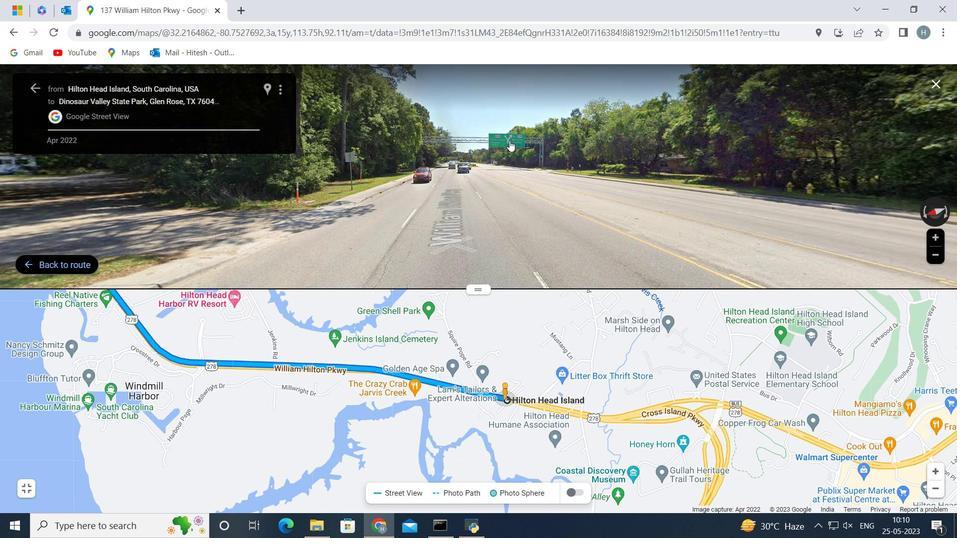 
Action: Mouse scrolled (509, 140) with delta (0, 0)
Screenshot: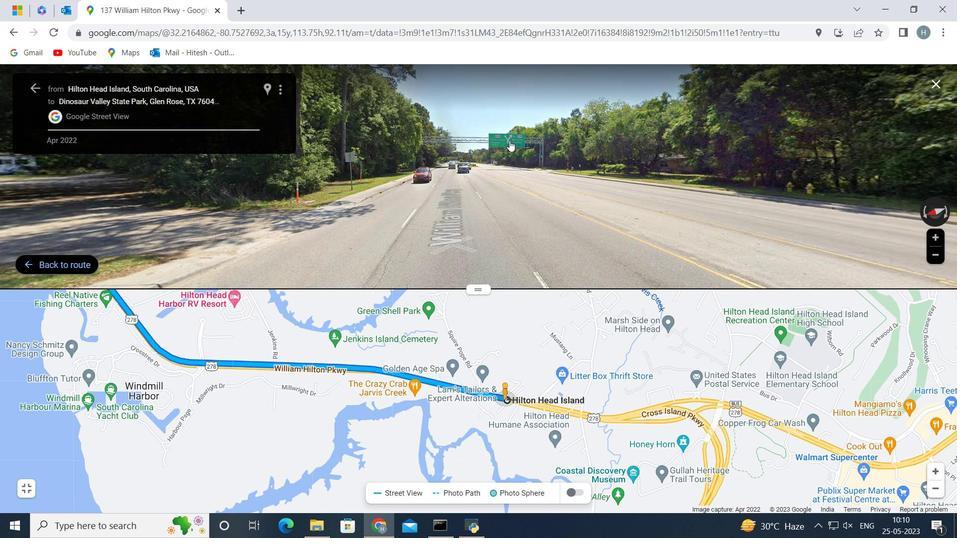 
Action: Mouse moved to (651, 152)
Screenshot: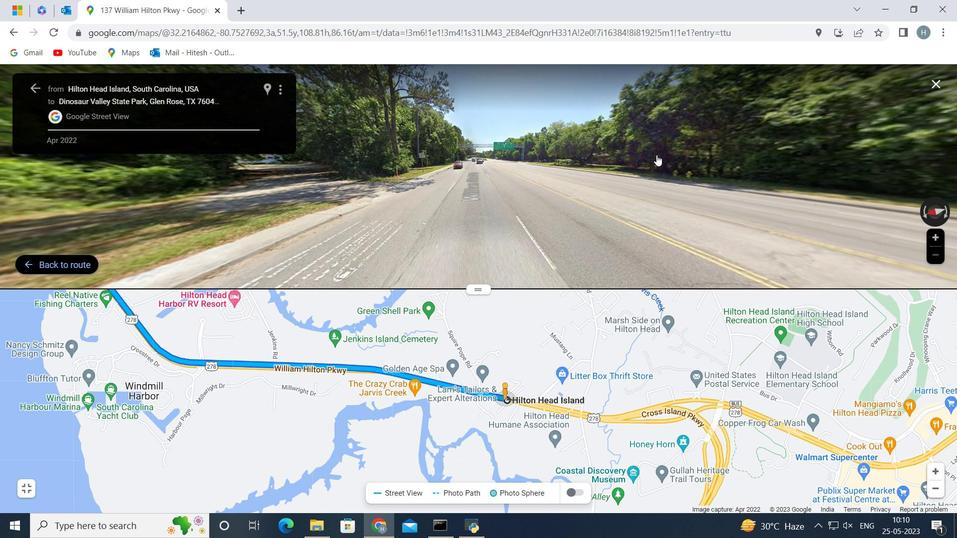 
Action: Mouse pressed left at (655, 152)
Screenshot: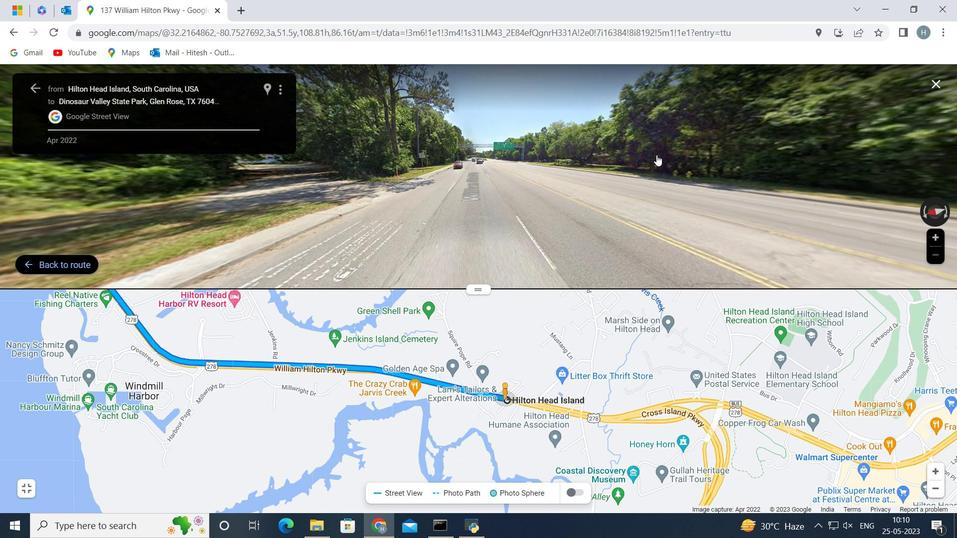 
Action: Mouse moved to (616, 138)
Screenshot: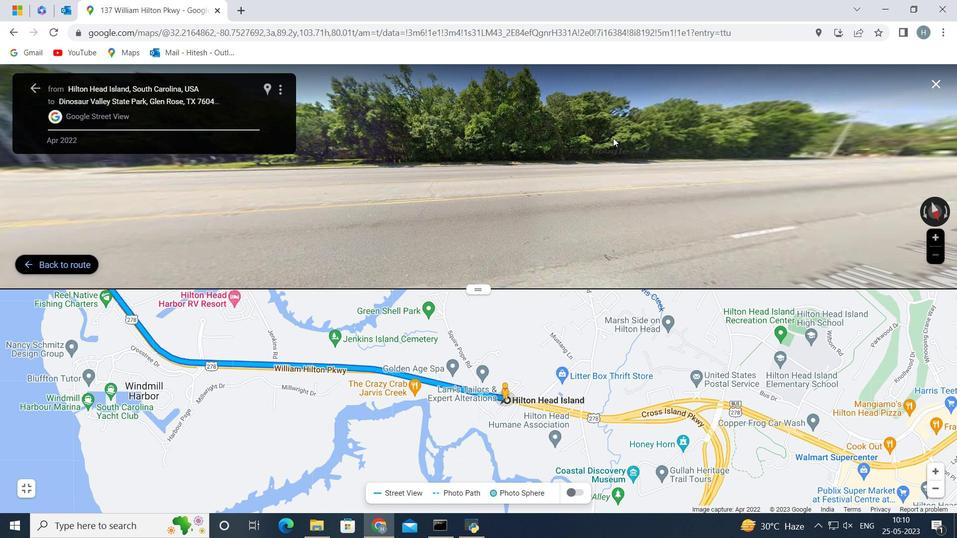 
Action: Mouse pressed left at (616, 138)
Screenshot: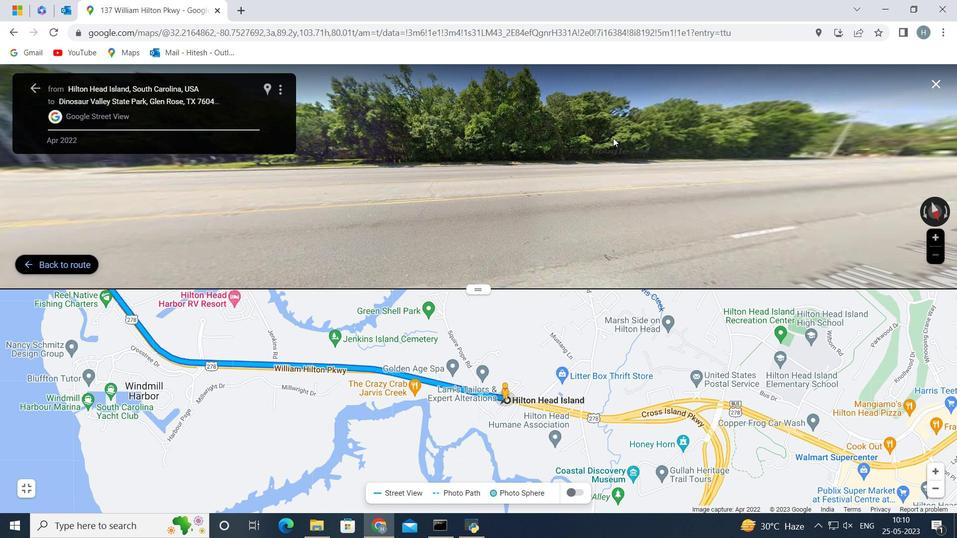 
Action: Mouse moved to (478, 288)
Screenshot: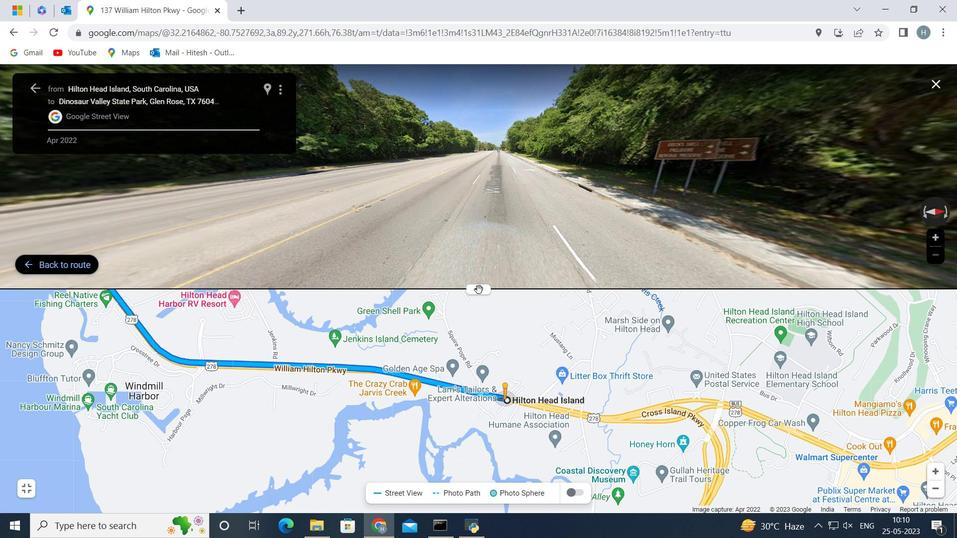 
Action: Mouse pressed left at (478, 288)
Screenshot: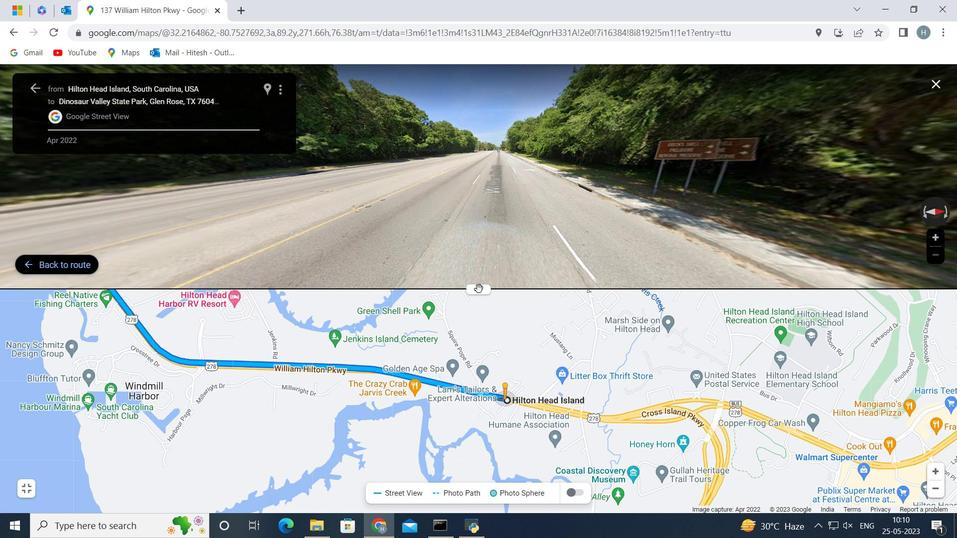 
Action: Mouse moved to (508, 238)
Screenshot: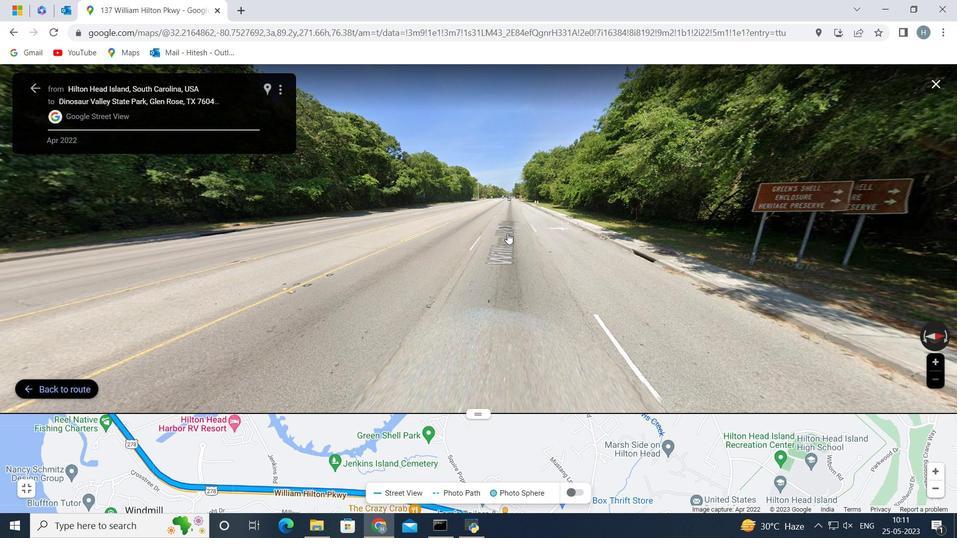 
Action: Mouse pressed left at (508, 238)
Screenshot: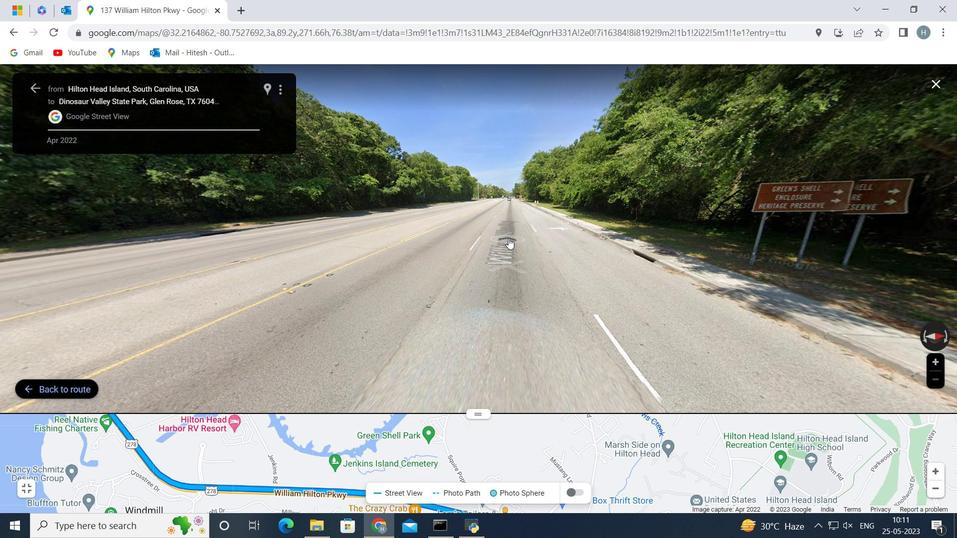 
Action: Mouse moved to (508, 217)
Screenshot: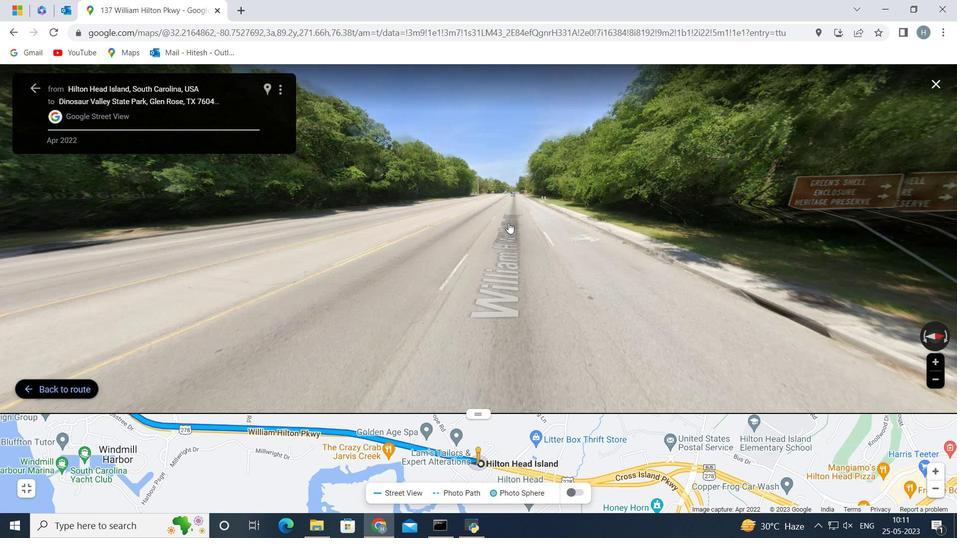 
Action: Mouse pressed left at (508, 217)
Screenshot: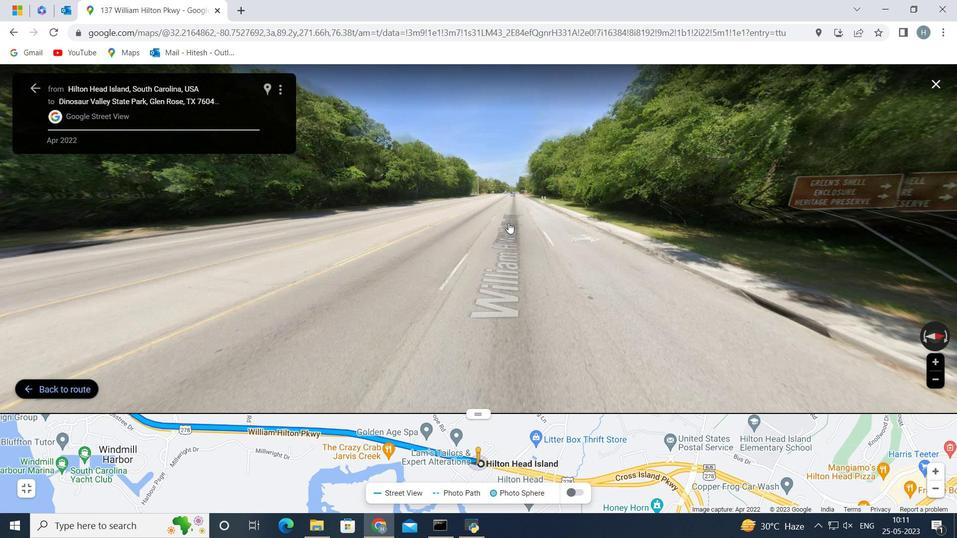 
Action: Mouse moved to (511, 214)
Screenshot: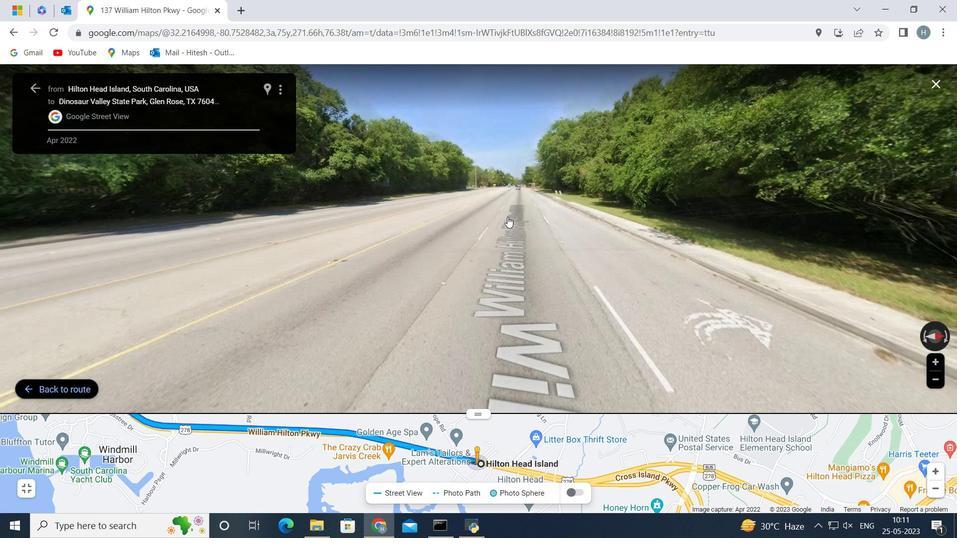 
Action: Mouse pressed left at (511, 214)
Screenshot: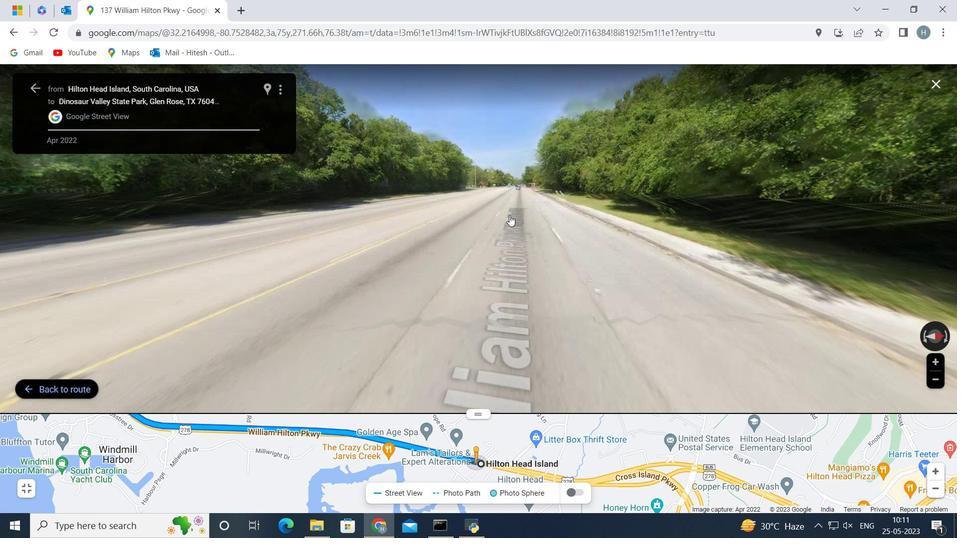 
Action: Mouse pressed left at (511, 214)
Screenshot: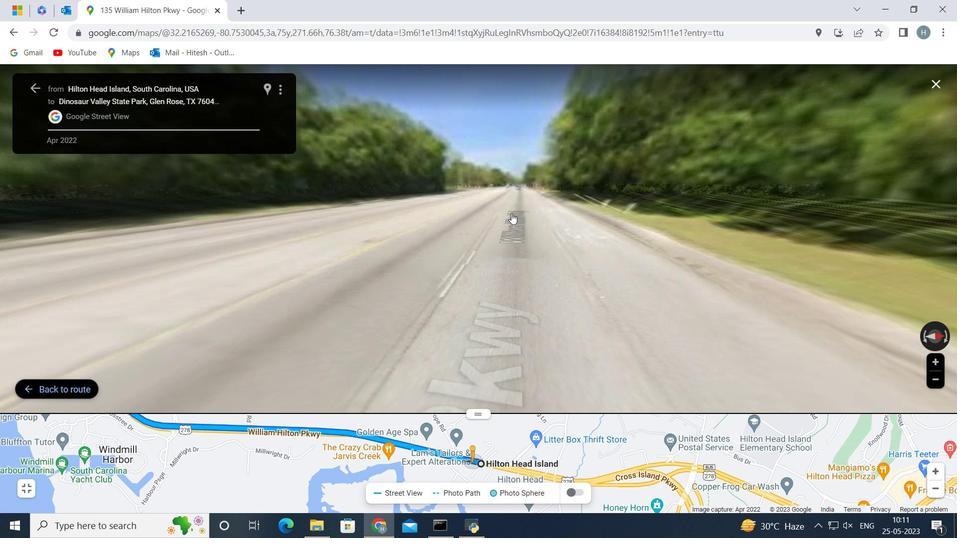 
Action: Mouse pressed left at (511, 214)
Screenshot: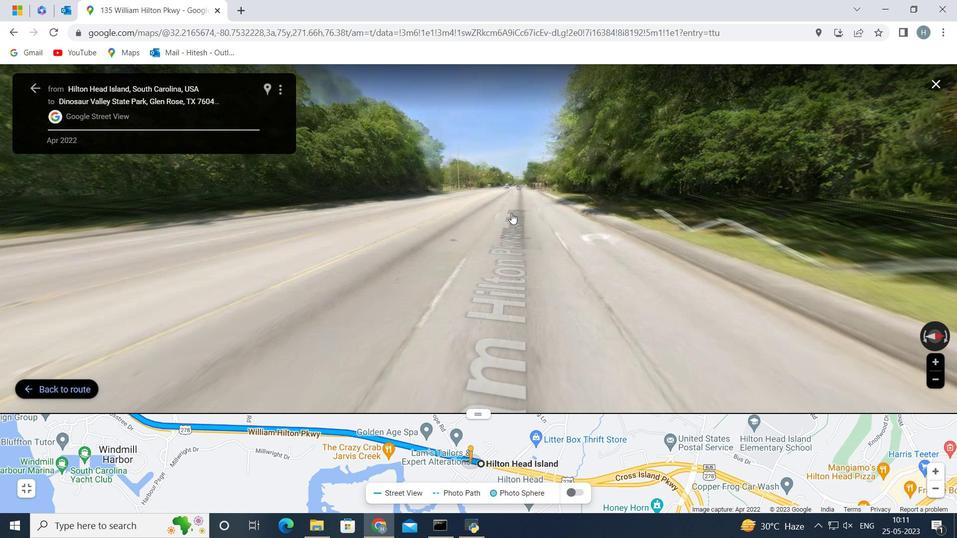 
Action: Mouse pressed left at (511, 214)
Screenshot: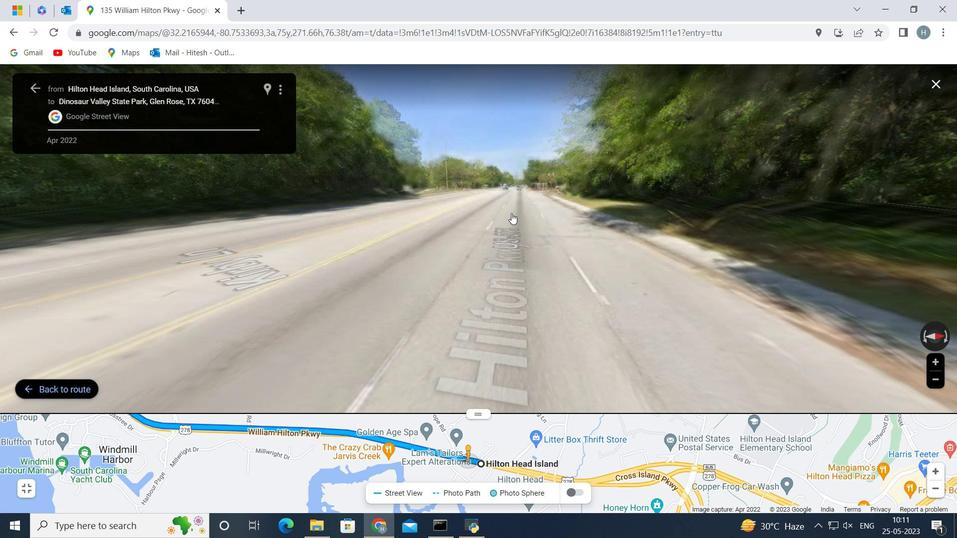 
Action: Mouse pressed left at (511, 214)
Screenshot: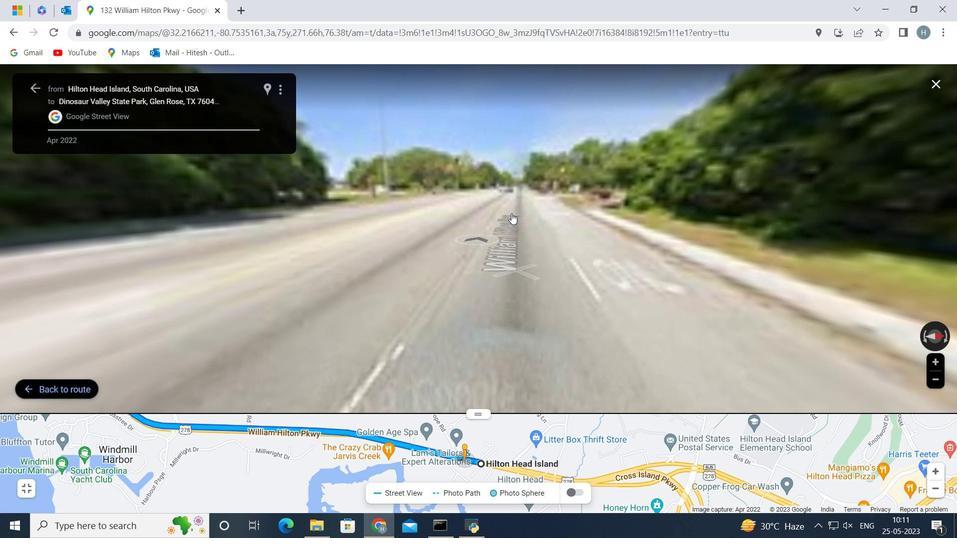 
Action: Mouse moved to (514, 197)
Screenshot: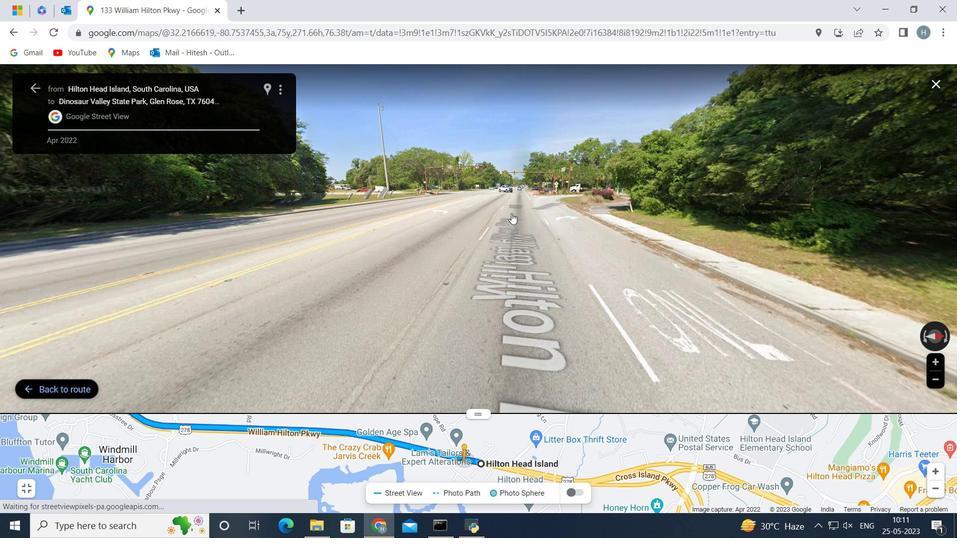 
Action: Mouse pressed left at (514, 197)
Screenshot: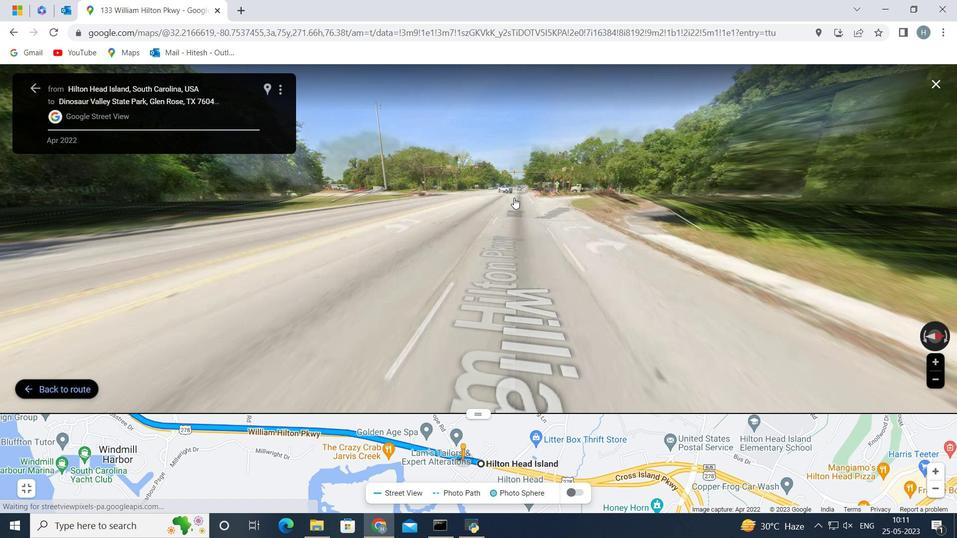 
Action: Mouse moved to (559, 206)
Screenshot: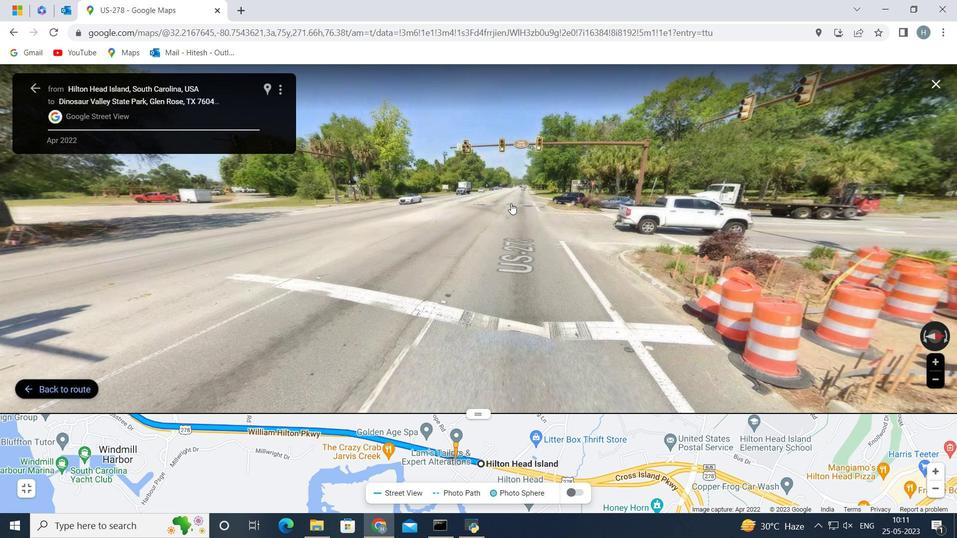 
Action: Mouse pressed left at (559, 206)
Screenshot: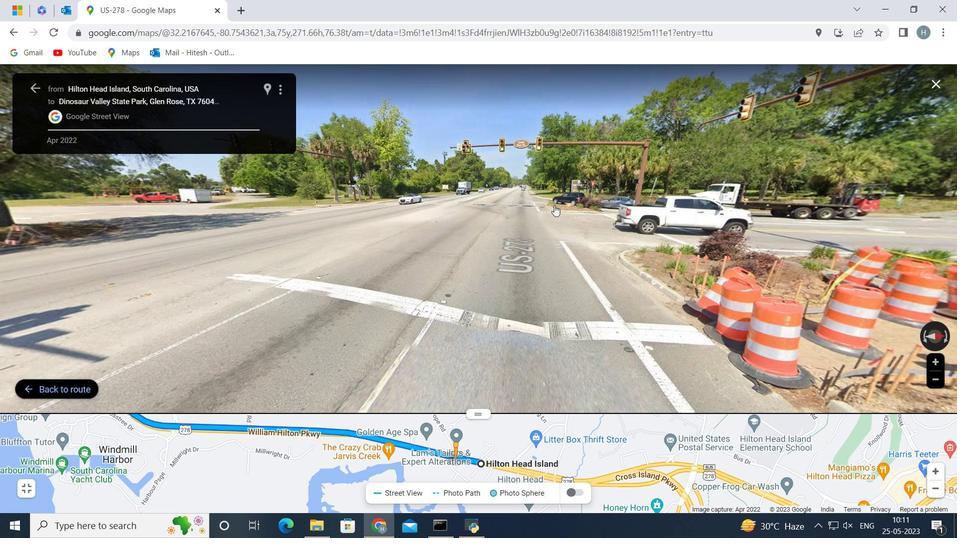 
Action: Mouse moved to (415, 209)
Screenshot: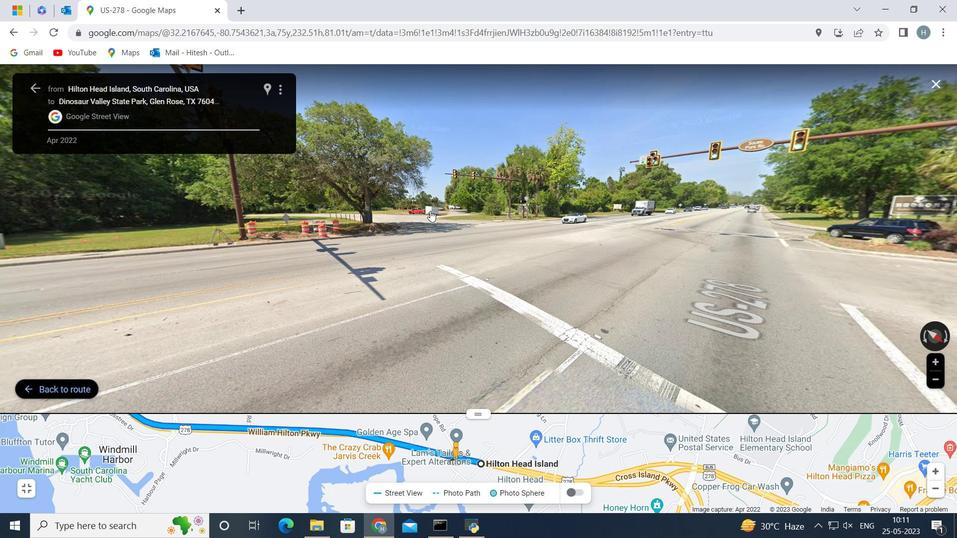 
Action: Mouse pressed left at (415, 209)
Screenshot: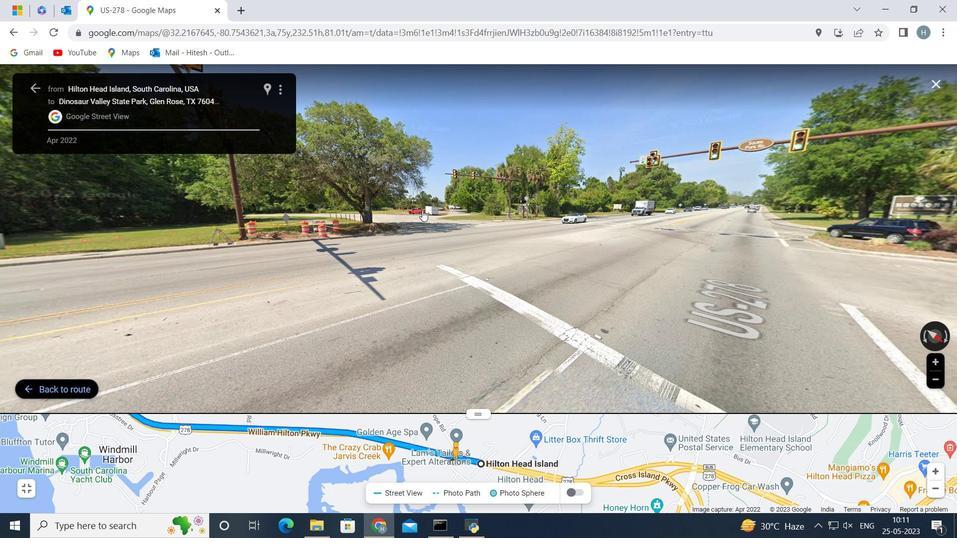 
Action: Mouse moved to (931, 232)
Screenshot: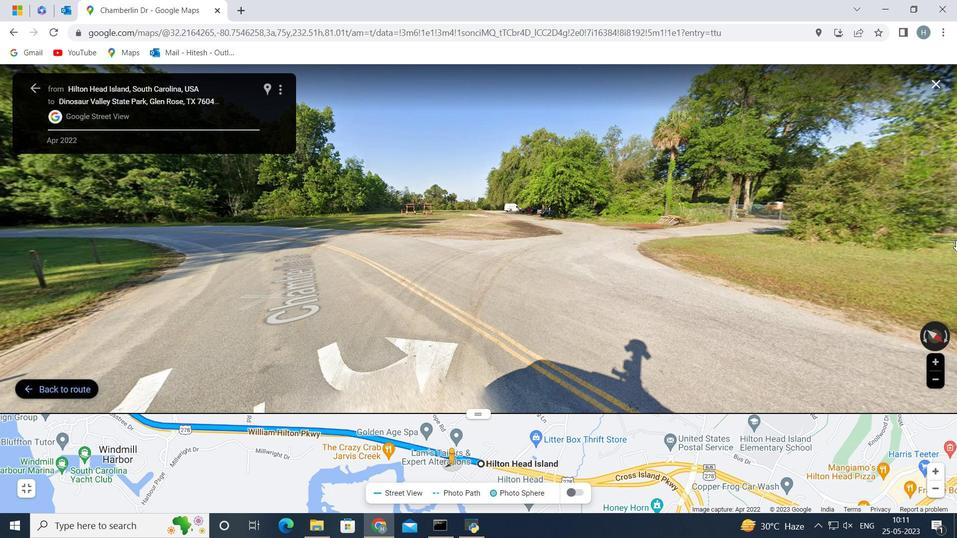 
Action: Mouse pressed left at (931, 232)
Screenshot: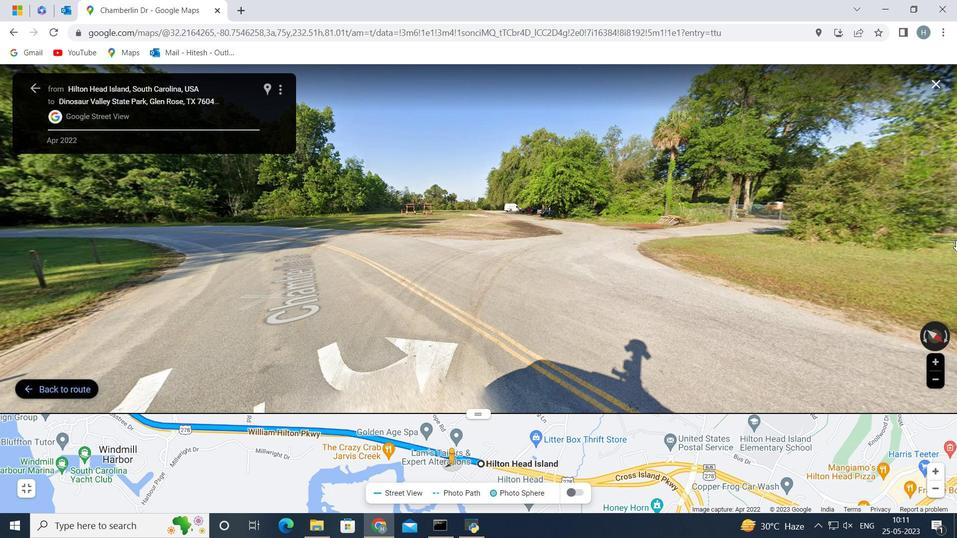 
Action: Mouse moved to (596, 153)
Screenshot: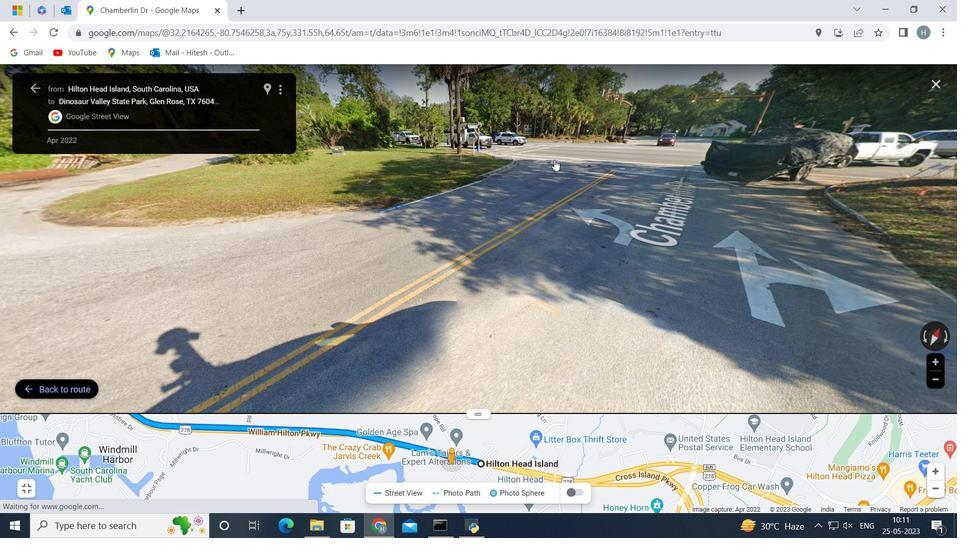 
Action: Mouse pressed left at (596, 153)
Screenshot: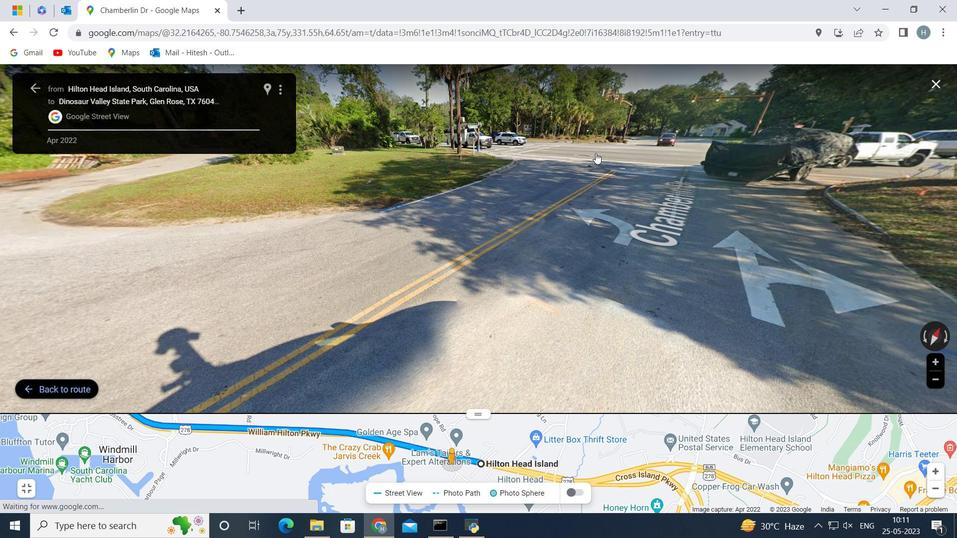 
Action: Mouse moved to (364, 191)
Screenshot: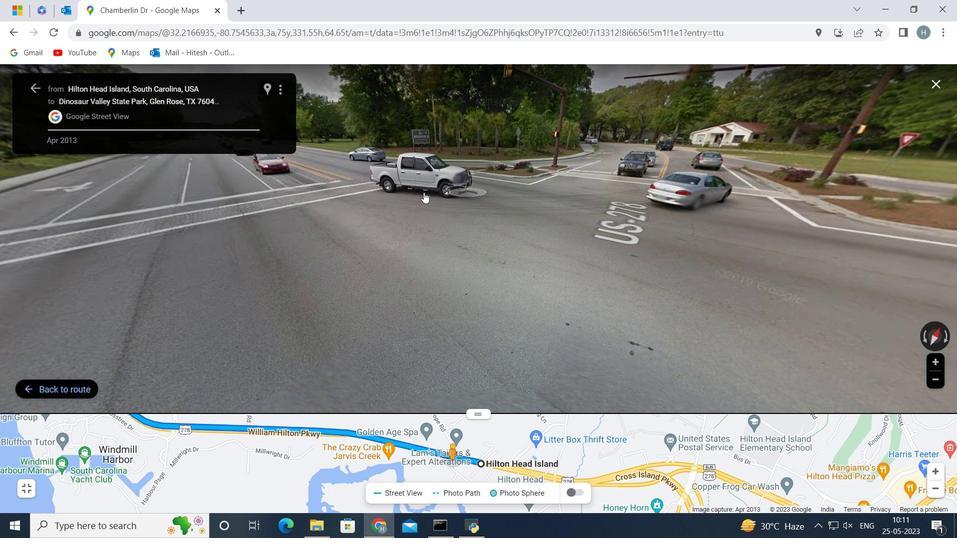 
Action: Mouse pressed left at (364, 191)
Screenshot: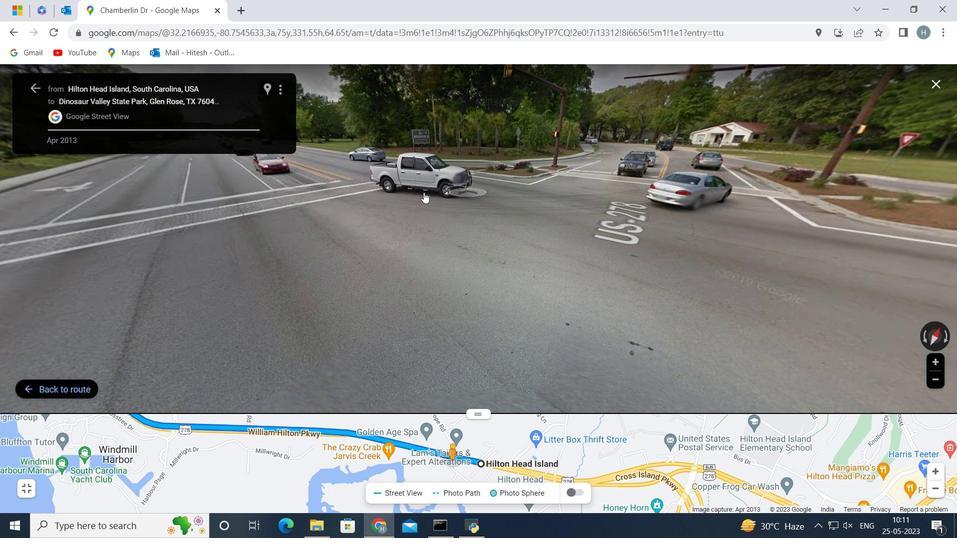 
Action: Mouse moved to (443, 166)
Screenshot: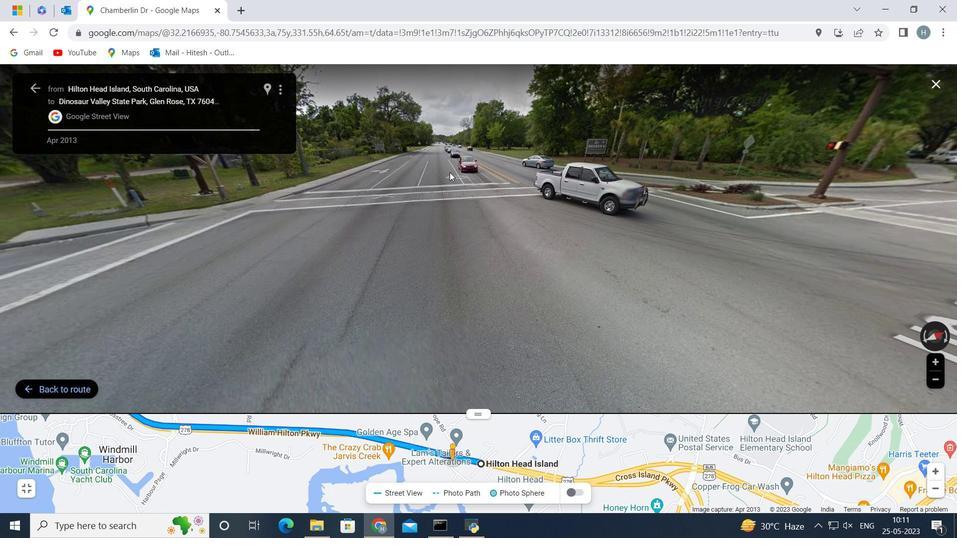 
Action: Mouse pressed left at (443, 166)
Screenshot: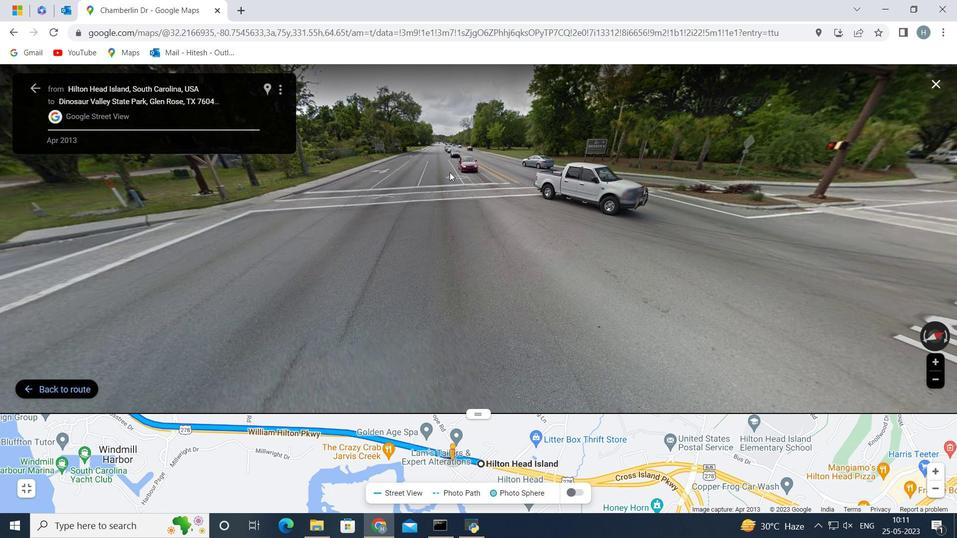 
Action: Mouse moved to (448, 170)
Screenshot: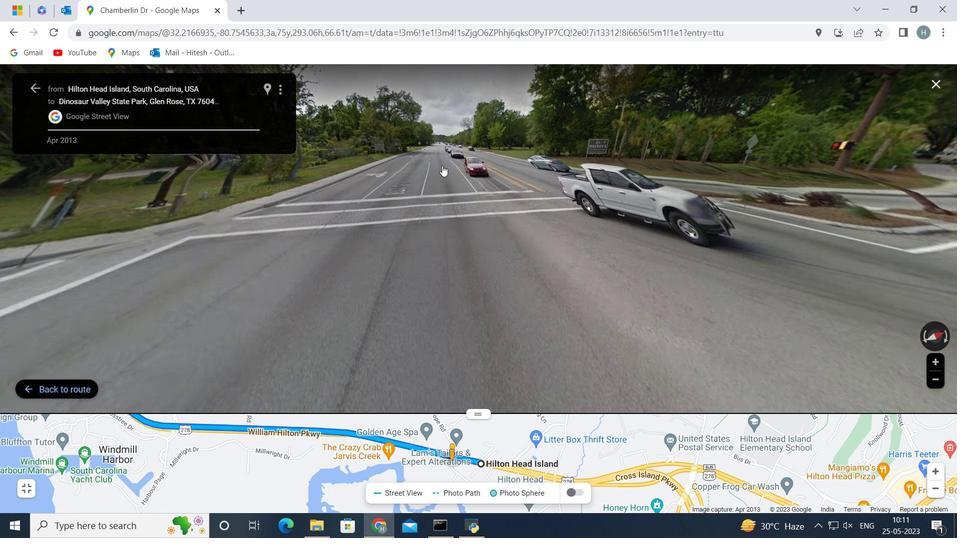 
Action: Mouse pressed left at (448, 170)
Screenshot: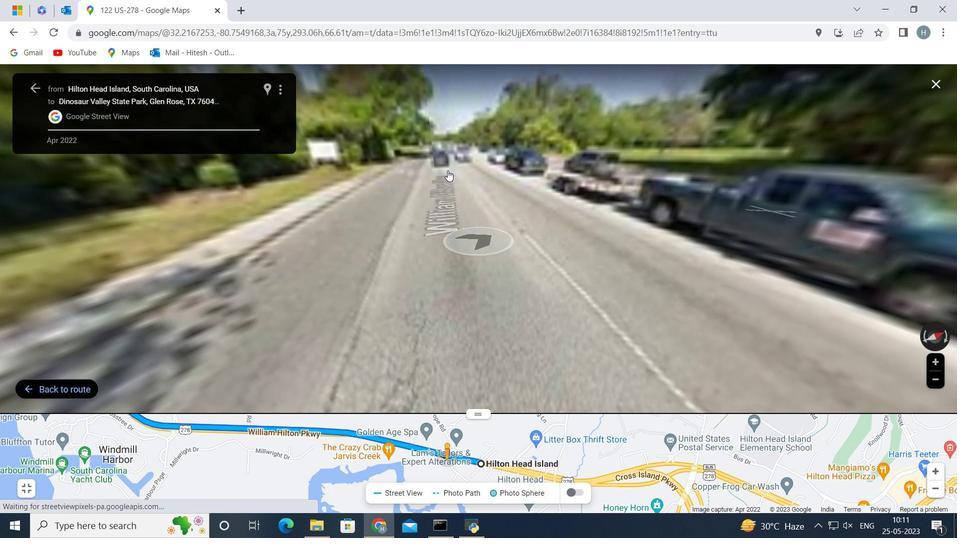 
Action: Mouse moved to (416, 149)
Screenshot: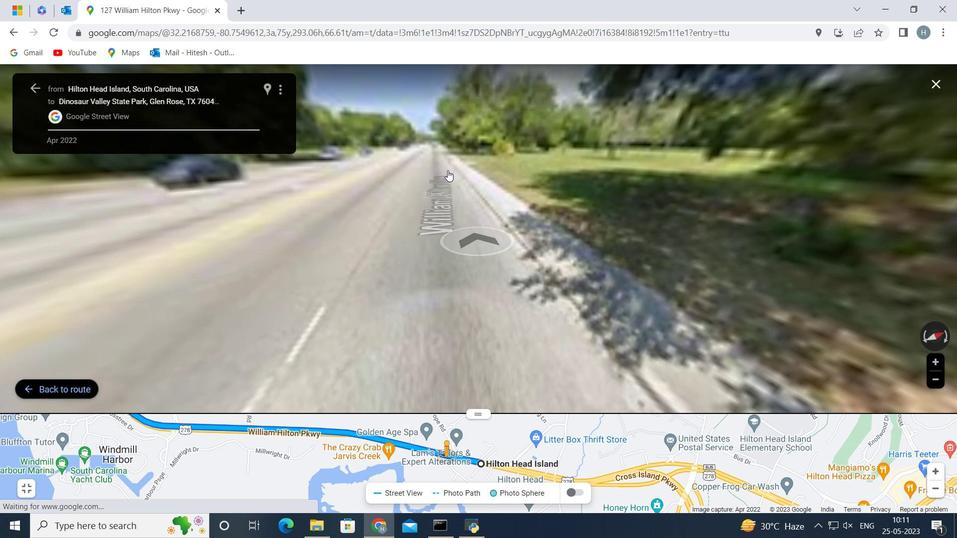 
Action: Mouse pressed left at (416, 149)
Screenshot: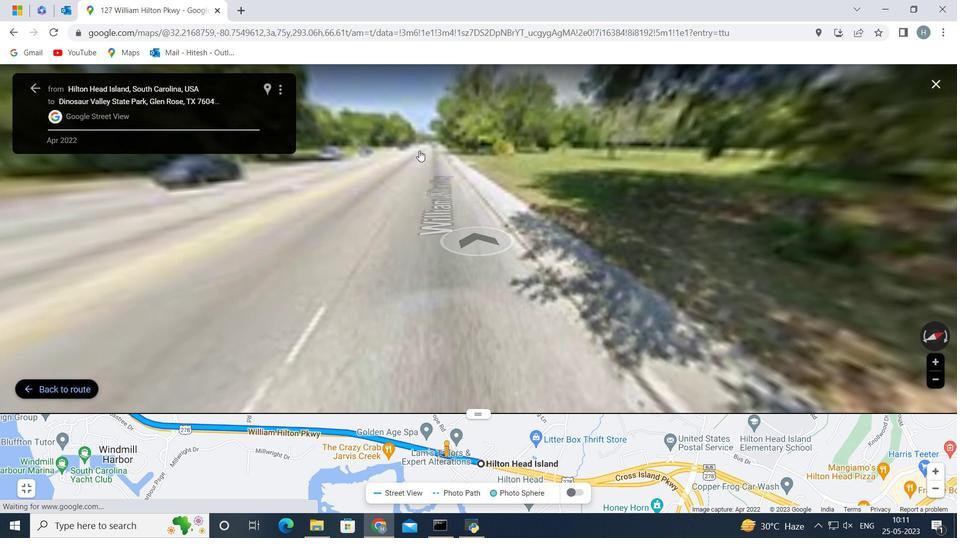 
Action: Mouse moved to (406, 156)
Screenshot: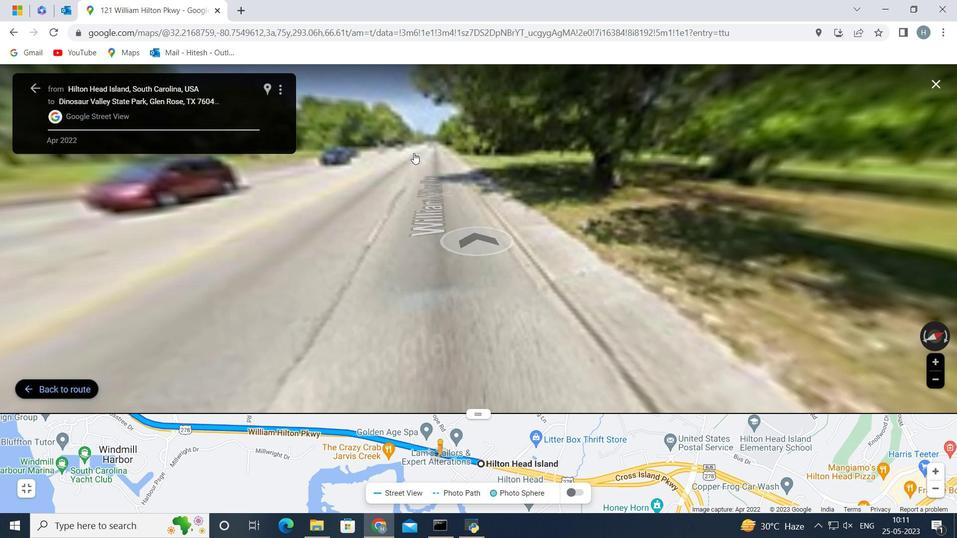 
Action: Mouse pressed left at (406, 156)
Screenshot: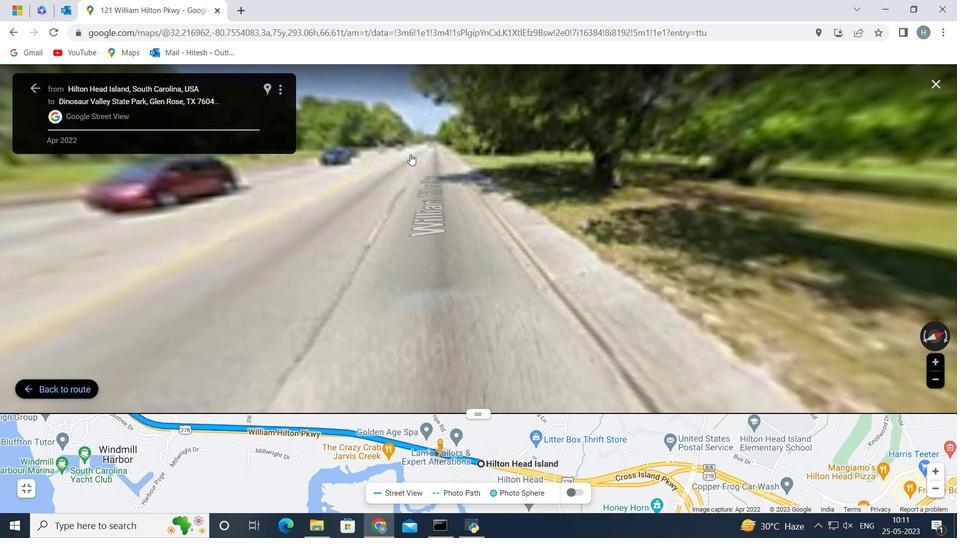 
Action: Mouse moved to (425, 165)
Screenshot: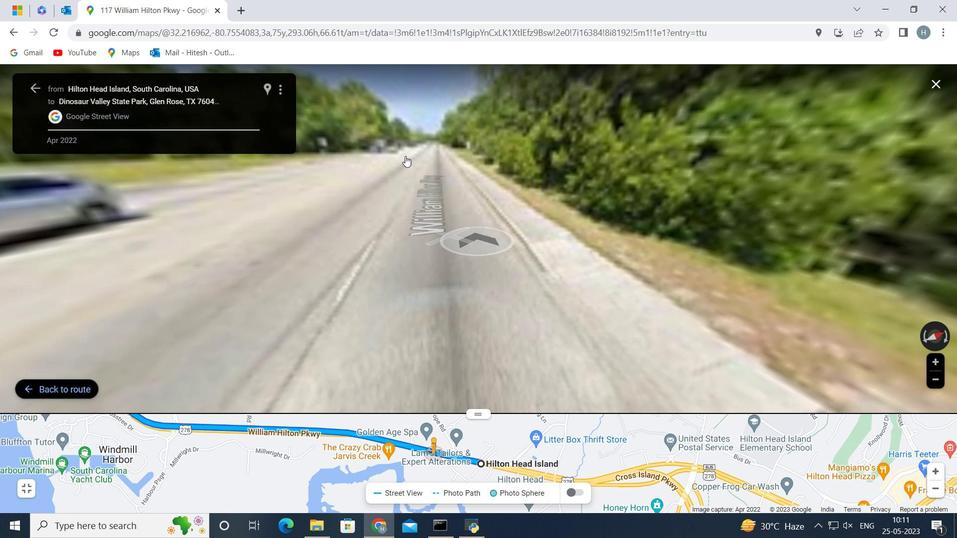 
Action: Mouse pressed left at (425, 165)
Screenshot: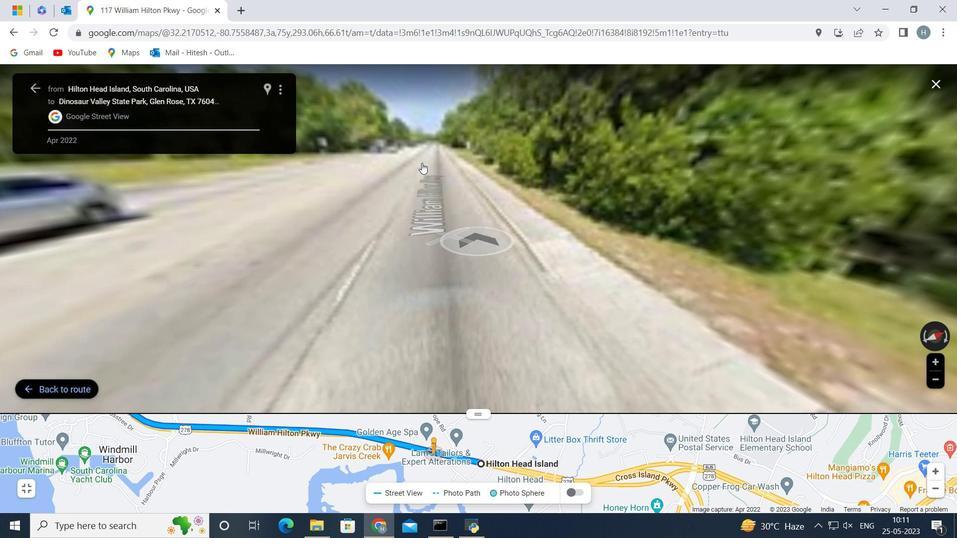 
Action: Mouse moved to (35, 88)
Screenshot: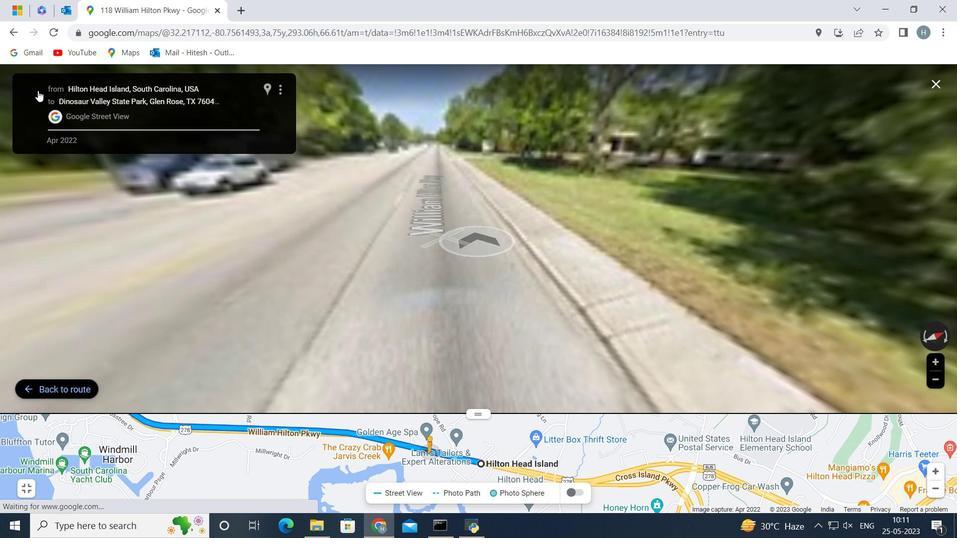 
Action: Mouse pressed left at (35, 88)
Screenshot: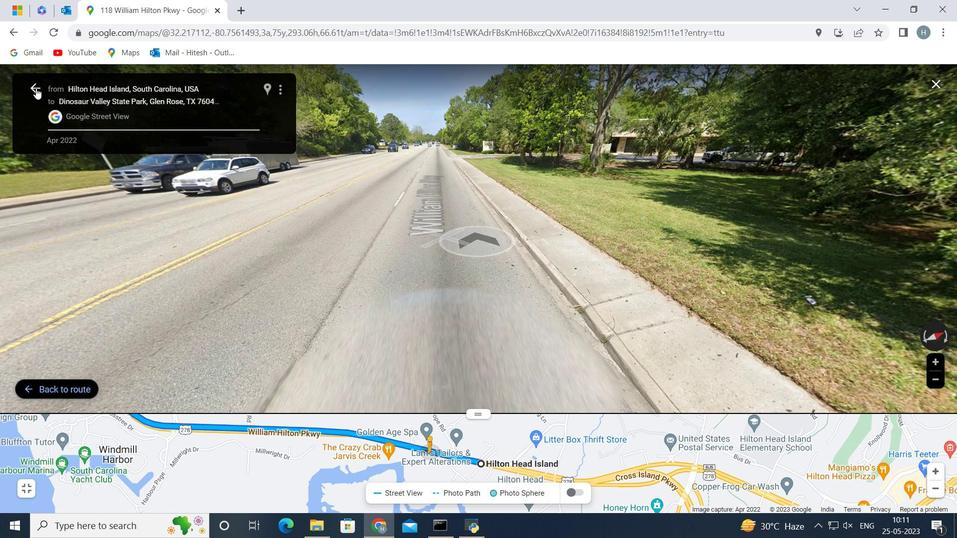 
Action: Mouse moved to (272, 228)
Screenshot: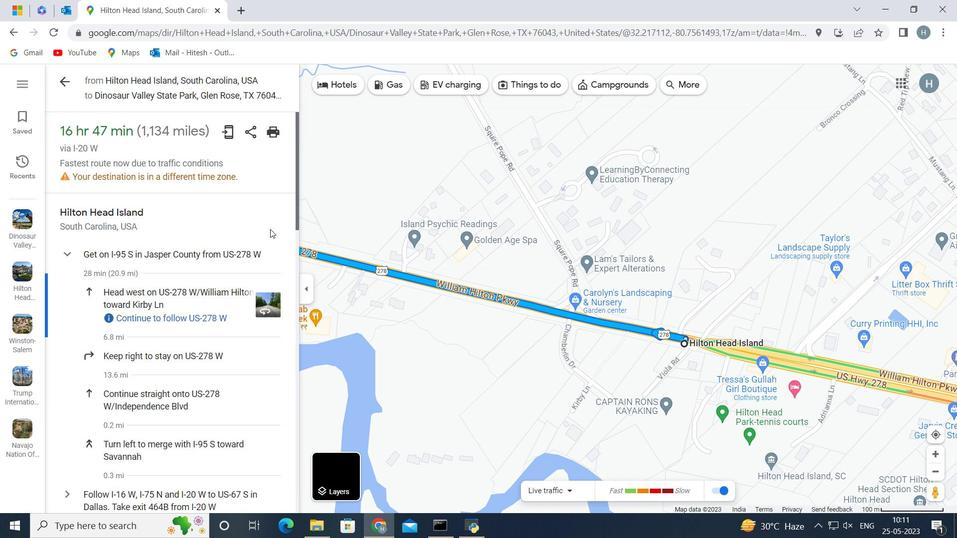 
Action: Mouse scrolled (272, 228) with delta (0, 0)
Screenshot: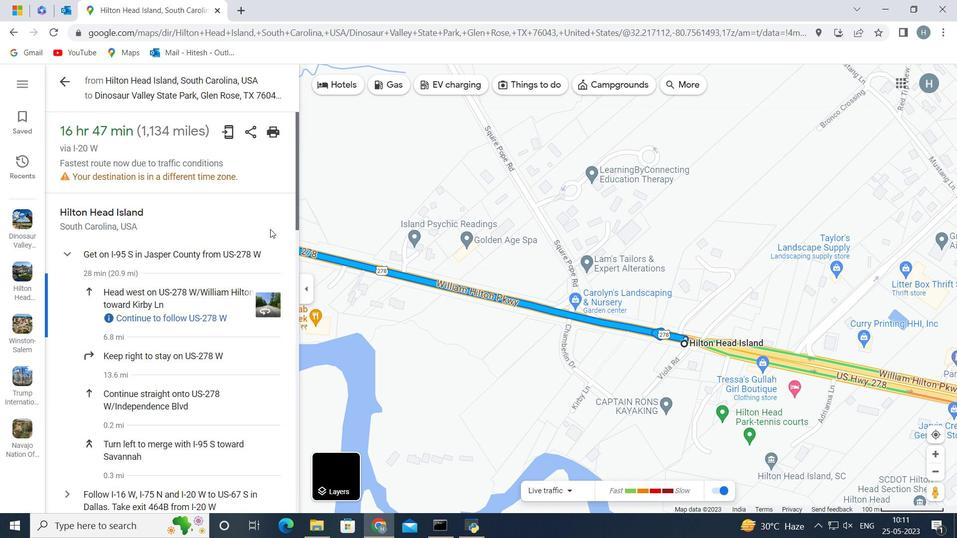 
Action: Mouse scrolled (272, 228) with delta (0, 0)
Screenshot: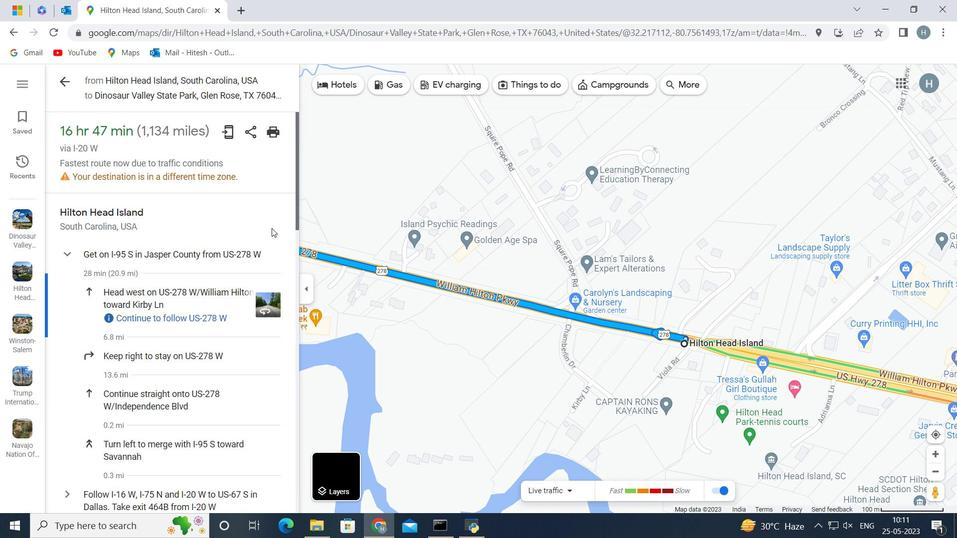 
Action: Mouse moved to (270, 285)
Screenshot: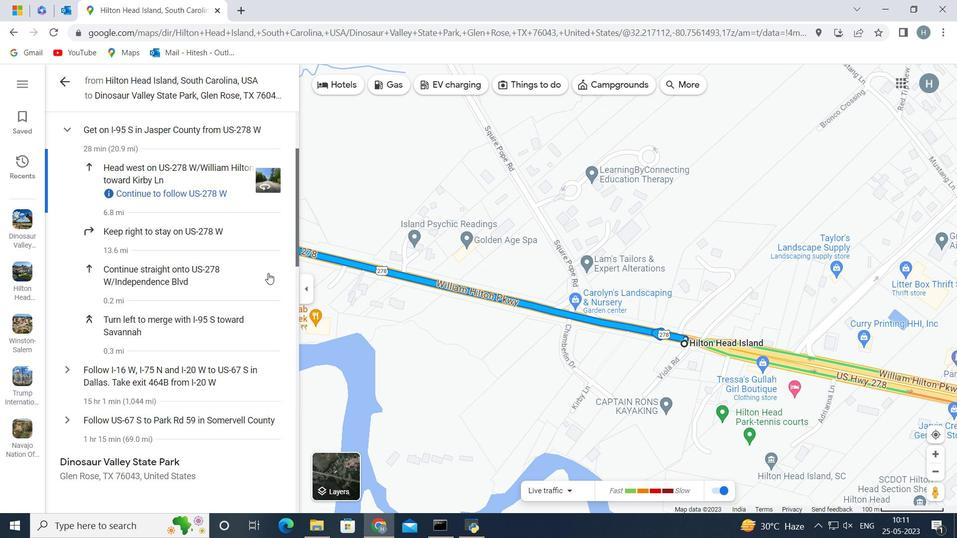 
Action: Mouse scrolled (270, 285) with delta (0, 0)
Screenshot: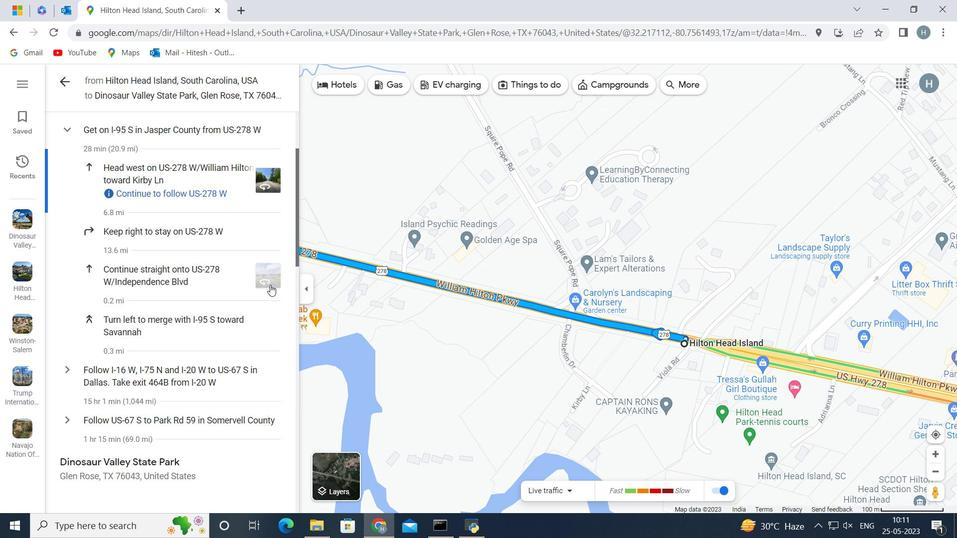 
Action: Mouse scrolled (270, 285) with delta (0, 0)
Screenshot: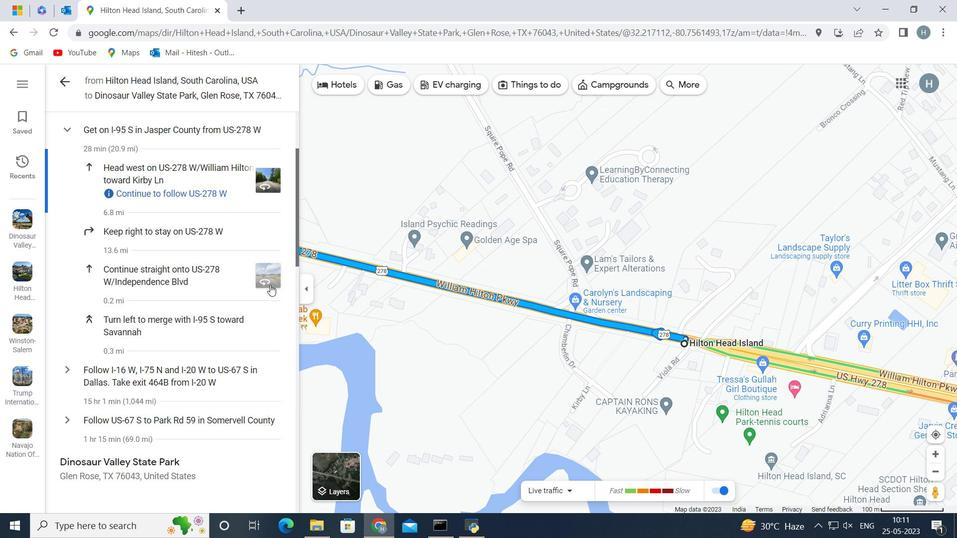 
Action: Mouse moved to (249, 243)
Screenshot: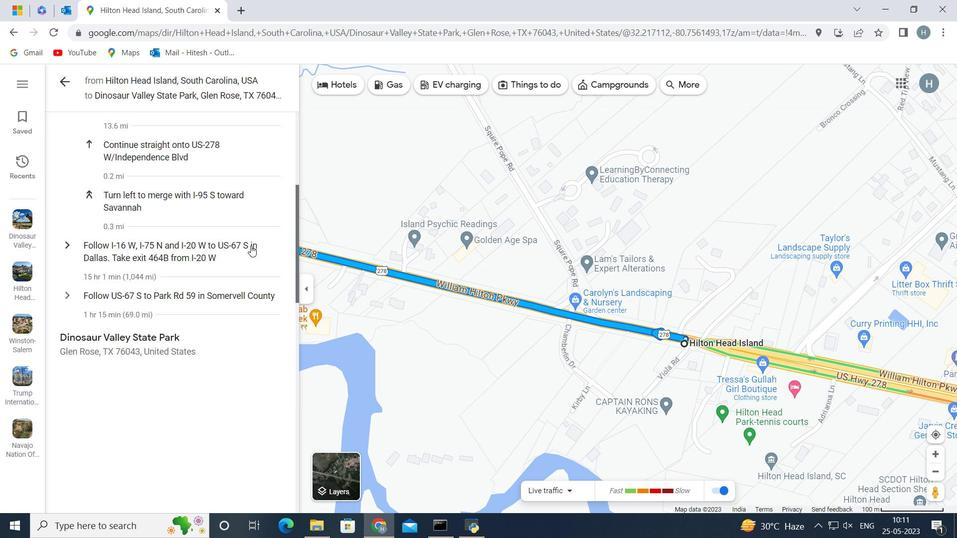 
Action: Mouse scrolled (249, 244) with delta (0, 0)
Screenshot: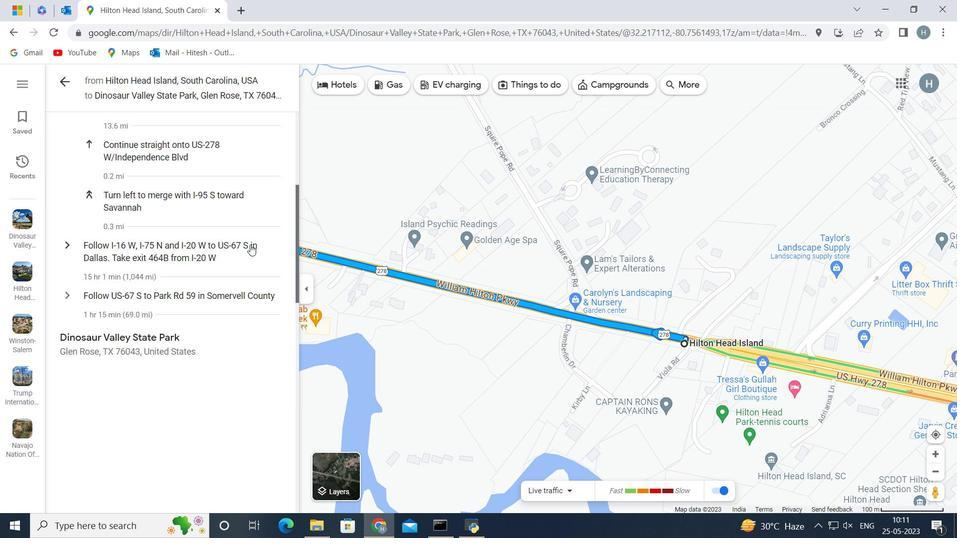 
Action: Mouse scrolled (249, 244) with delta (0, 0)
Screenshot: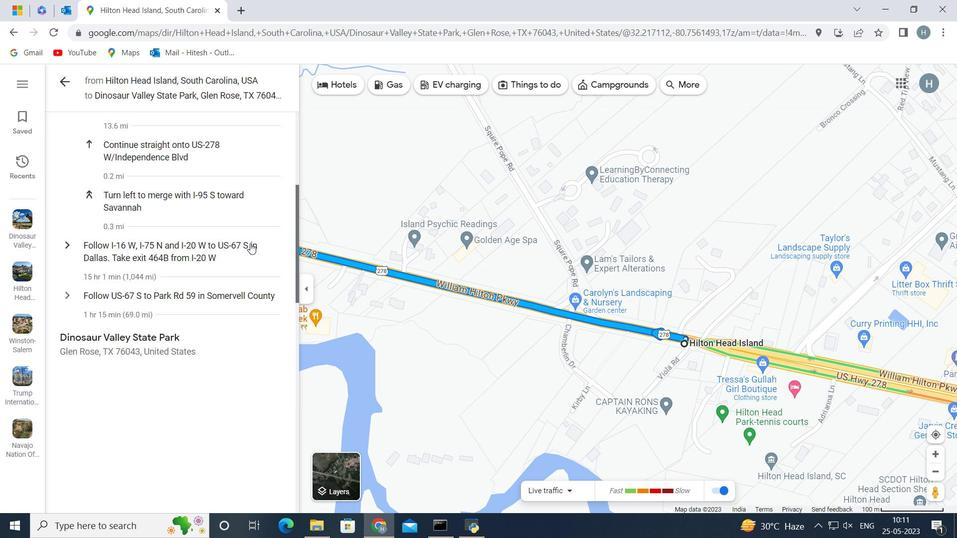 
Action: Mouse scrolled (249, 244) with delta (0, 0)
Screenshot: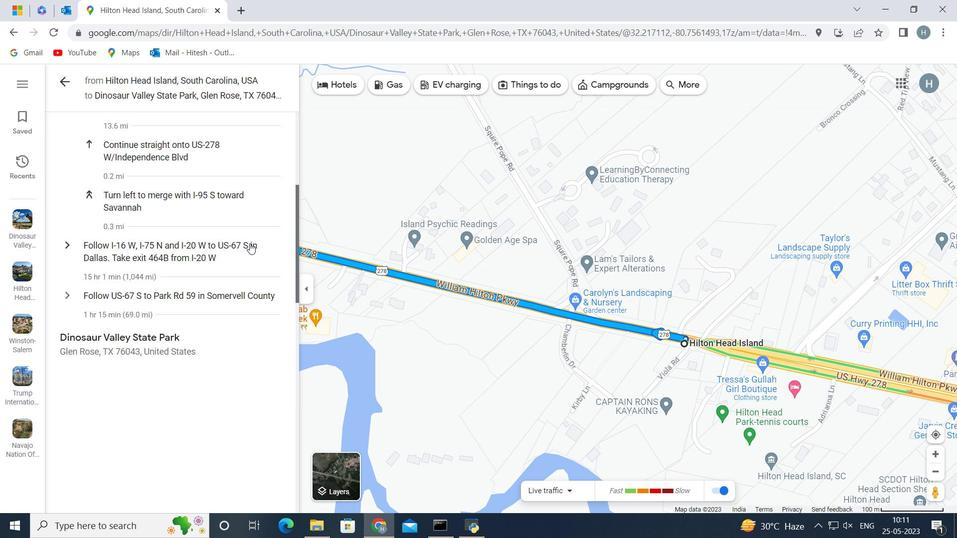 
Action: Mouse scrolled (249, 243) with delta (0, 0)
Screenshot: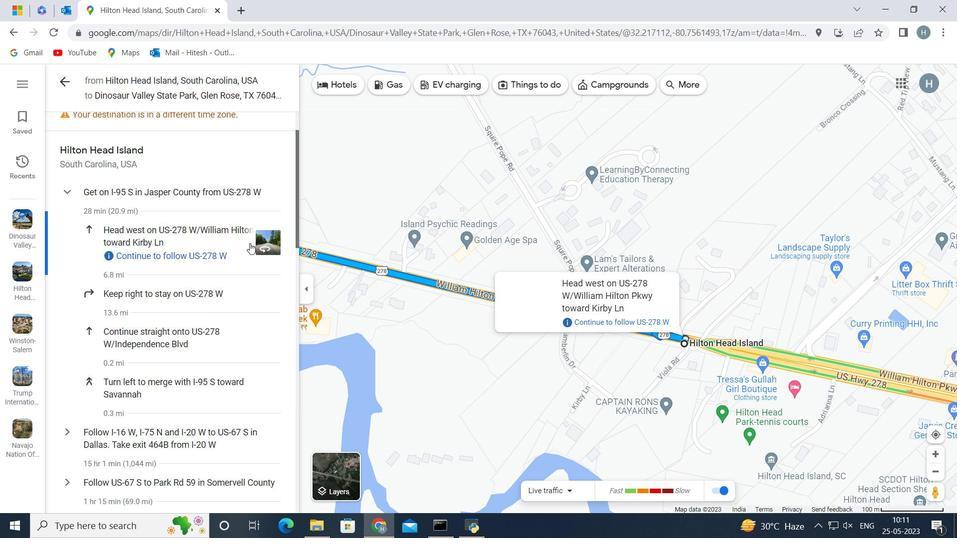 
Action: Mouse scrolled (249, 243) with delta (0, 0)
Screenshot: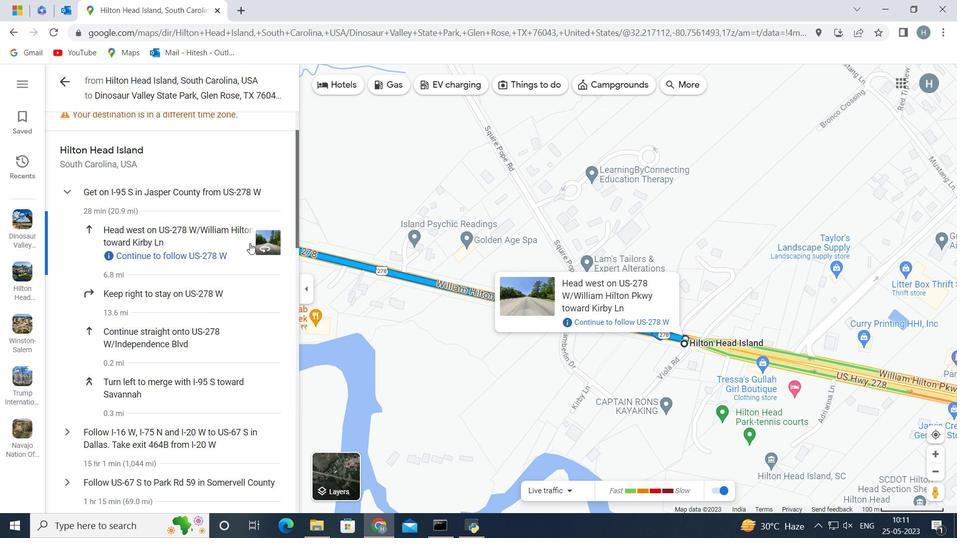 
Action: Mouse moved to (66, 305)
Screenshot: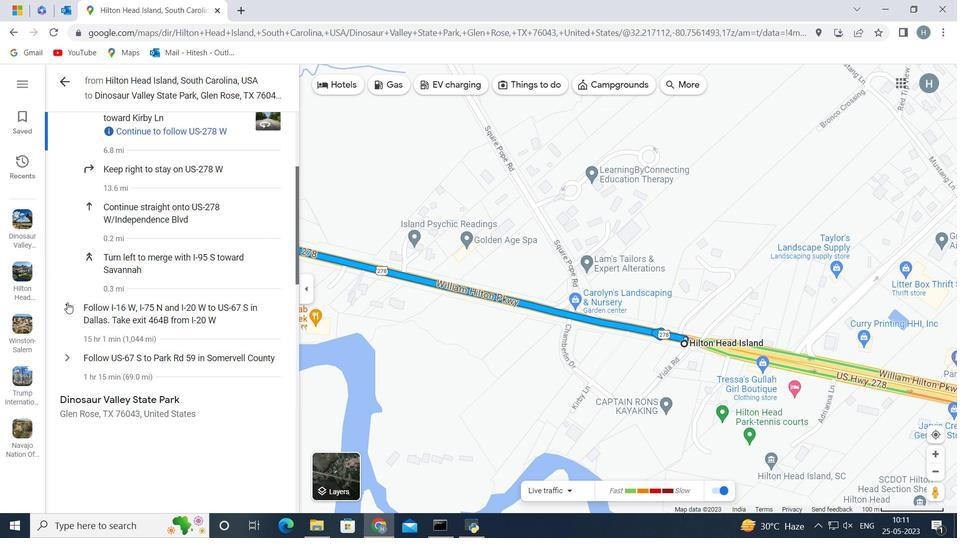 
Action: Mouse pressed left at (66, 305)
Screenshot: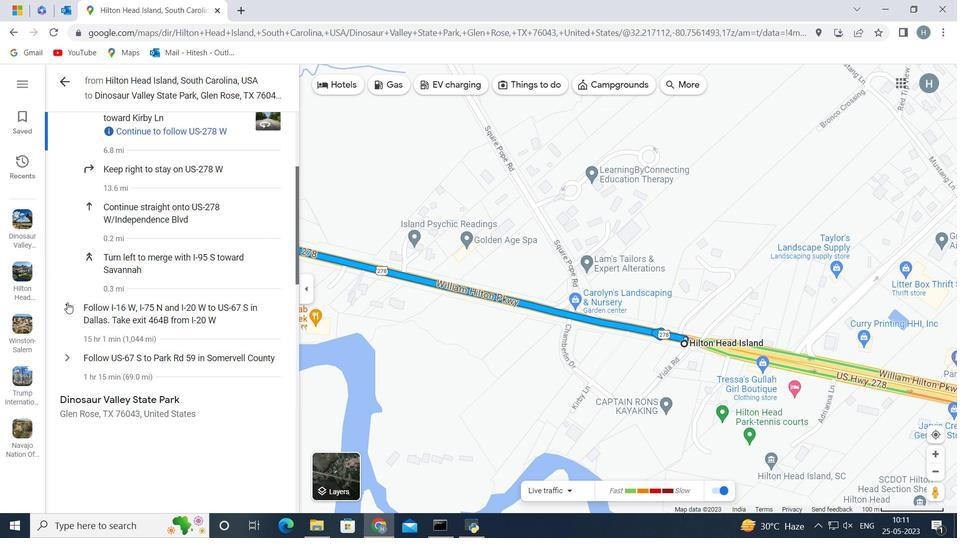
Action: Mouse moved to (231, 278)
Screenshot: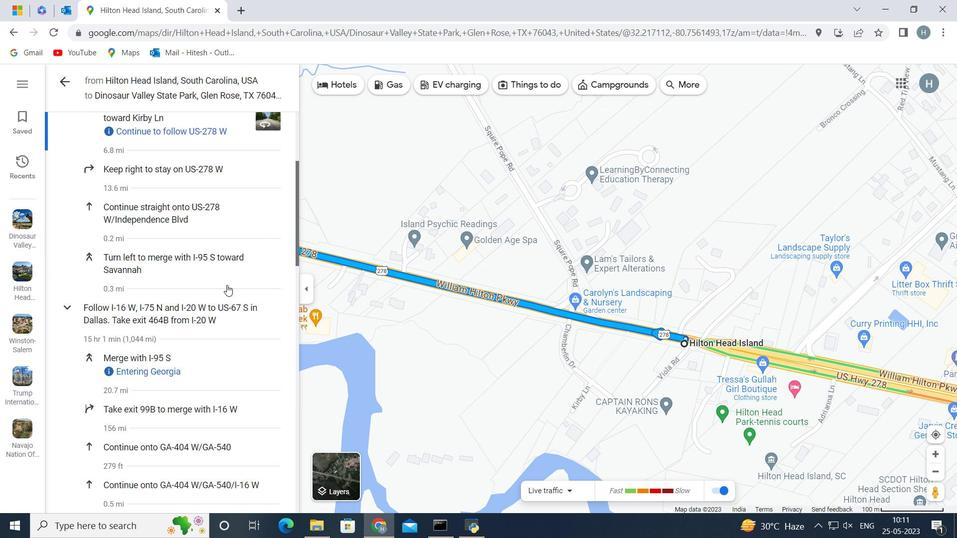 
Action: Mouse scrolled (231, 278) with delta (0, 0)
Screenshot: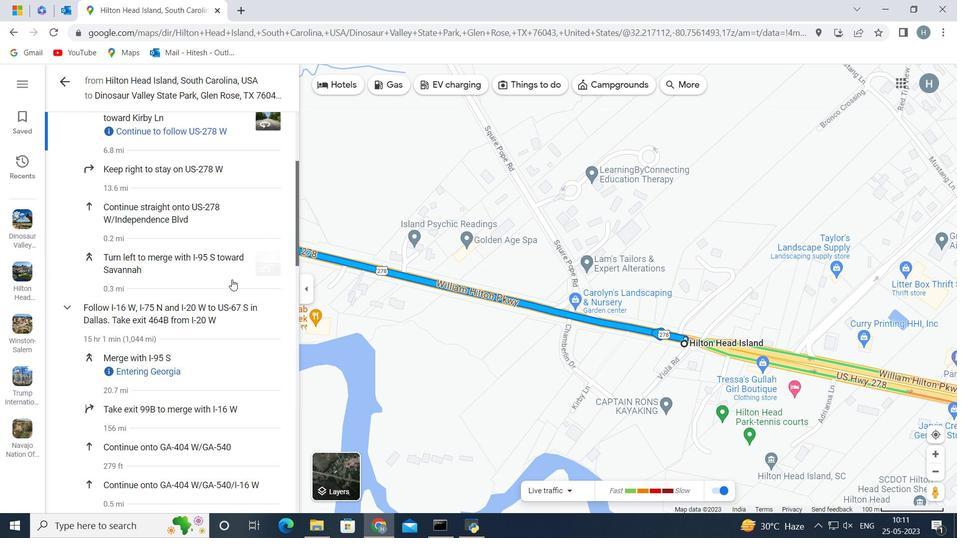 
Action: Mouse scrolled (231, 278) with delta (0, 0)
Screenshot: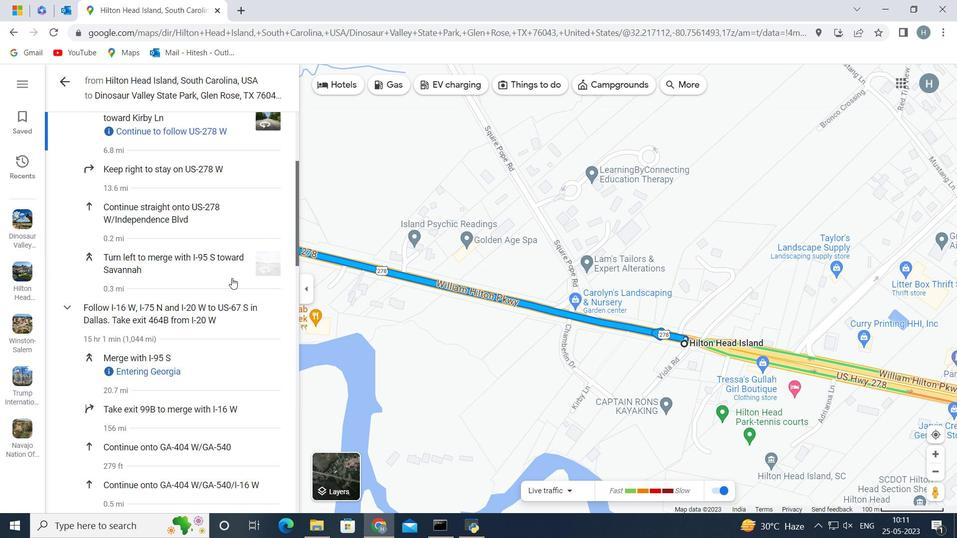 
Action: Mouse moved to (264, 238)
Screenshot: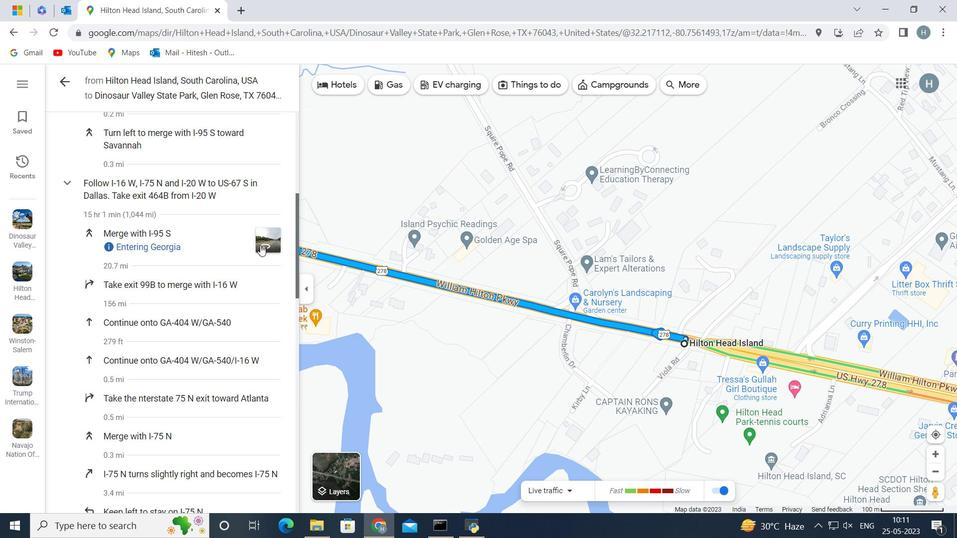 
Action: Mouse pressed left at (264, 238)
Screenshot: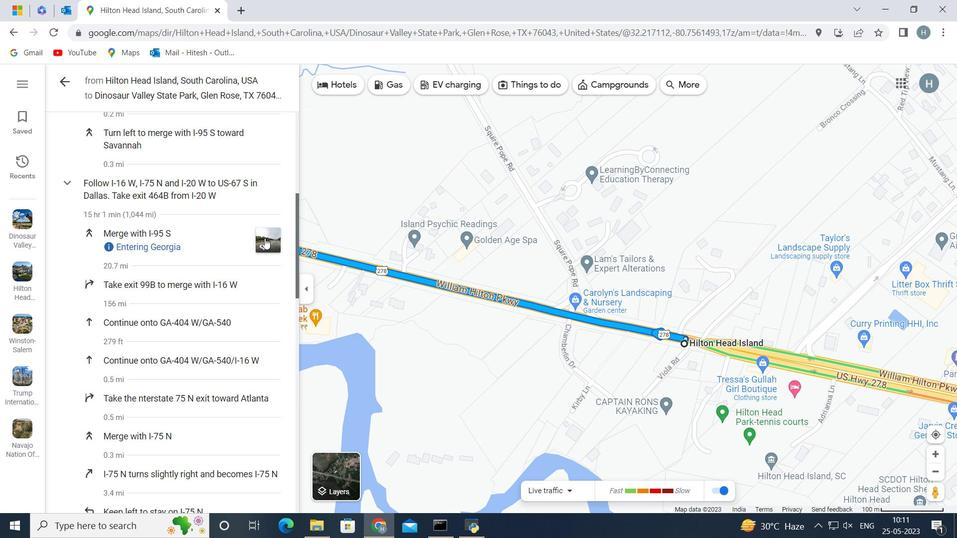 
Action: Mouse moved to (479, 286)
Screenshot: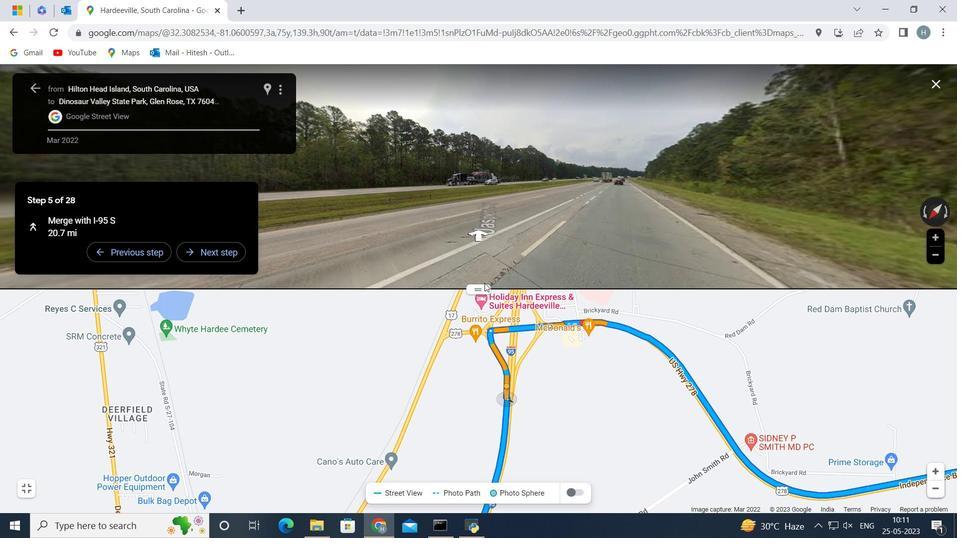 
Action: Mouse pressed left at (479, 286)
Screenshot: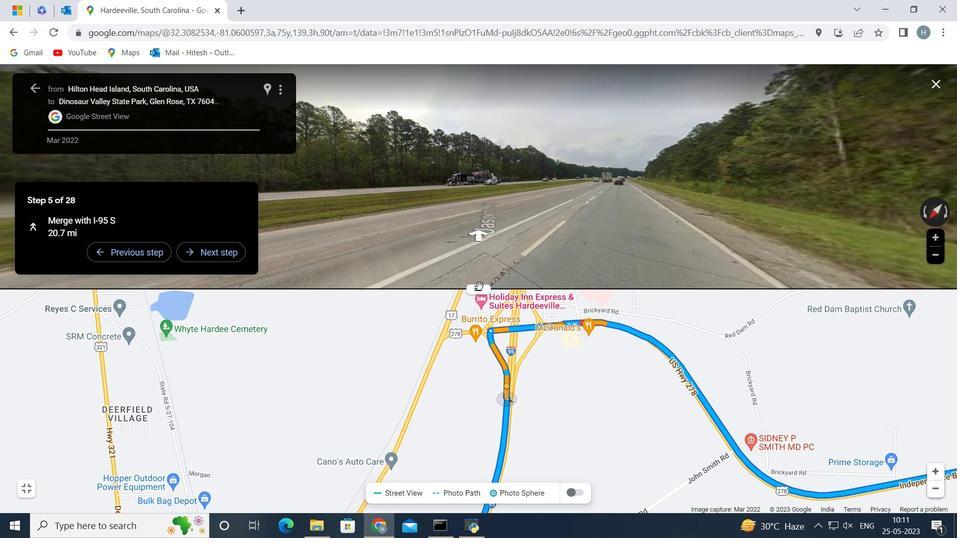 
Action: Mouse moved to (620, 269)
Screenshot: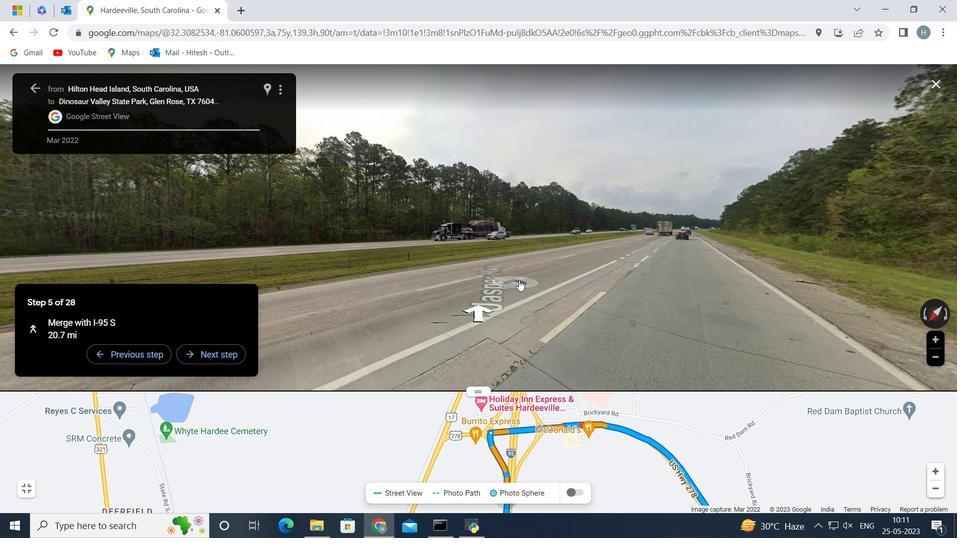 
Action: Mouse pressed left at (620, 269)
Screenshot: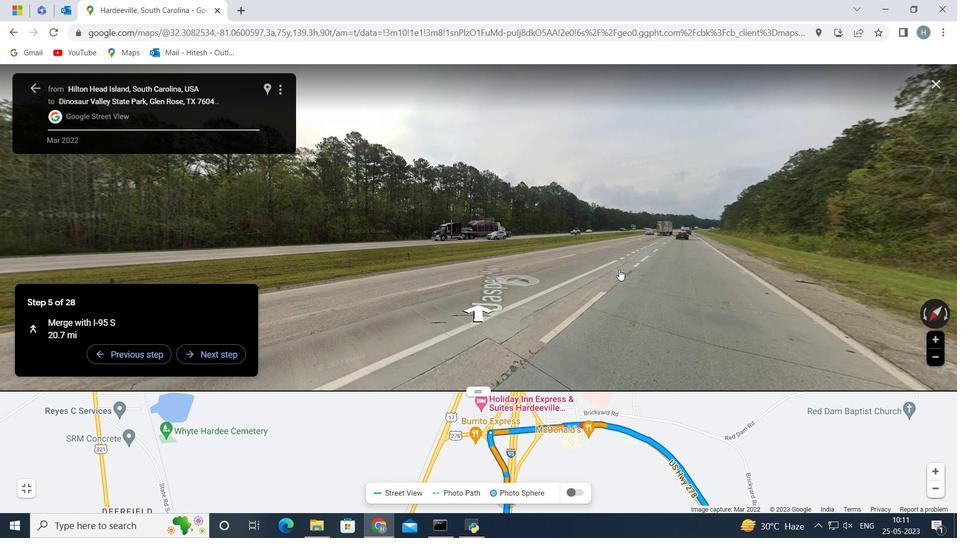 
Action: Mouse moved to (544, 254)
Screenshot: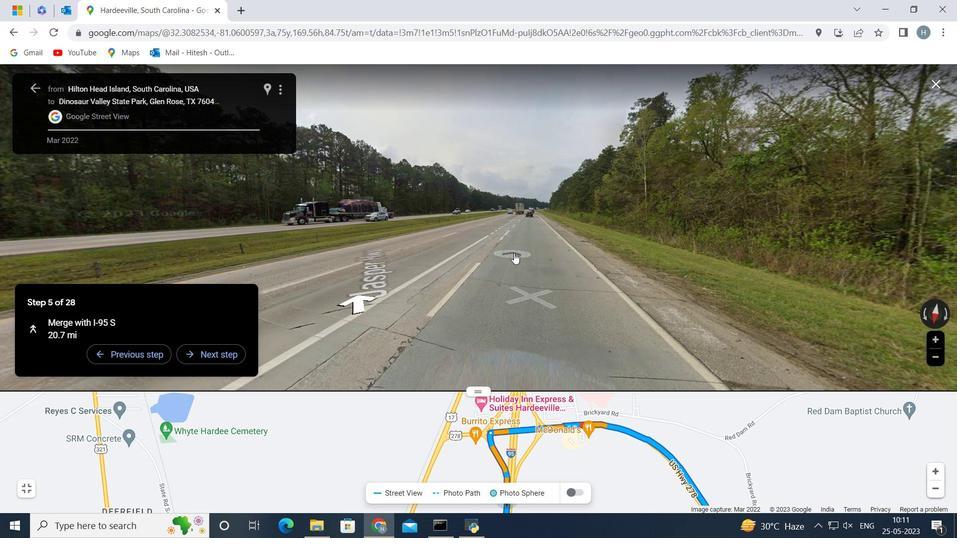 
Action: Mouse pressed left at (544, 254)
Screenshot: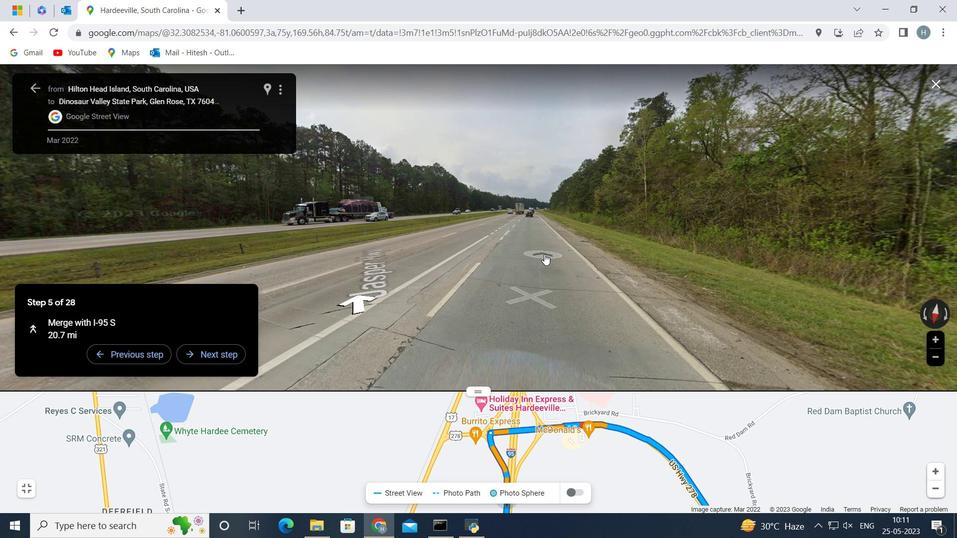 
Action: Mouse moved to (518, 236)
Screenshot: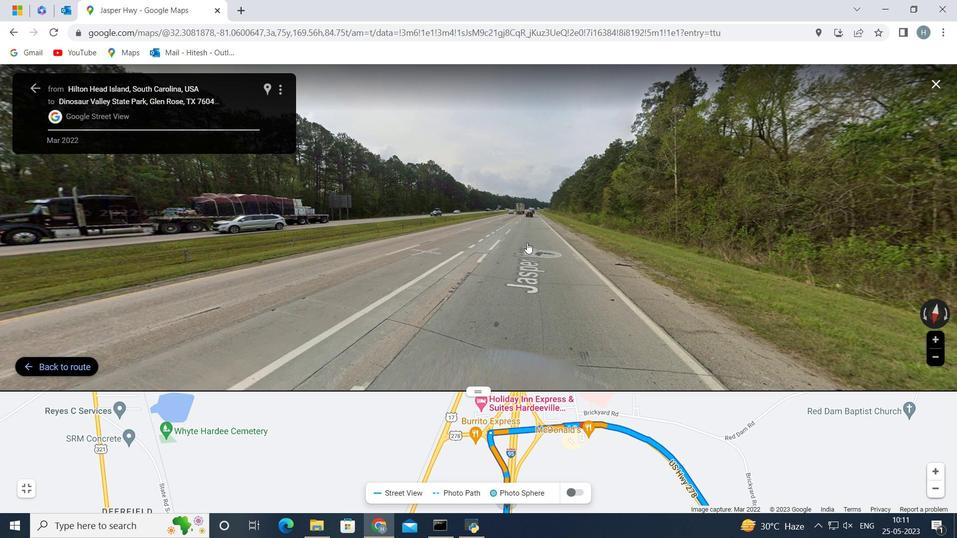
Action: Mouse pressed left at (518, 236)
Screenshot: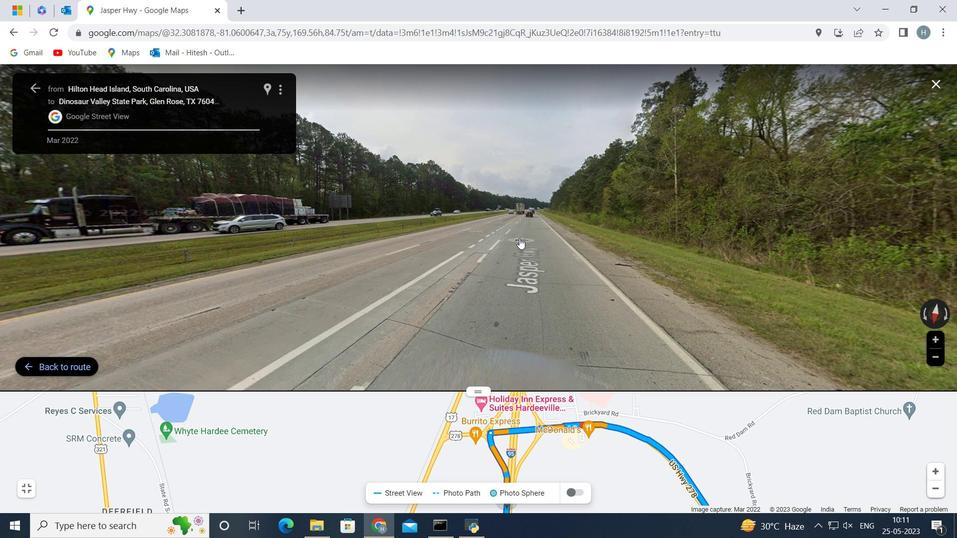 
Action: Mouse moved to (538, 236)
Screenshot: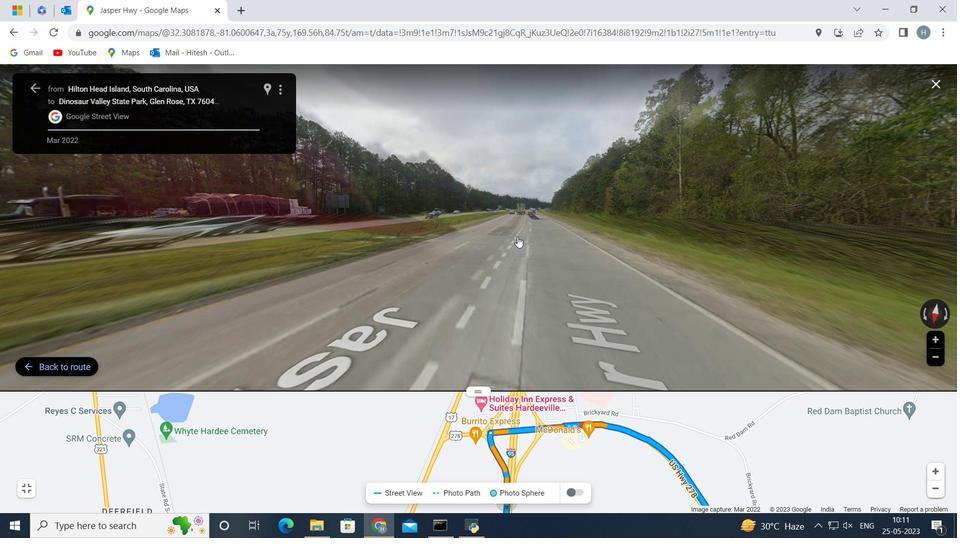 
Action: Mouse pressed left at (538, 236)
Screenshot: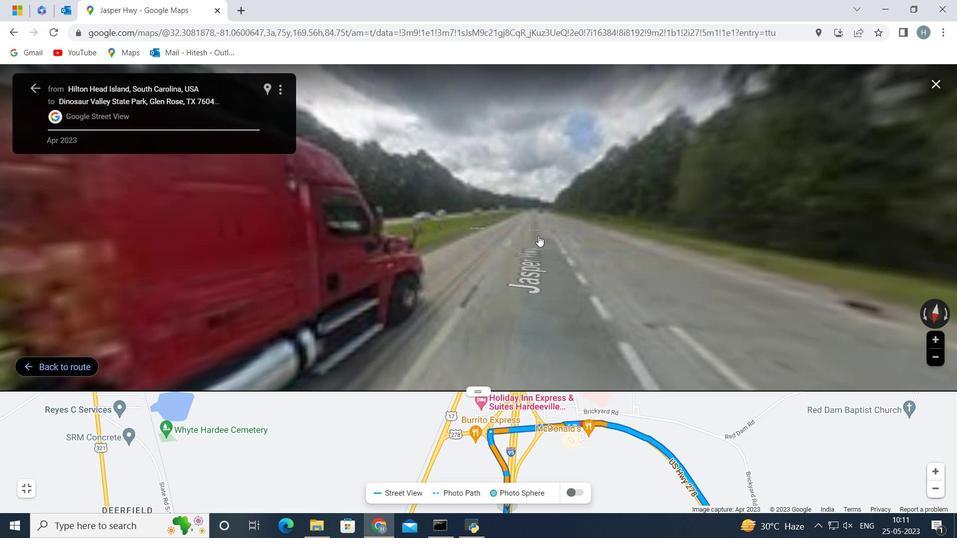 
Action: Mouse moved to (543, 234)
Screenshot: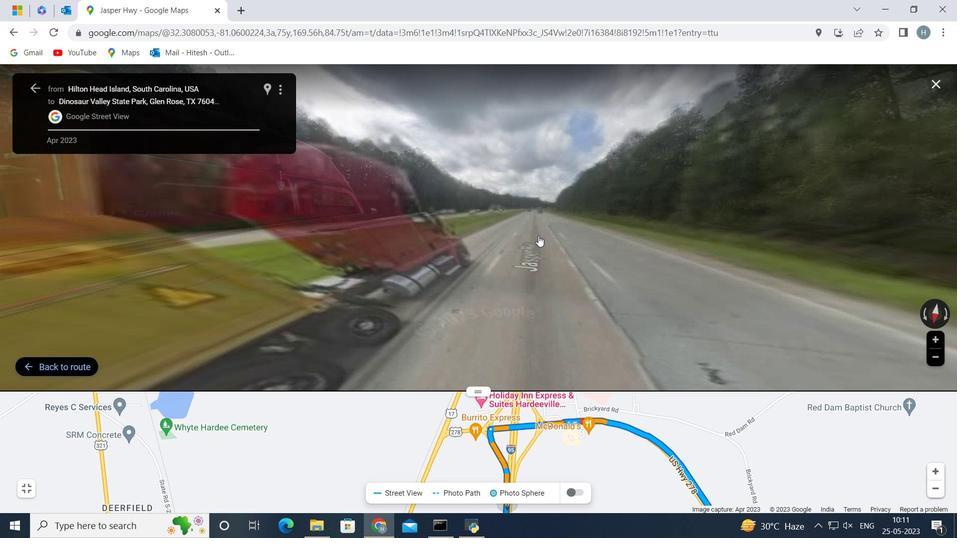 
Action: Mouse pressed left at (543, 234)
Screenshot: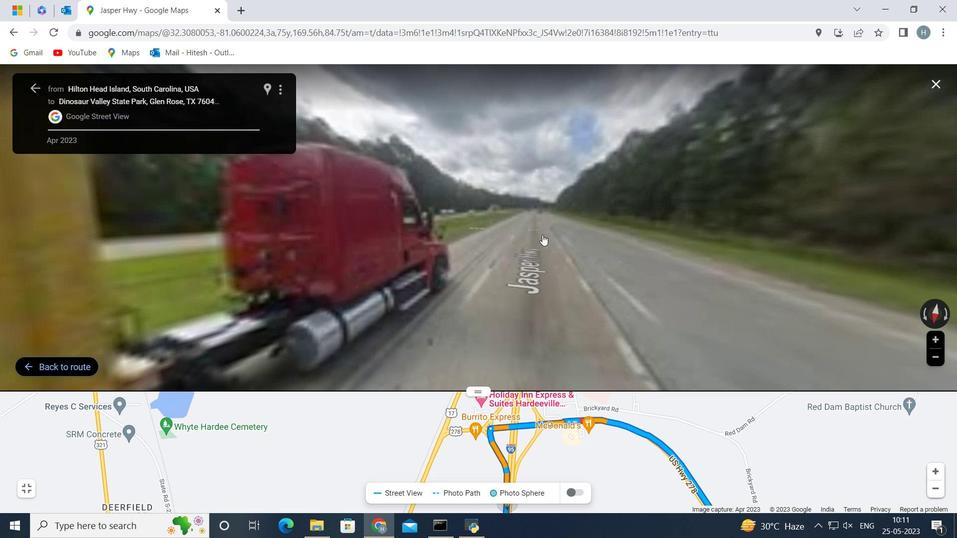
Action: Mouse pressed left at (543, 234)
Screenshot: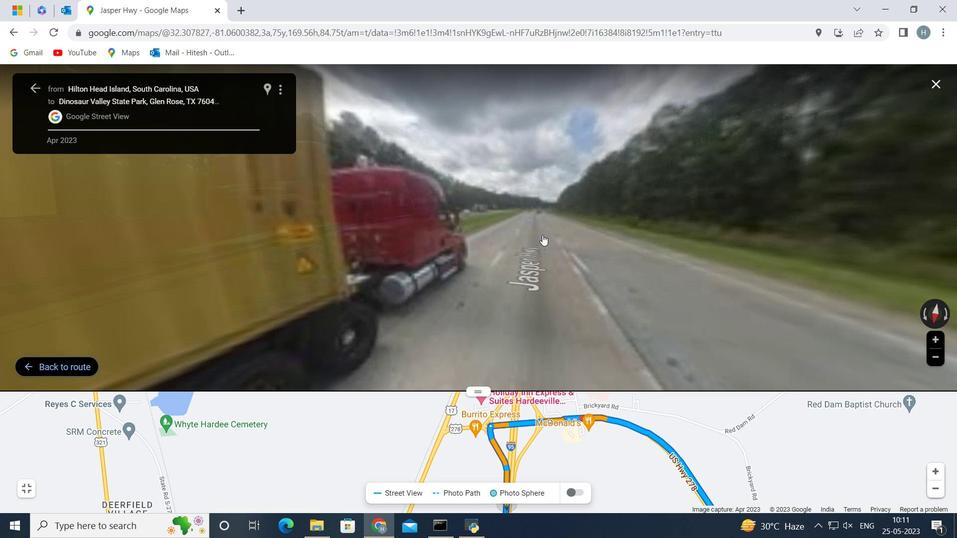 
Action: Mouse pressed left at (543, 234)
Screenshot: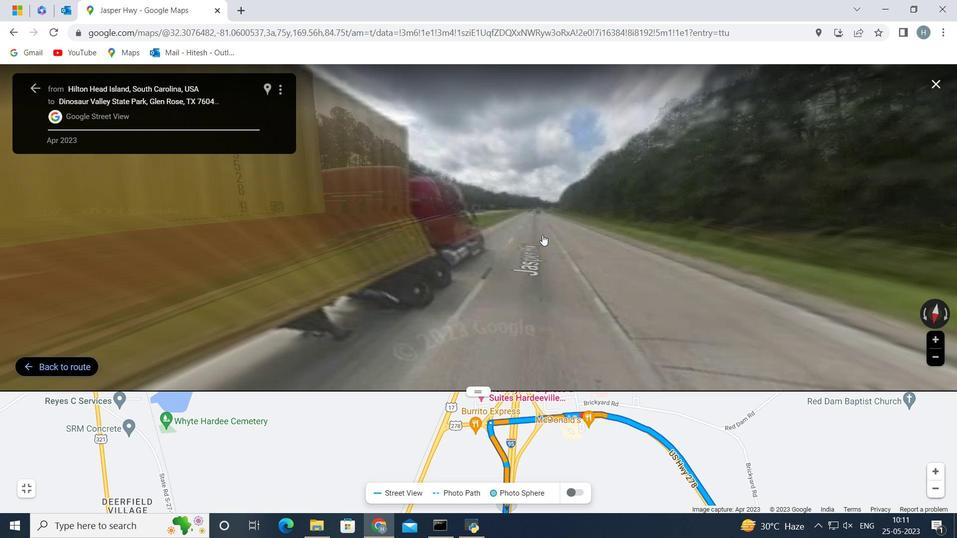 
Action: Mouse pressed left at (543, 234)
Screenshot: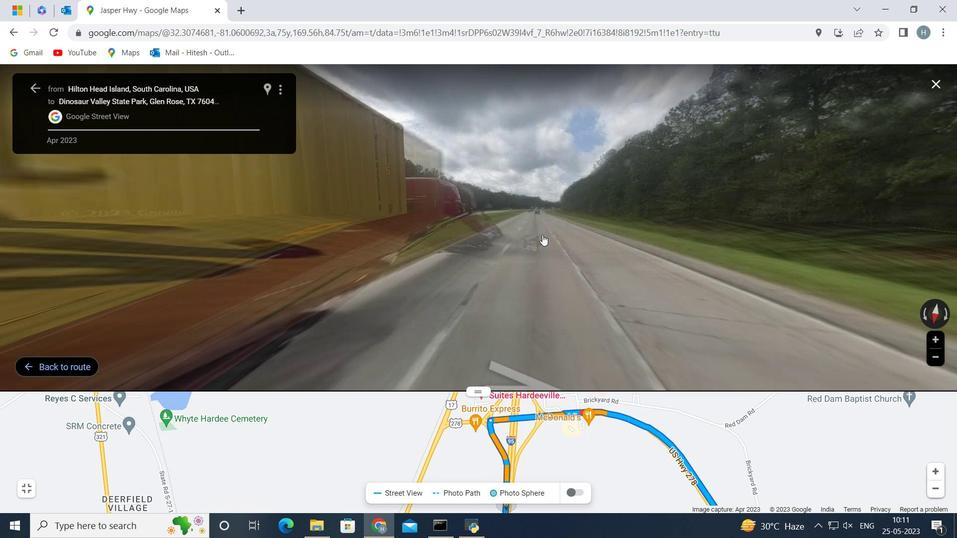 
Action: Mouse pressed left at (543, 234)
Screenshot: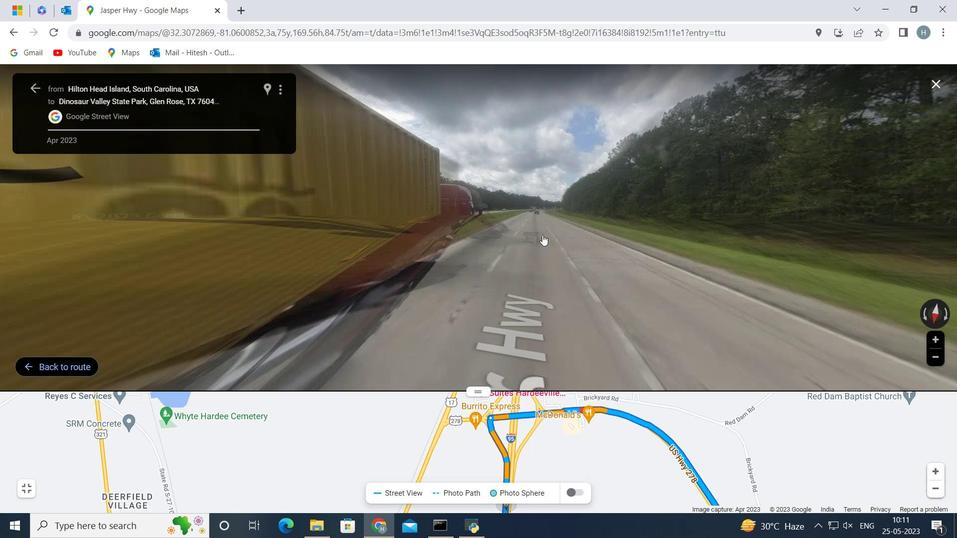 
Action: Mouse pressed left at (543, 234)
Screenshot: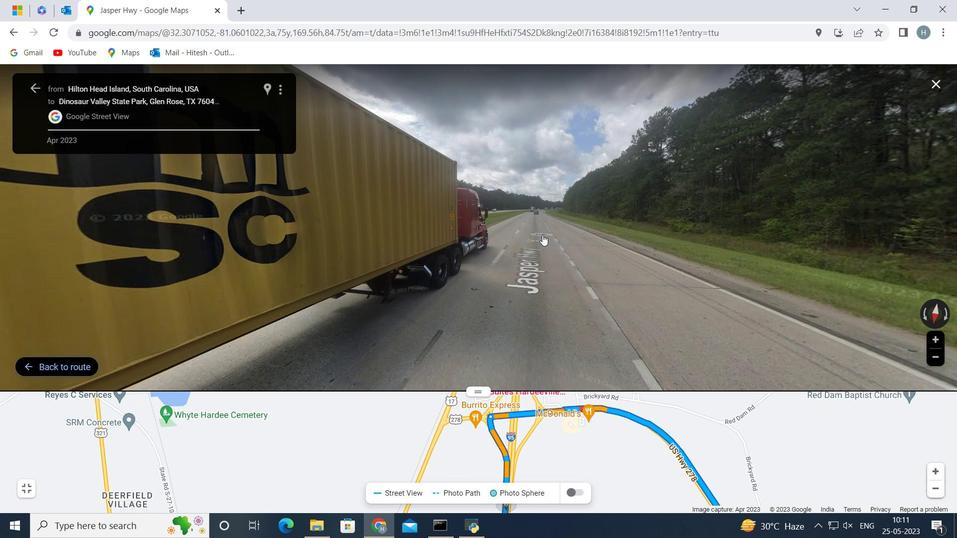 
Action: Mouse pressed left at (543, 234)
Screenshot: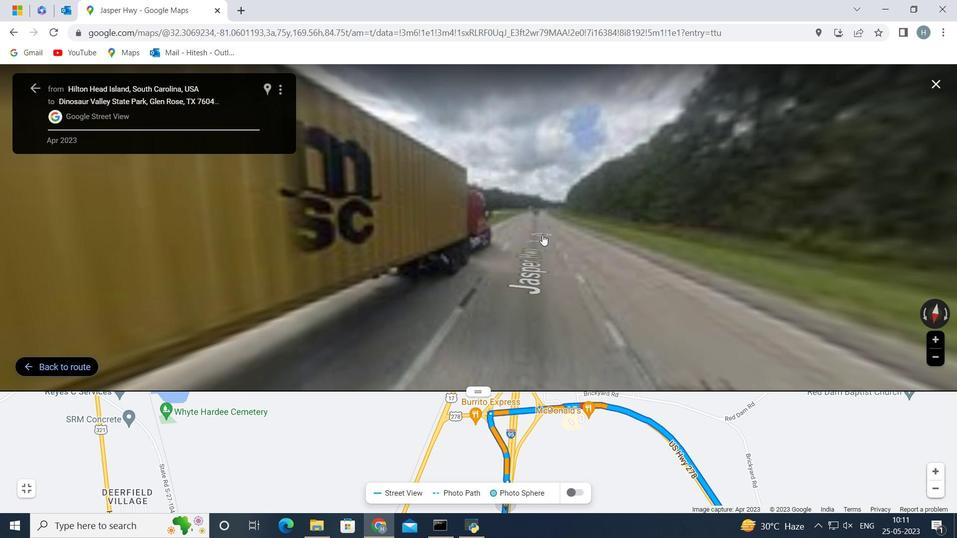 
Action: Mouse pressed left at (543, 234)
Screenshot: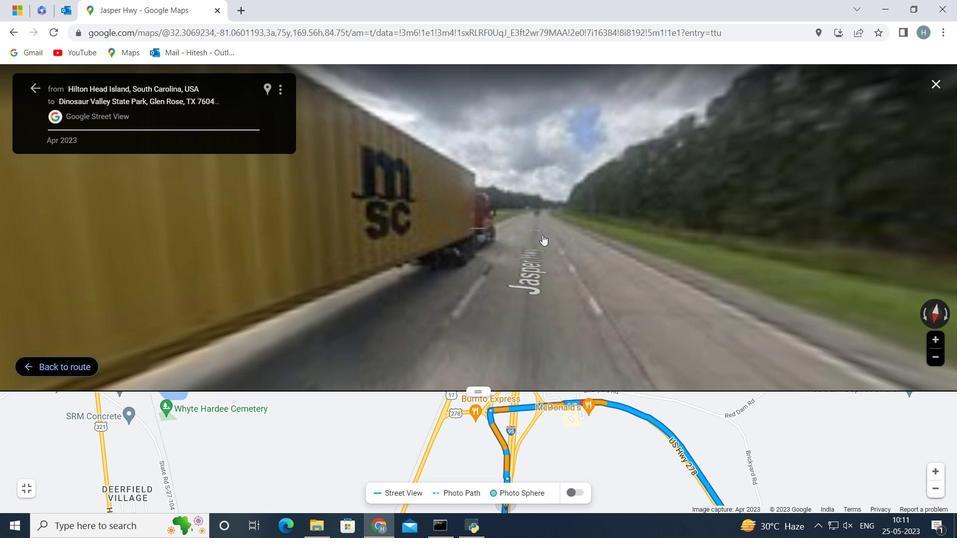 
Action: Mouse pressed left at (543, 234)
Screenshot: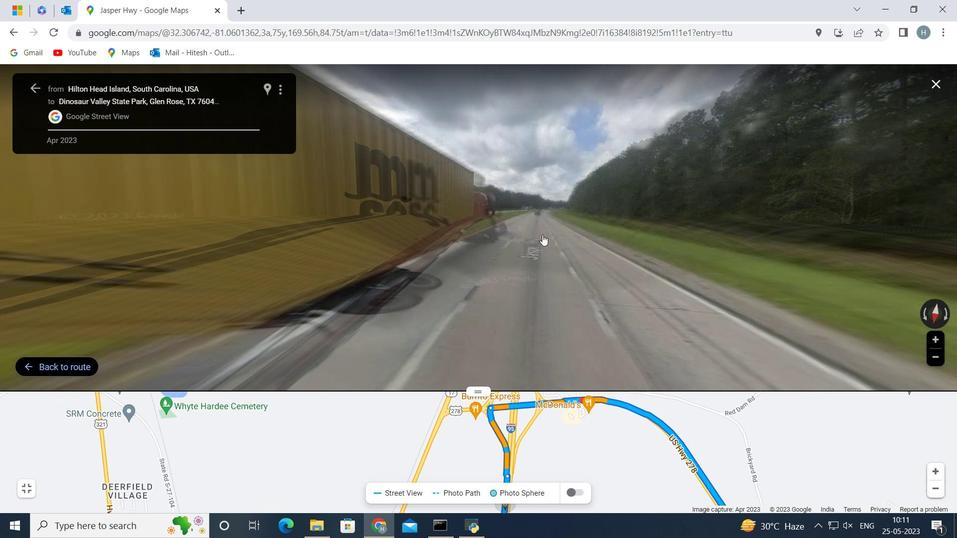 
Action: Mouse pressed left at (543, 234)
Screenshot: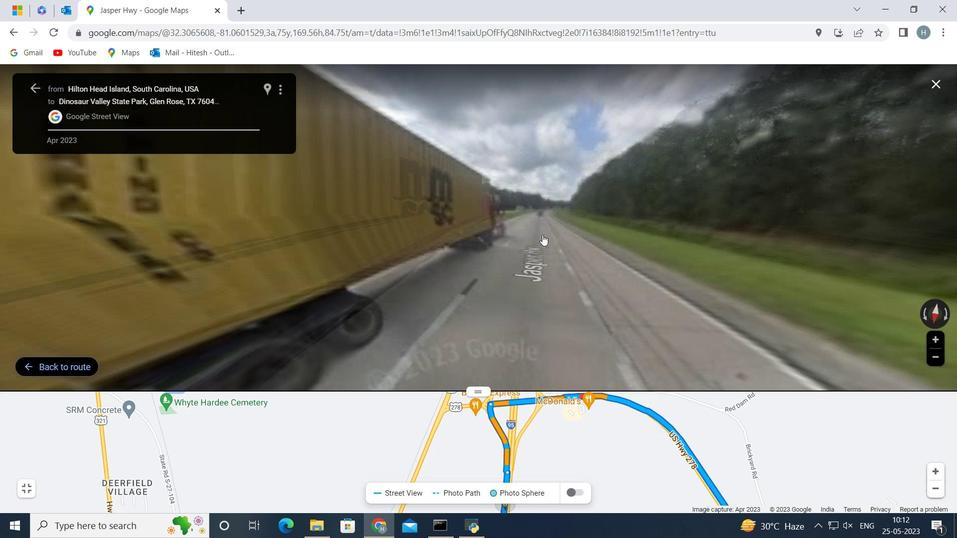 
Action: Mouse pressed left at (543, 234)
Screenshot: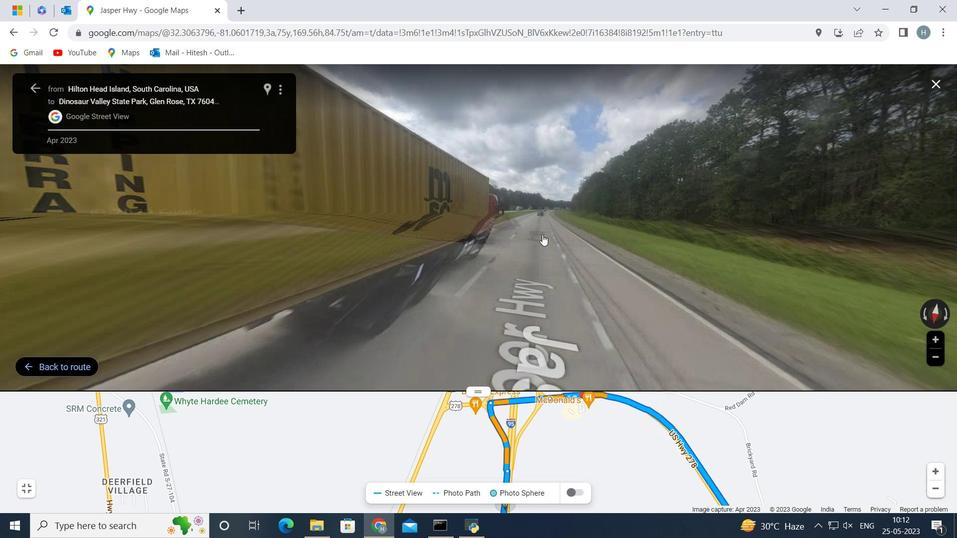 
Action: Mouse pressed left at (543, 234)
Screenshot: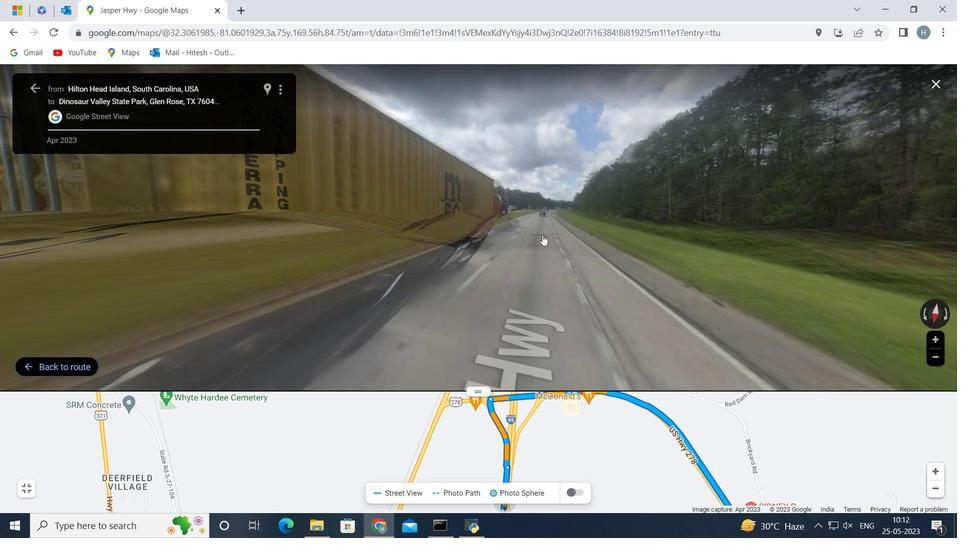 
Action: Mouse pressed left at (543, 234)
Screenshot: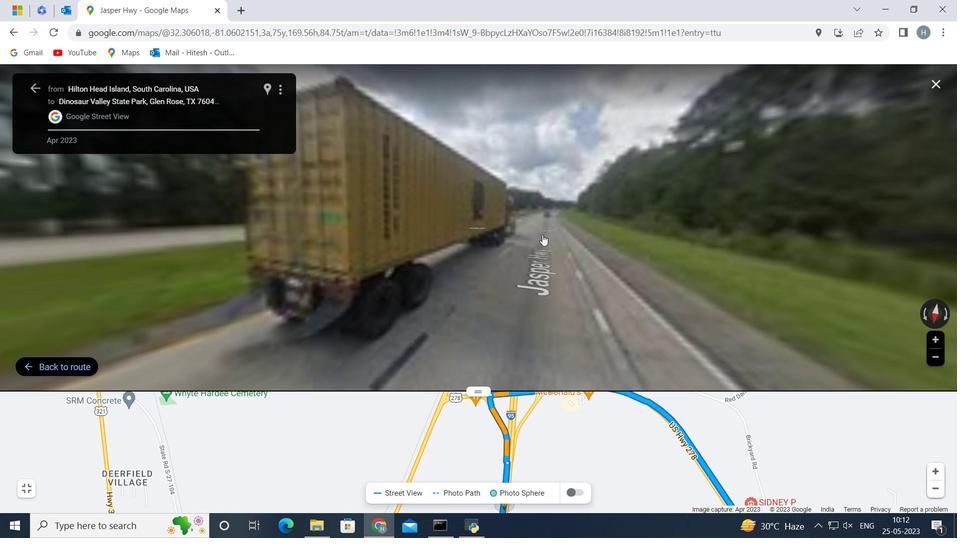 
Action: Mouse pressed left at (543, 234)
Screenshot: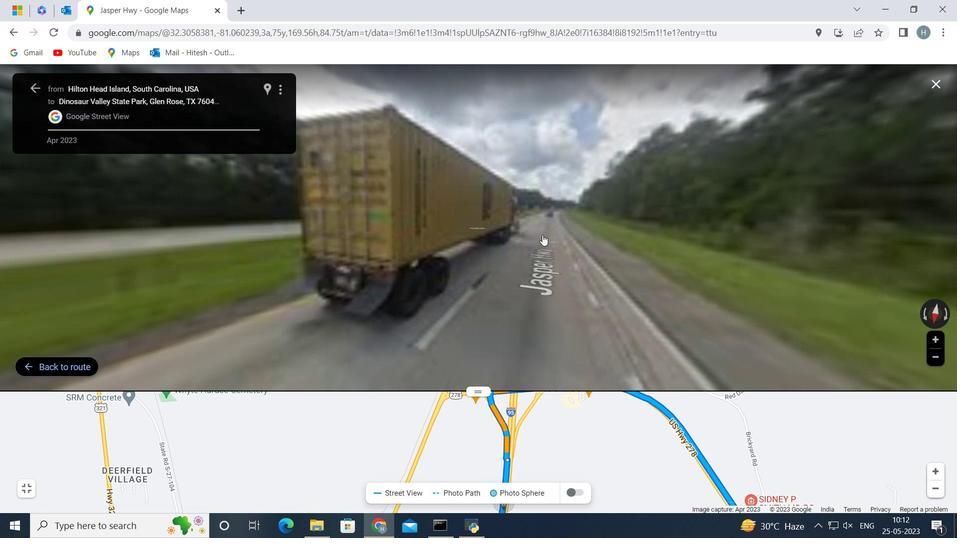 
Action: Mouse pressed left at (543, 234)
Screenshot: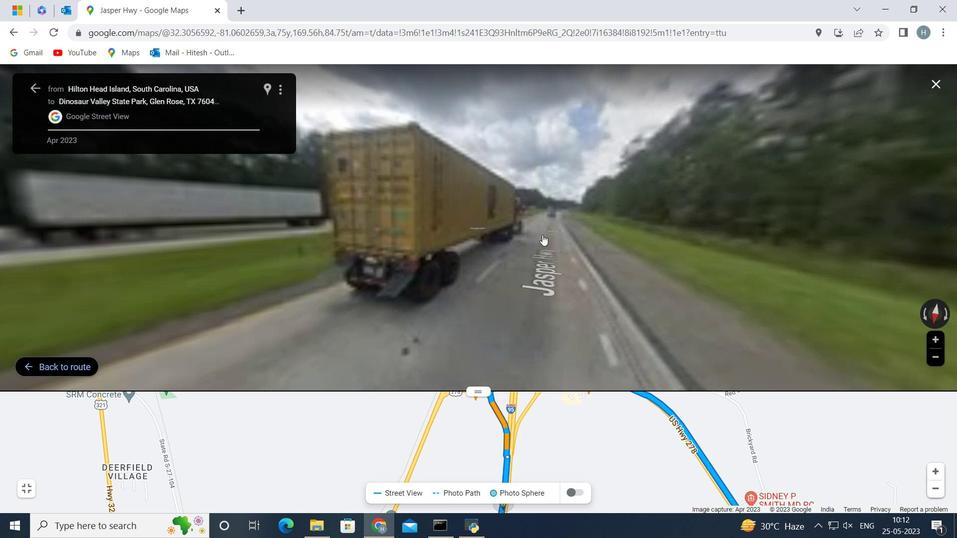 
Action: Mouse pressed left at (543, 234)
Screenshot: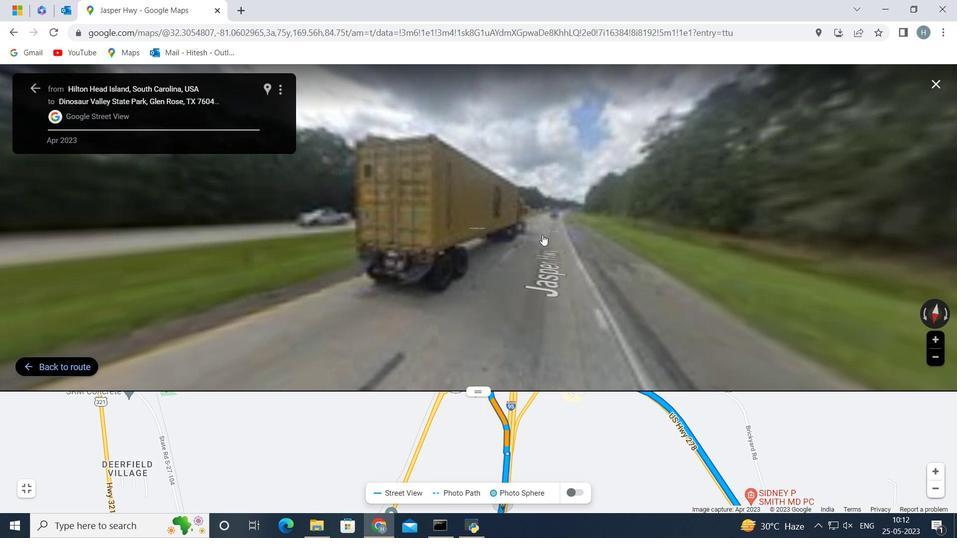 
Action: Mouse pressed left at (543, 234)
Screenshot: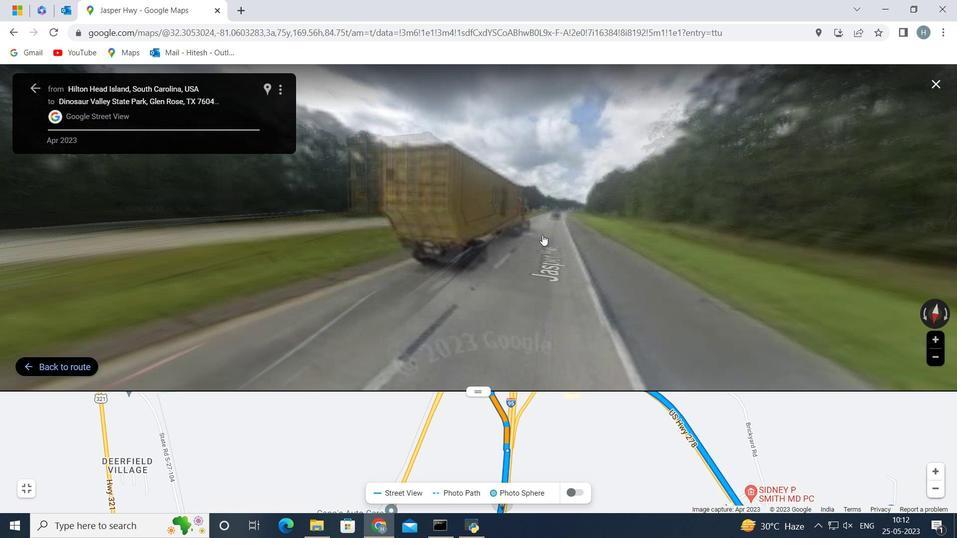 
Action: Mouse pressed left at (543, 234)
Screenshot: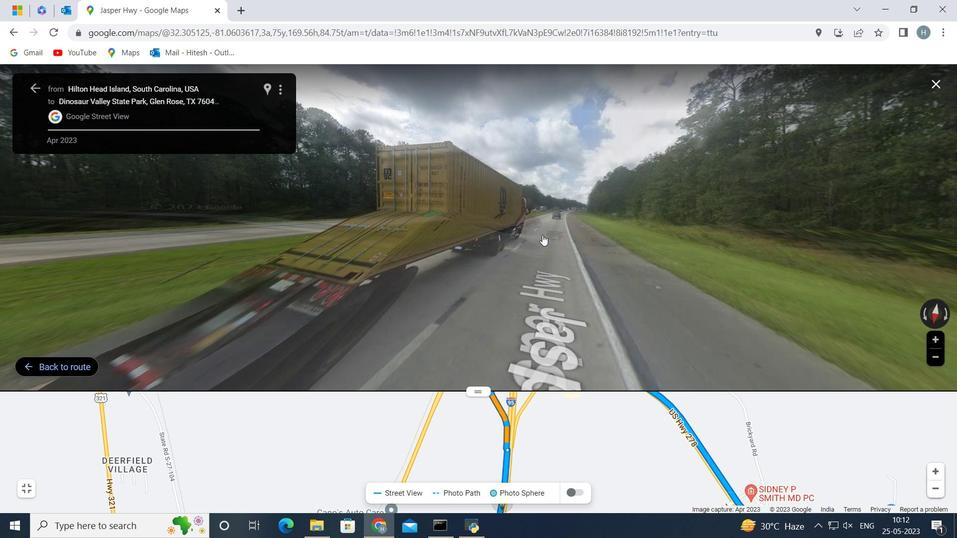 
Action: Mouse moved to (432, 241)
Screenshot: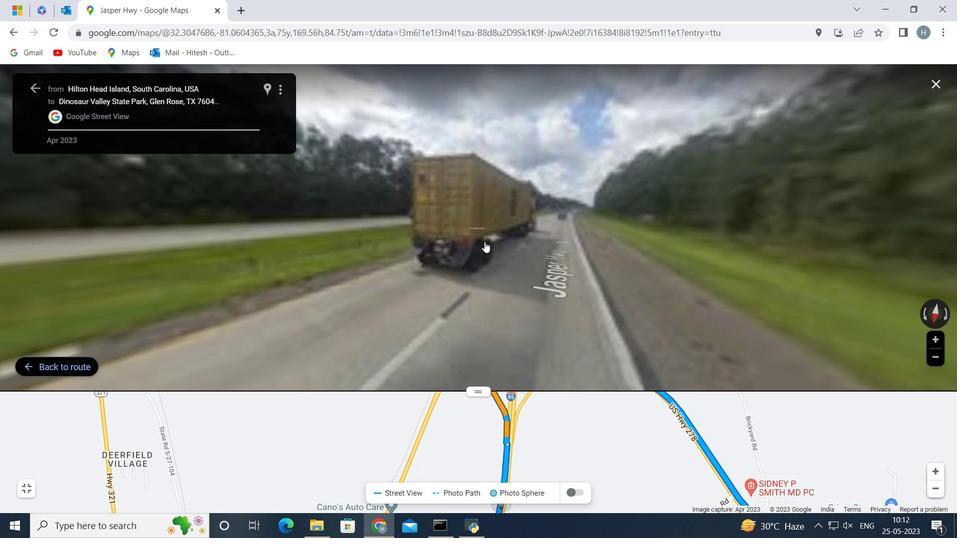 
Action: Mouse pressed left at (432, 241)
Screenshot: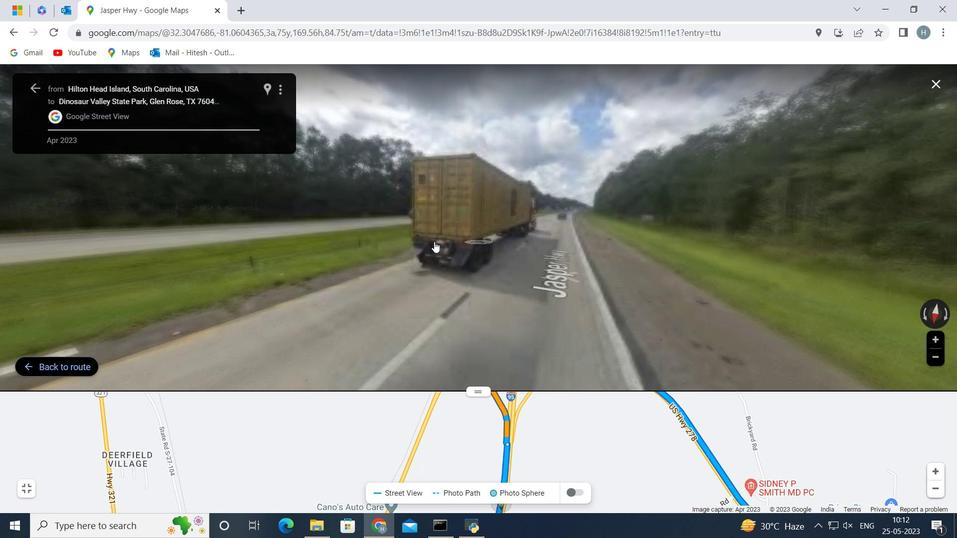 
Action: Mouse moved to (471, 234)
Screenshot: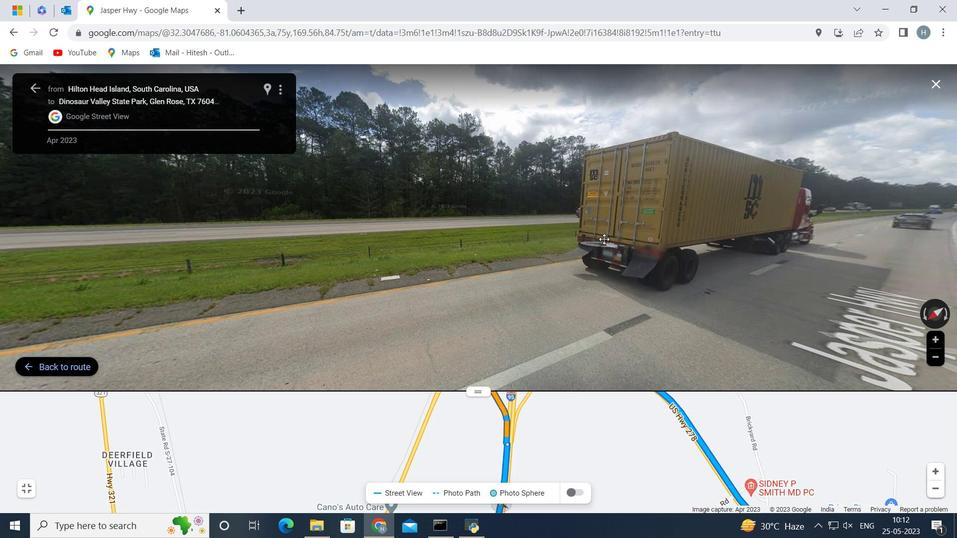 
Action: Mouse pressed left at (471, 234)
Screenshot: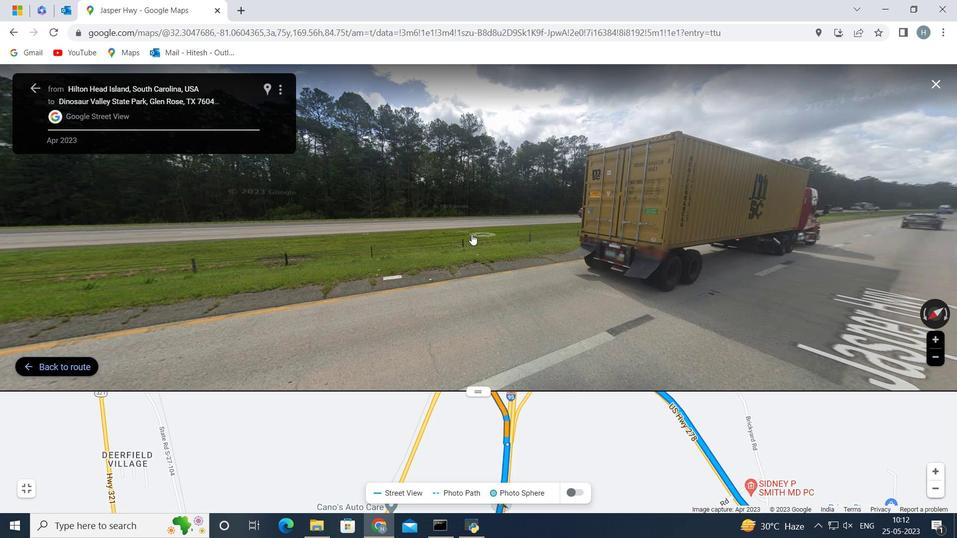 
Action: Mouse moved to (358, 223)
Screenshot: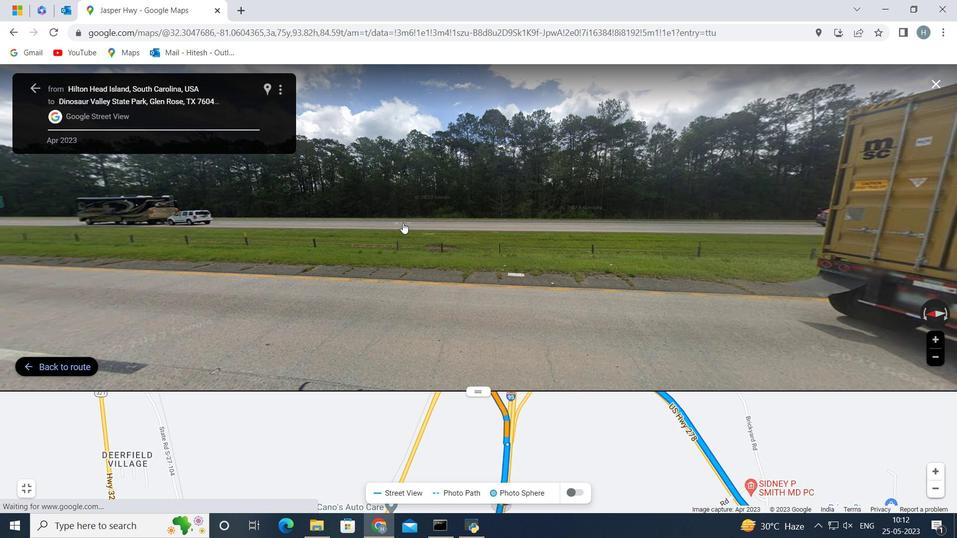 
Action: Mouse pressed left at (358, 223)
Screenshot: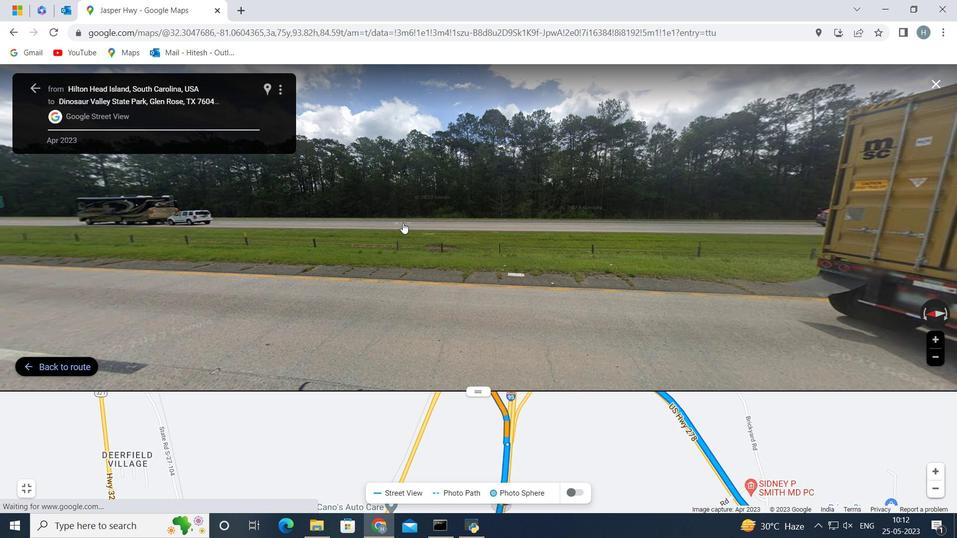 
Action: Mouse moved to (368, 221)
Screenshot: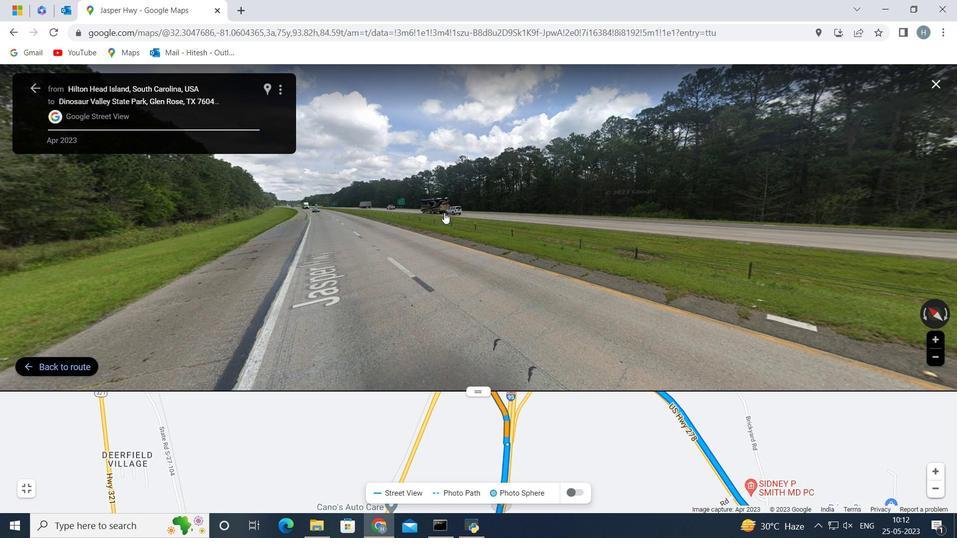 
Action: Mouse pressed left at (368, 221)
Screenshot: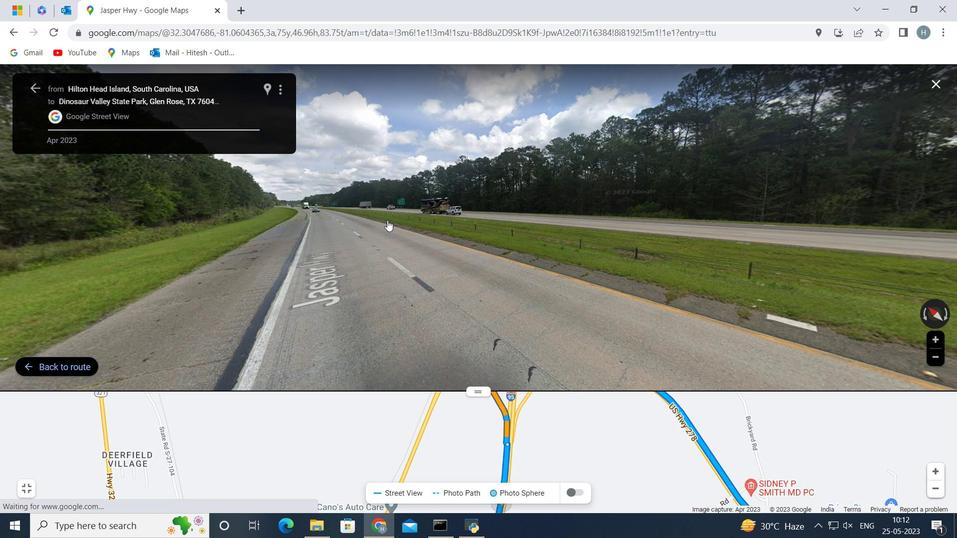 
Action: Mouse moved to (408, 214)
Screenshot: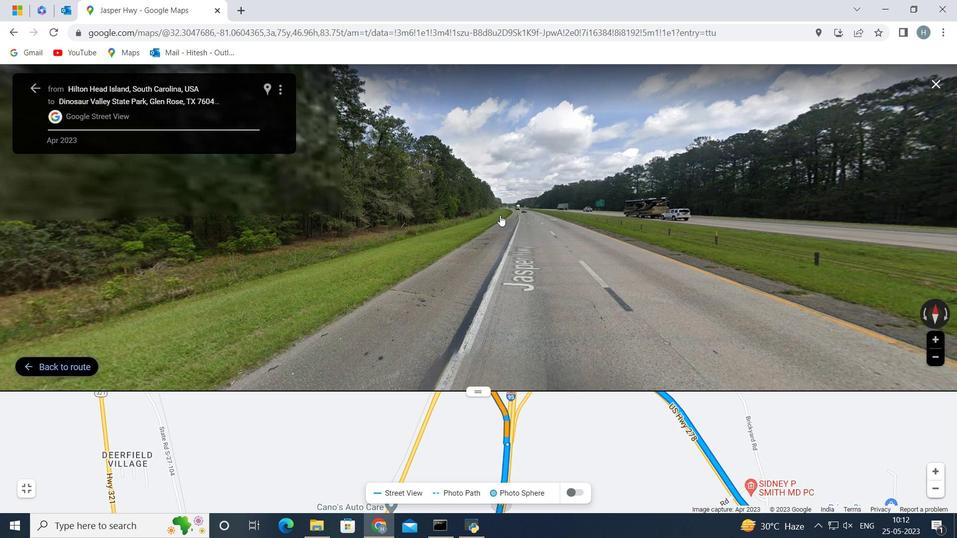 
Action: Mouse pressed left at (408, 214)
Screenshot: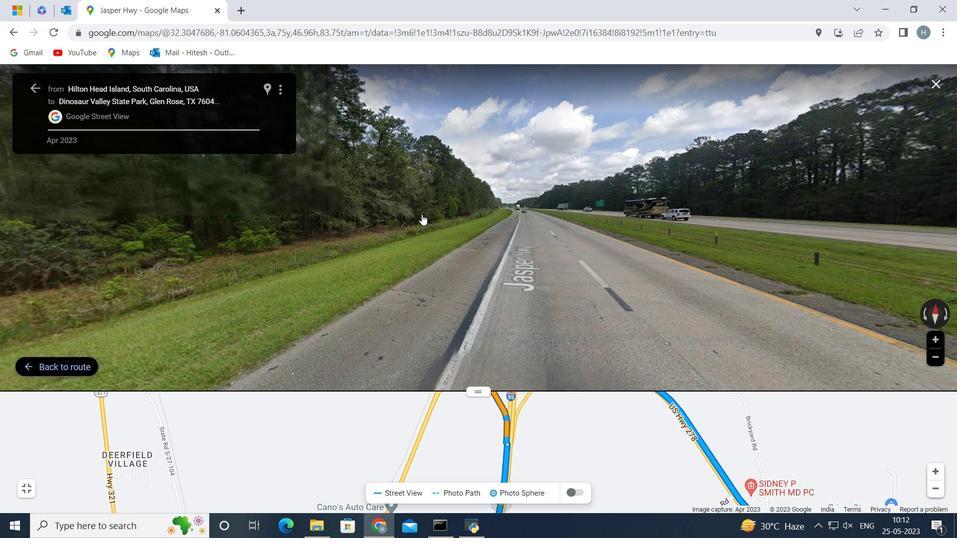 
Action: Mouse moved to (441, 212)
Screenshot: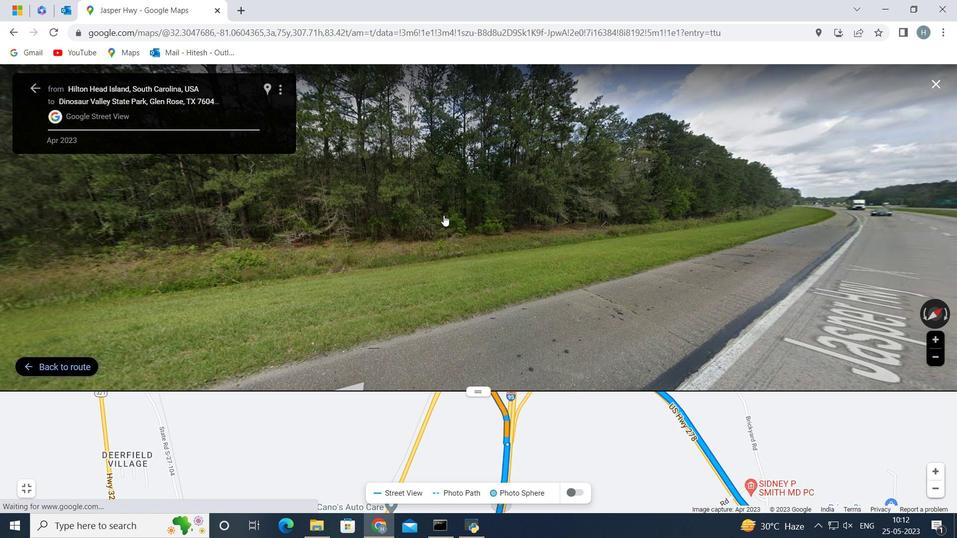 
Action: Mouse pressed left at (441, 212)
Screenshot: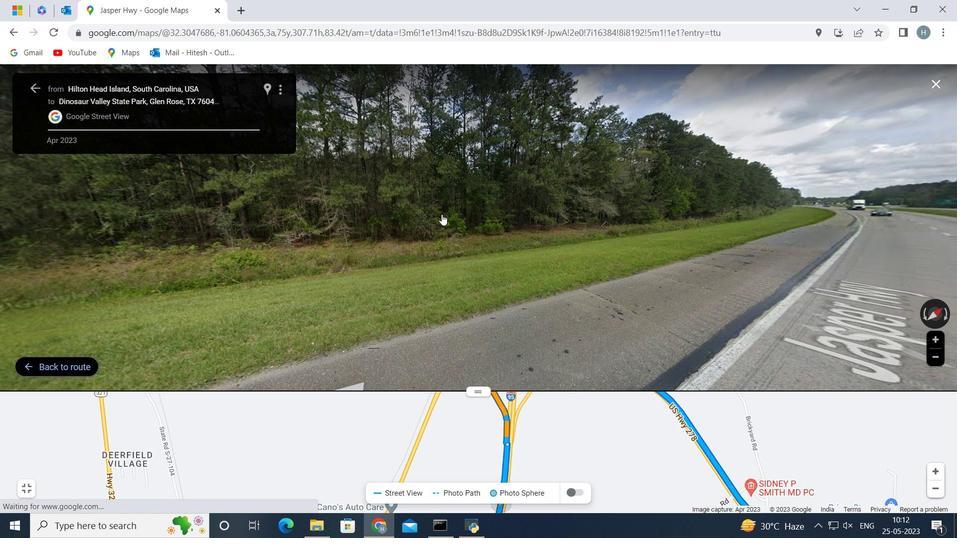 
Action: Mouse moved to (305, 199)
Screenshot: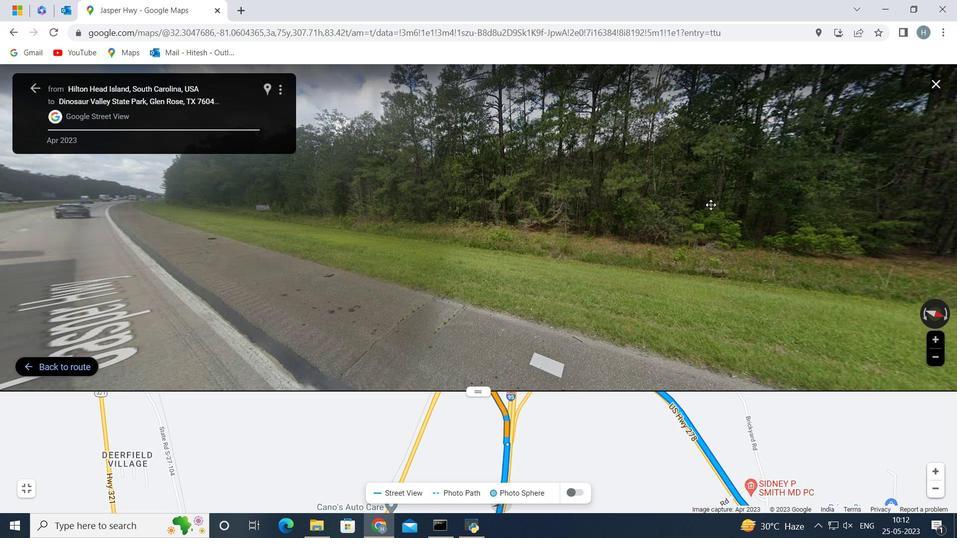 
Action: Mouse pressed left at (305, 199)
Screenshot: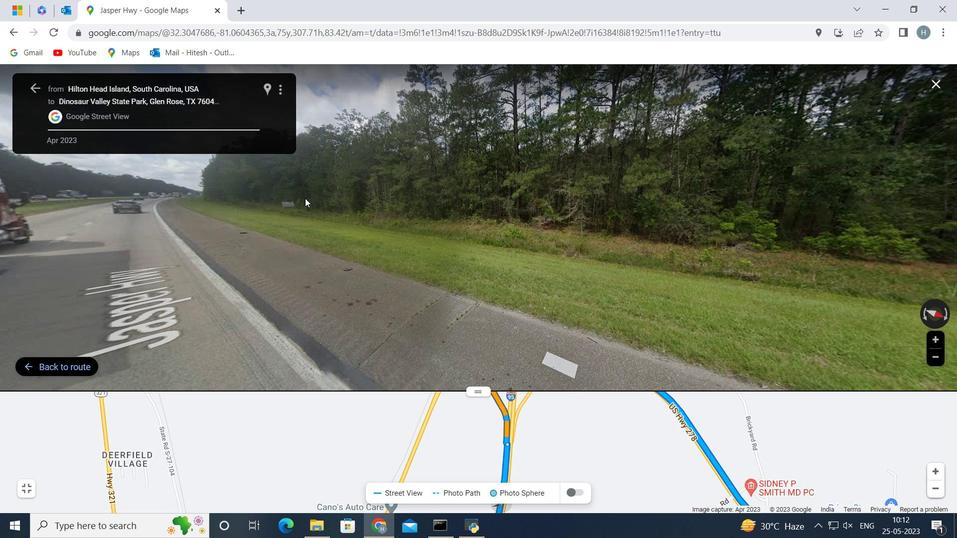 
Action: Mouse moved to (352, 228)
Screenshot: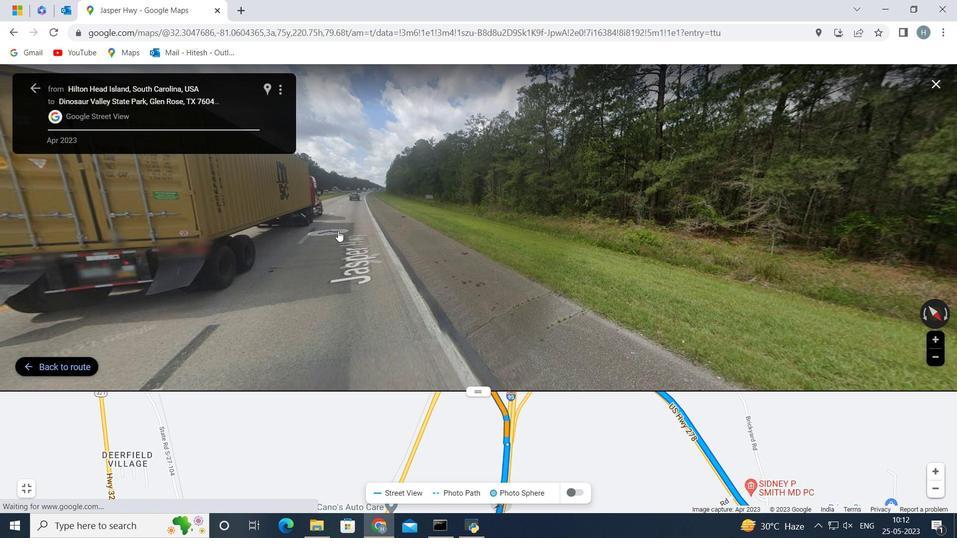 
Action: Mouse pressed left at (352, 228)
Screenshot: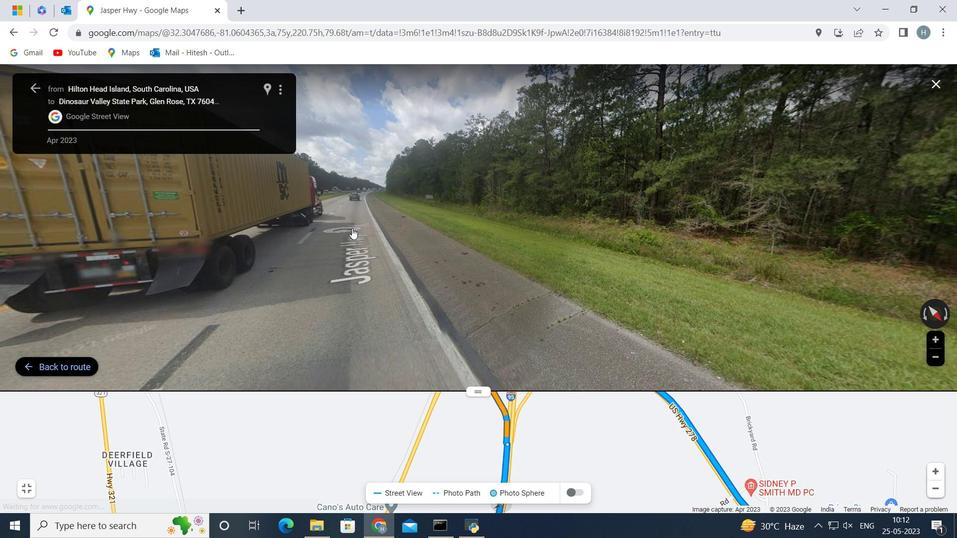 
Action: Mouse pressed left at (352, 228)
Screenshot: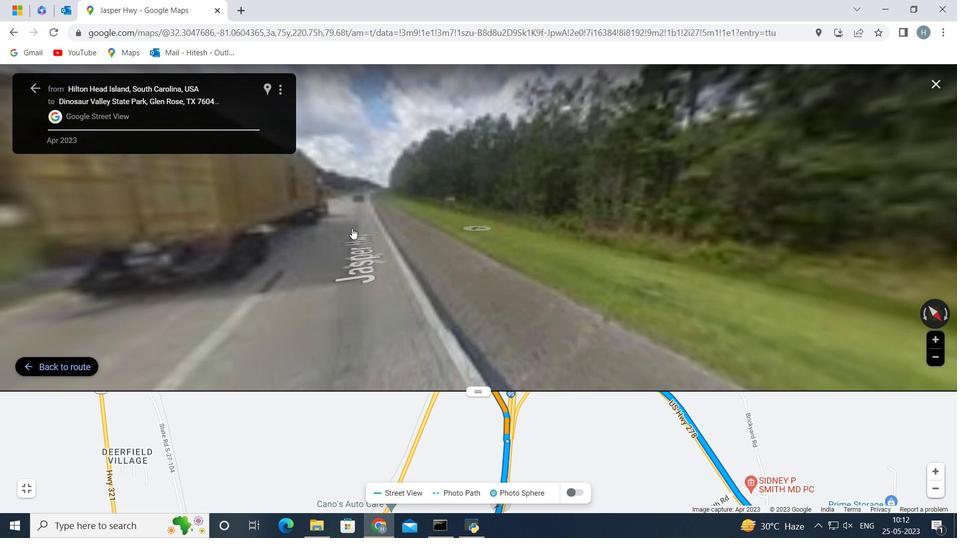 
Action: Mouse moved to (357, 199)
Screenshot: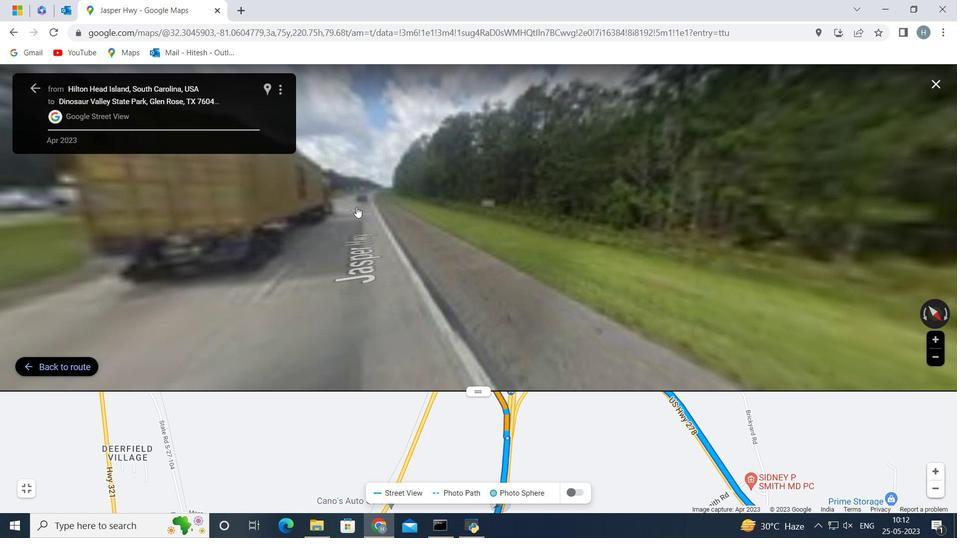 
Action: Mouse pressed left at (357, 199)
Screenshot: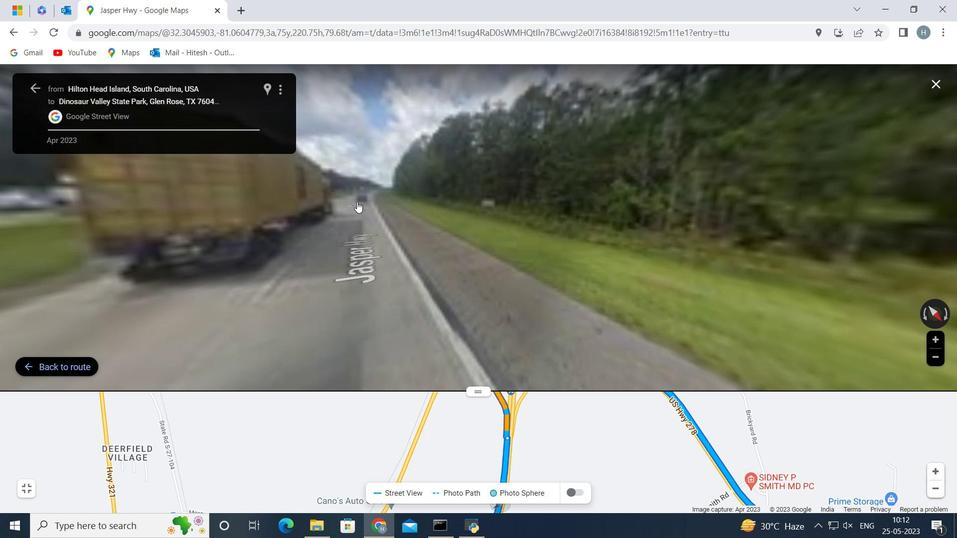 
Action: Mouse moved to (37, 86)
Screenshot: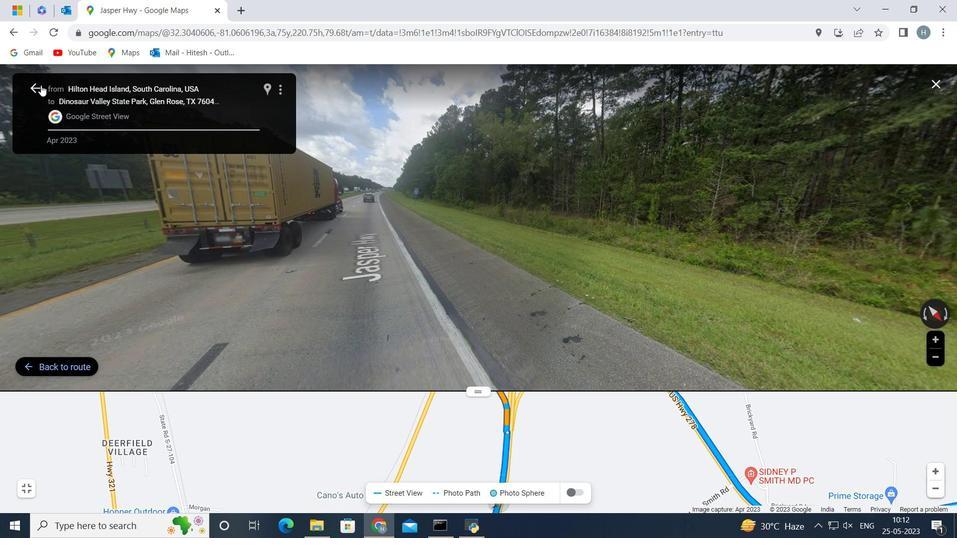
Action: Mouse pressed left at (37, 86)
Screenshot: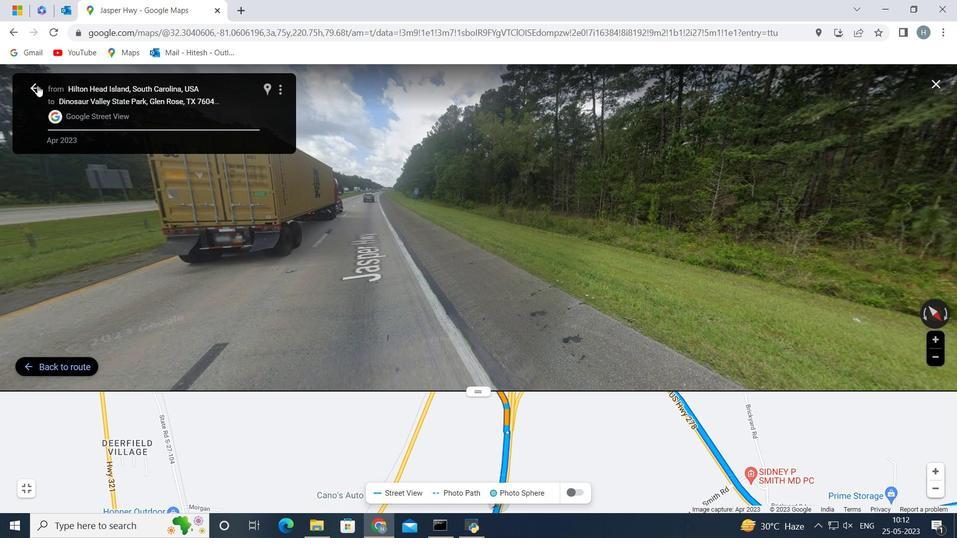 
Action: Mouse moved to (266, 282)
Screenshot: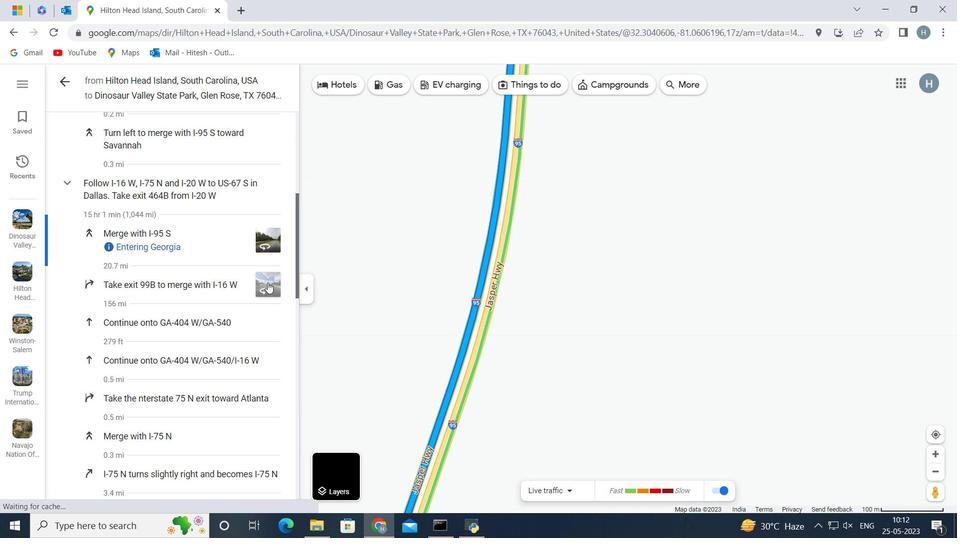 
Action: Mouse pressed left at (266, 282)
Screenshot: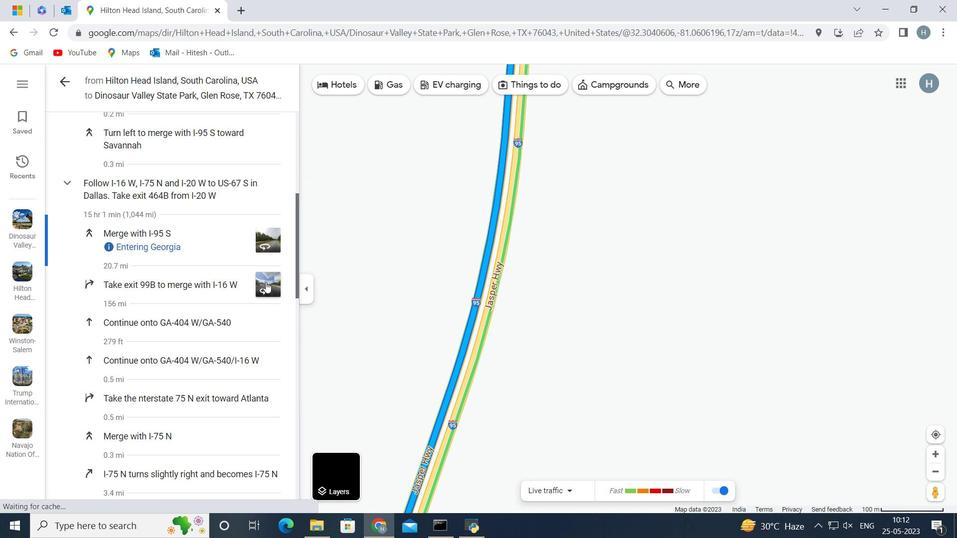
Action: Mouse moved to (450, 188)
Screenshot: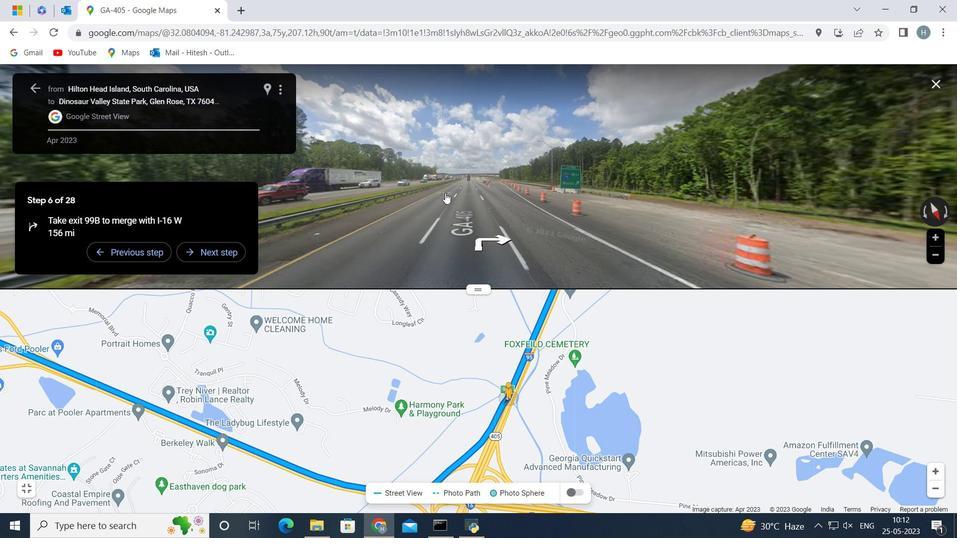 
Action: Mouse pressed left at (450, 188)
Screenshot: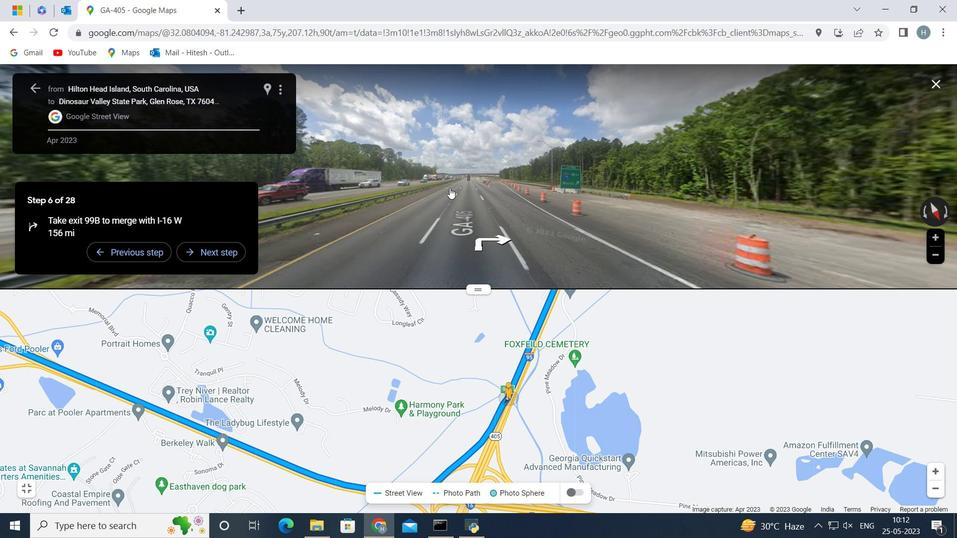 
Action: Mouse moved to (489, 206)
Screenshot: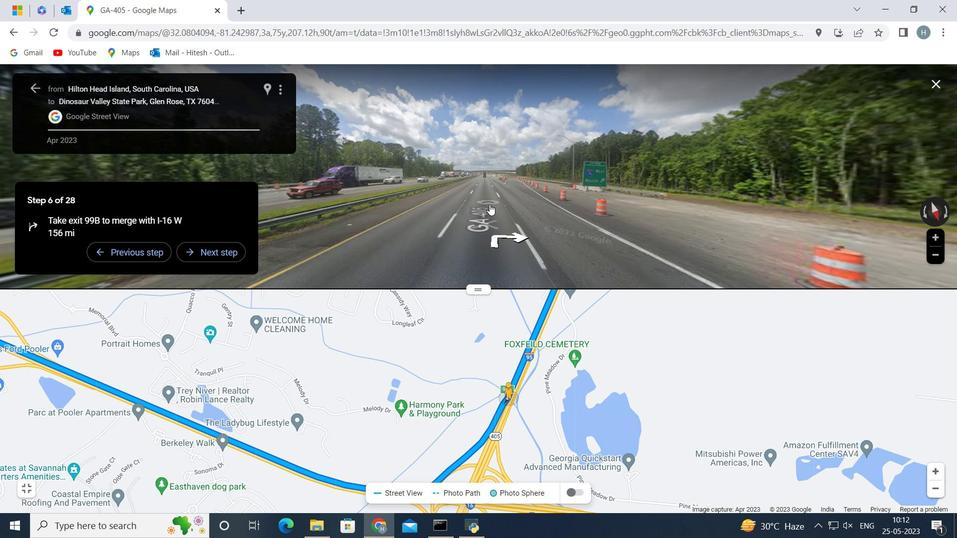 
Action: Mouse pressed left at (489, 206)
Screenshot: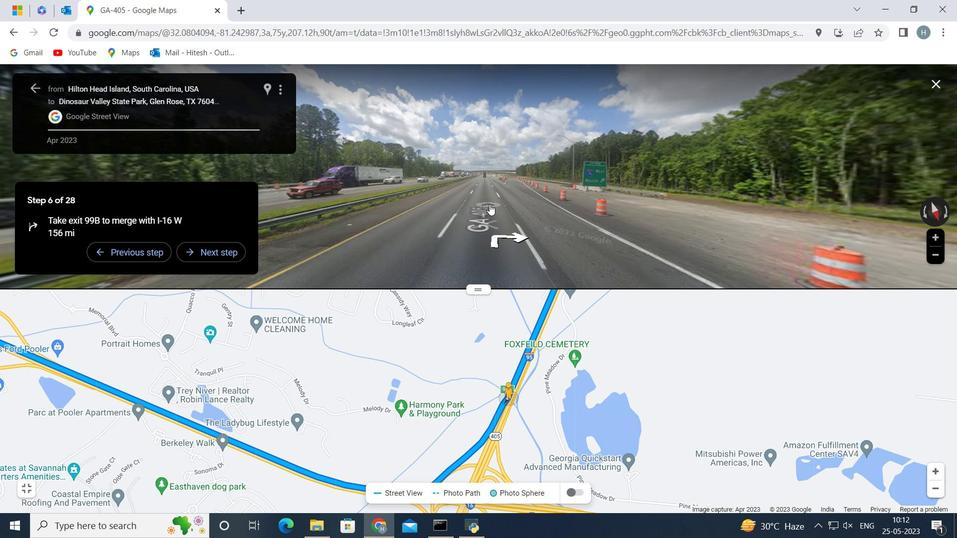 
Action: Mouse moved to (482, 194)
Screenshot: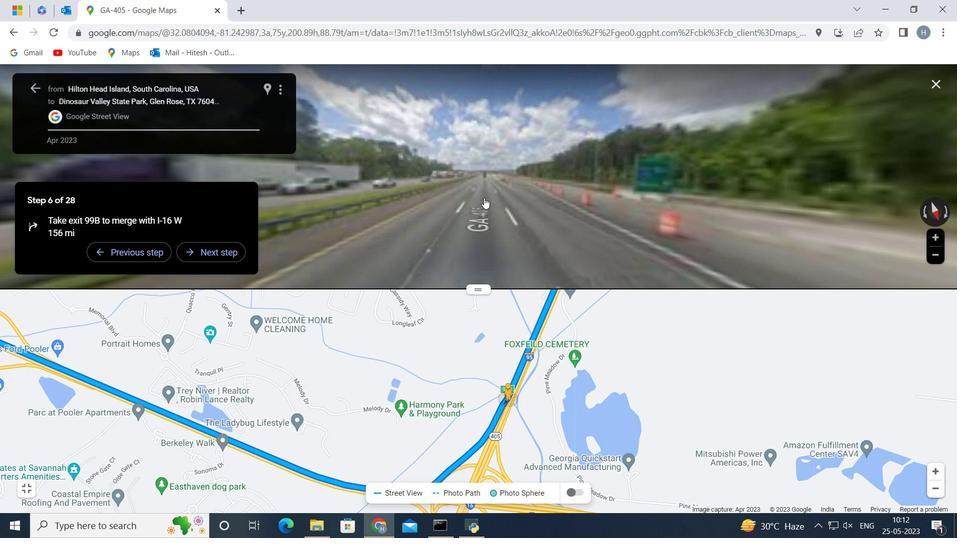 
Action: Mouse pressed left at (482, 194)
Screenshot: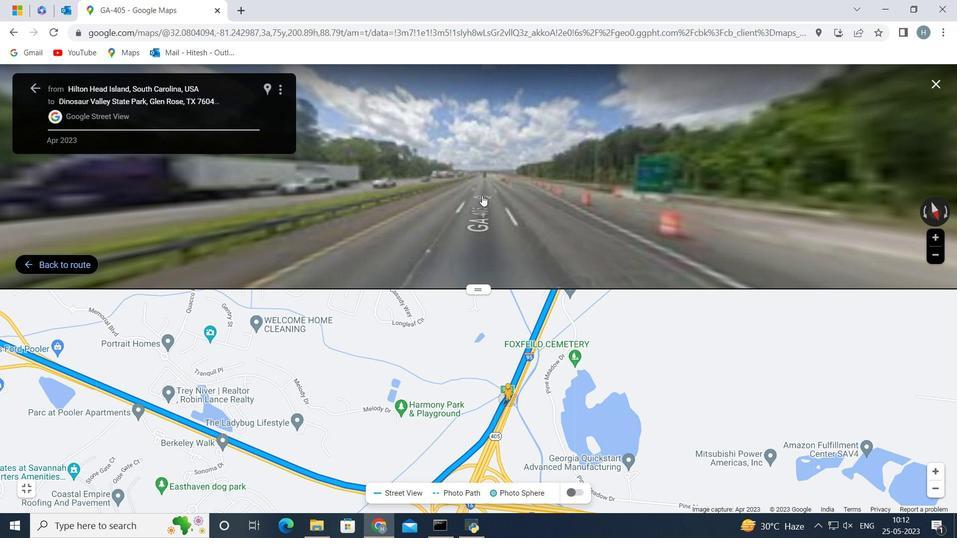 
Action: Mouse moved to (485, 192)
Screenshot: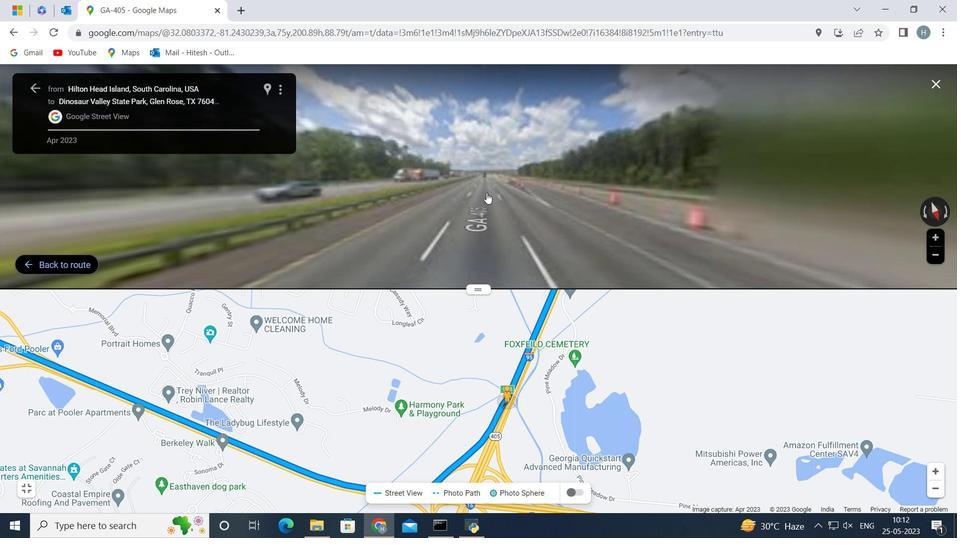 
Action: Mouse pressed left at (485, 192)
Screenshot: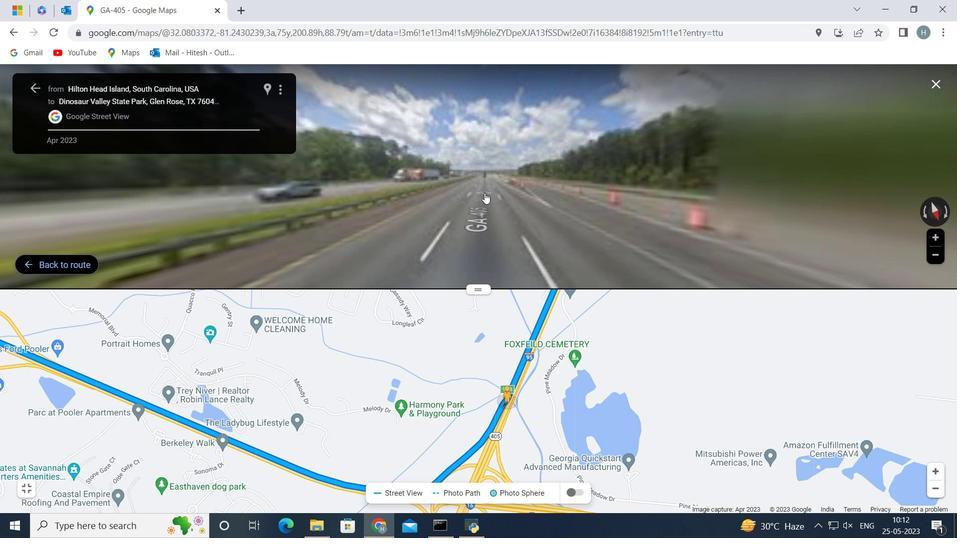 
Action: Mouse moved to (510, 201)
Screenshot: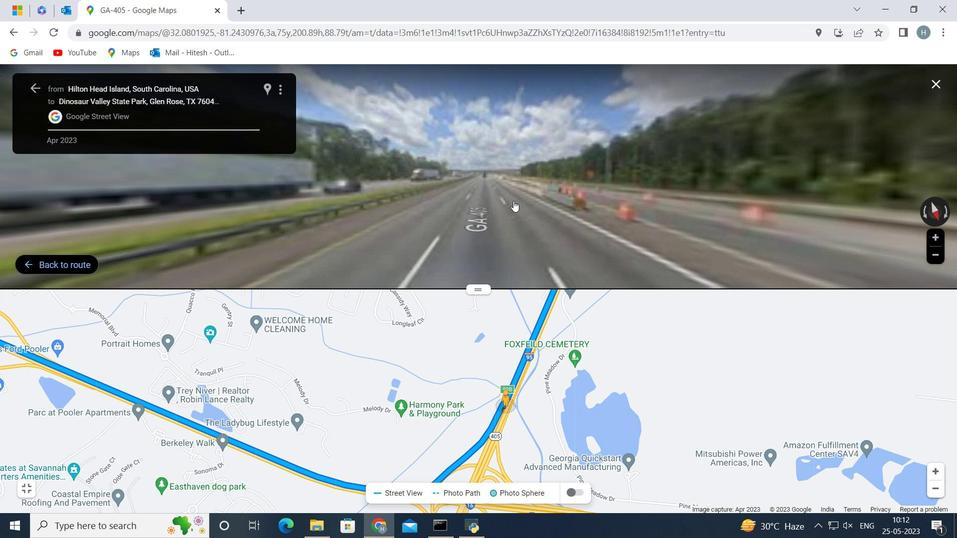 
Action: Mouse pressed left at (510, 201)
Screenshot: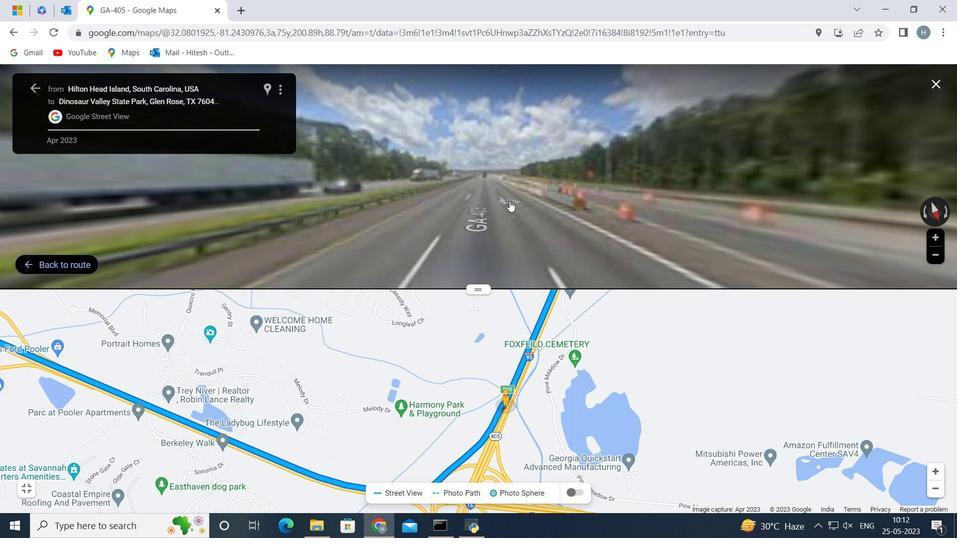 
Action: Mouse moved to (506, 202)
Screenshot: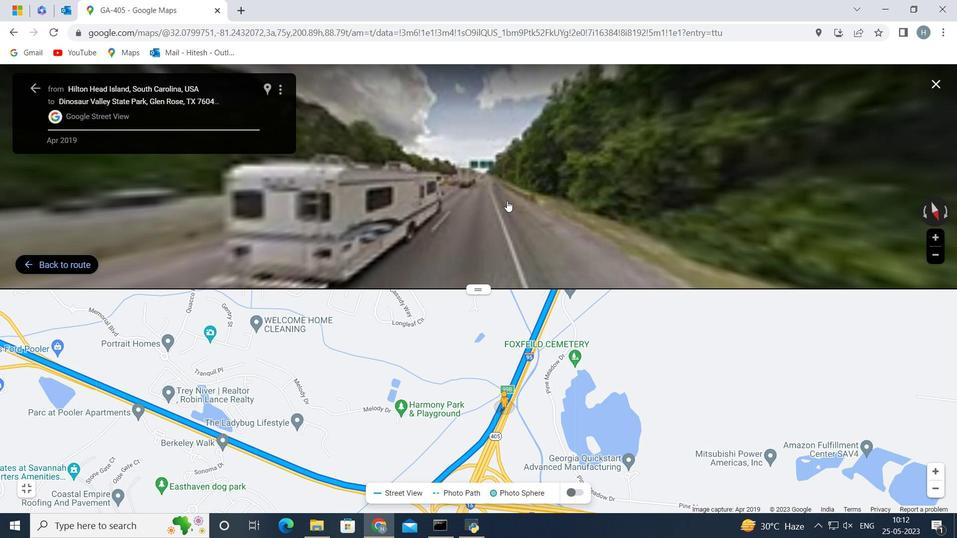 
Action: Mouse pressed left at (506, 202)
Screenshot: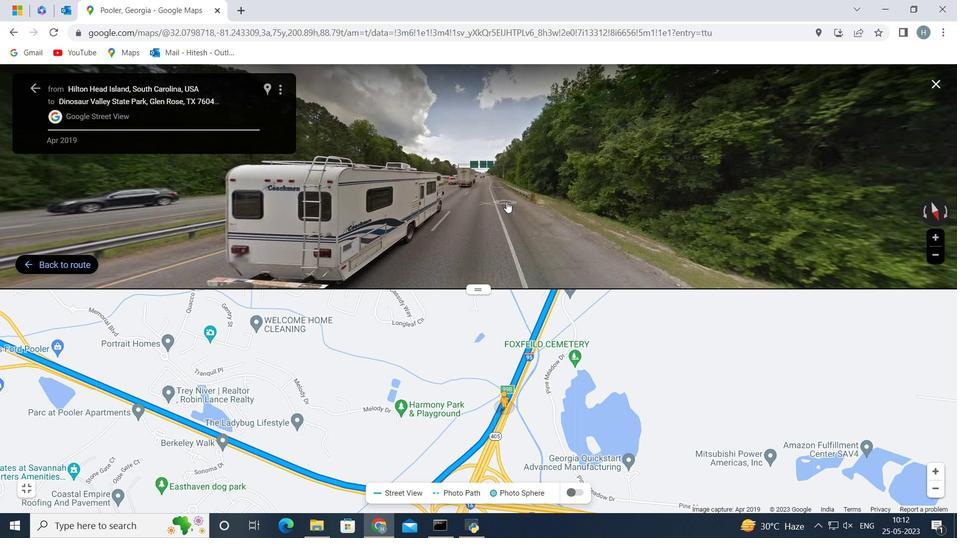 
Action: Mouse moved to (484, 185)
Screenshot: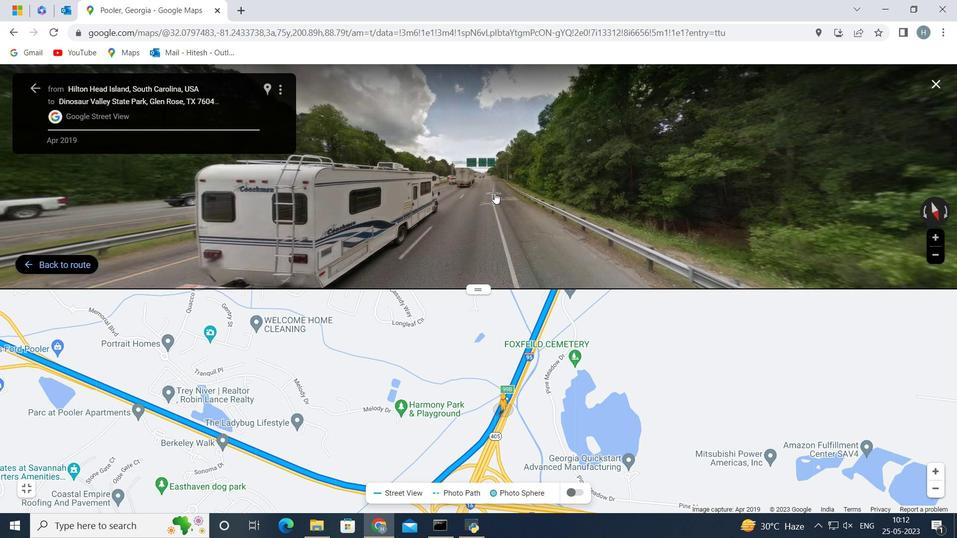 
Action: Mouse pressed left at (484, 185)
Screenshot: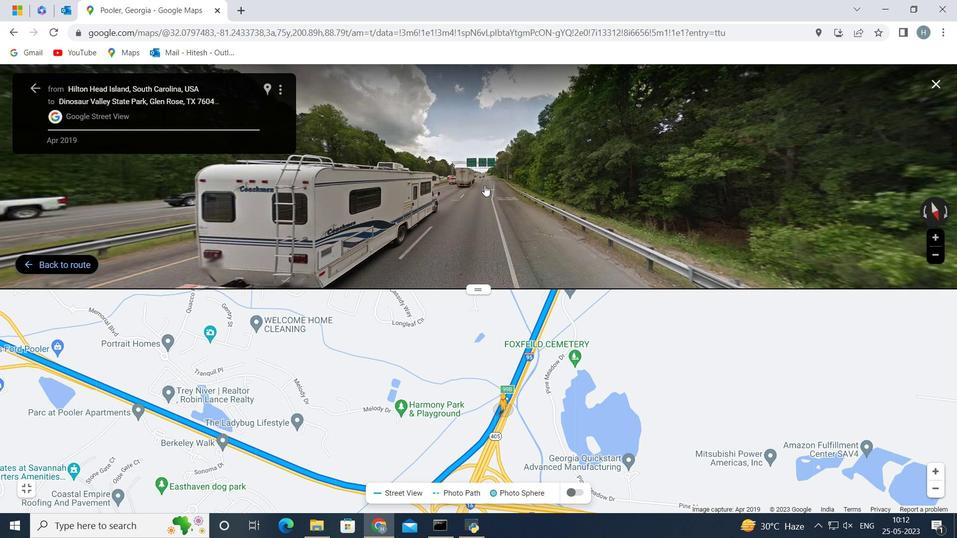 
Action: Mouse moved to (482, 204)
Screenshot: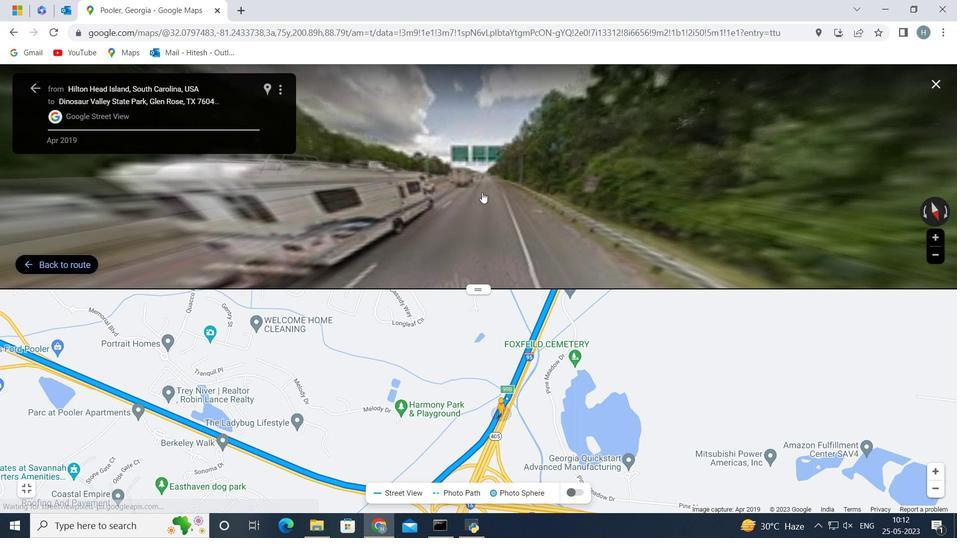 
Action: Mouse pressed left at (482, 204)
Screenshot: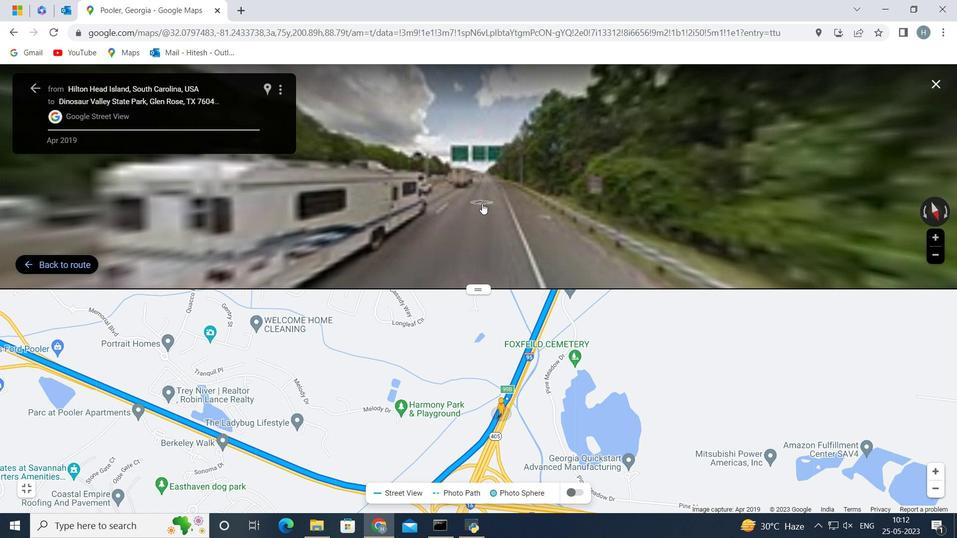 
Action: Mouse moved to (483, 202)
Screenshot: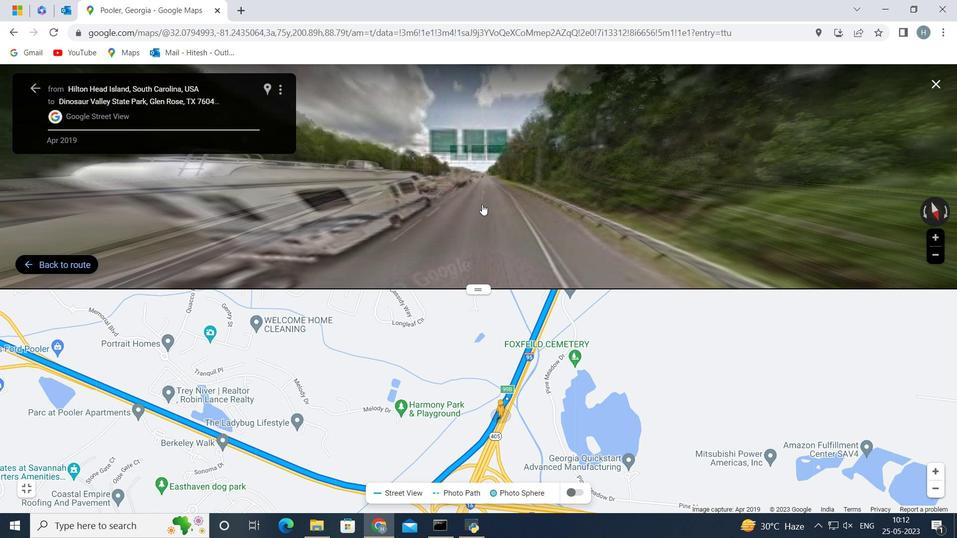 
Action: Mouse pressed left at (483, 202)
